 Task: Send an email with the signature Krystal Hall with the subject Feedback on a review and the message I would like to request a change to the project scope, can we discuss this in our next meeting? from softage.9@softage.net to softage.7@softage.net and move the email from Sent Items to the folder Warehousing
Action: Mouse moved to (1103, 82)
Screenshot: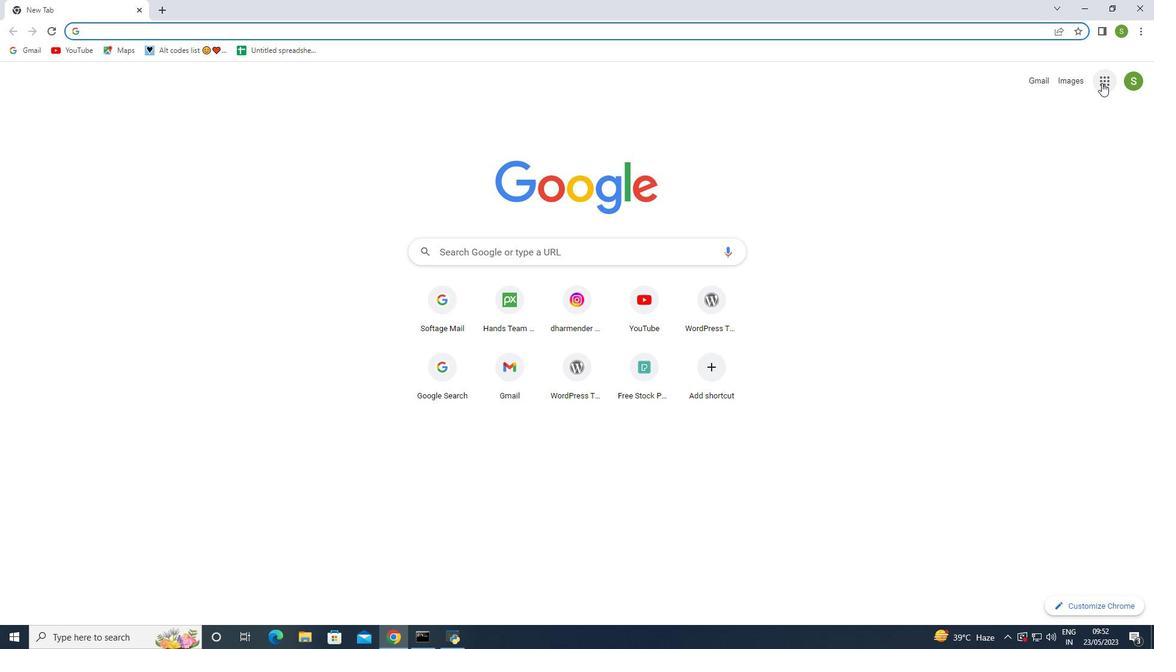 
Action: Mouse pressed left at (1103, 82)
Screenshot: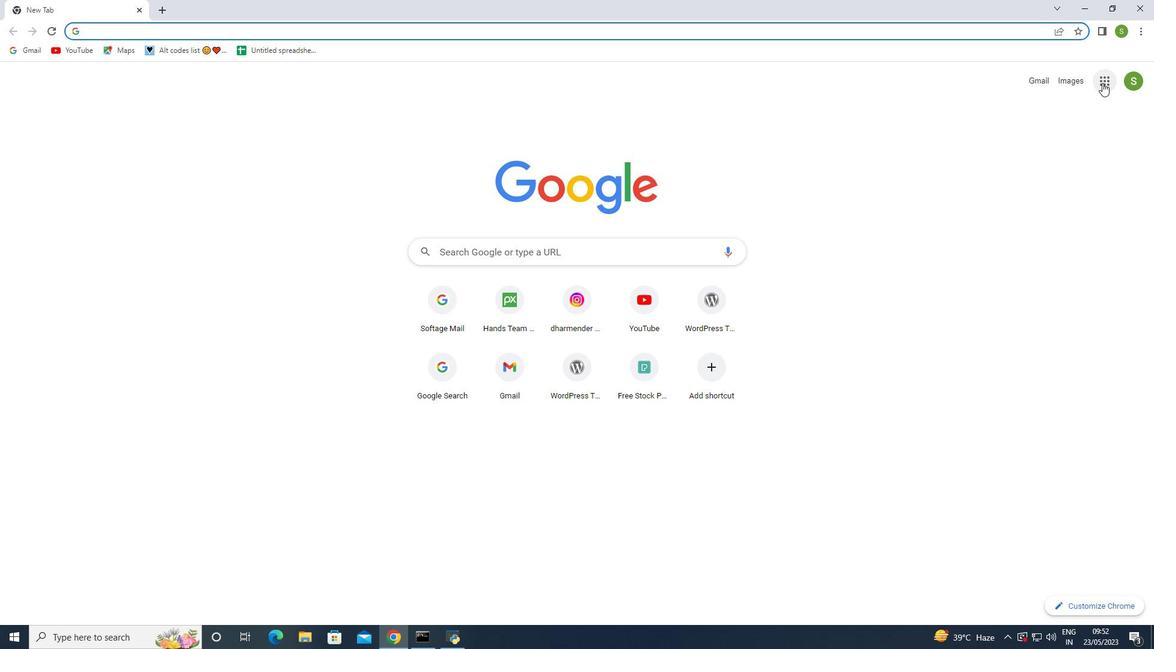 
Action: Mouse moved to (1049, 128)
Screenshot: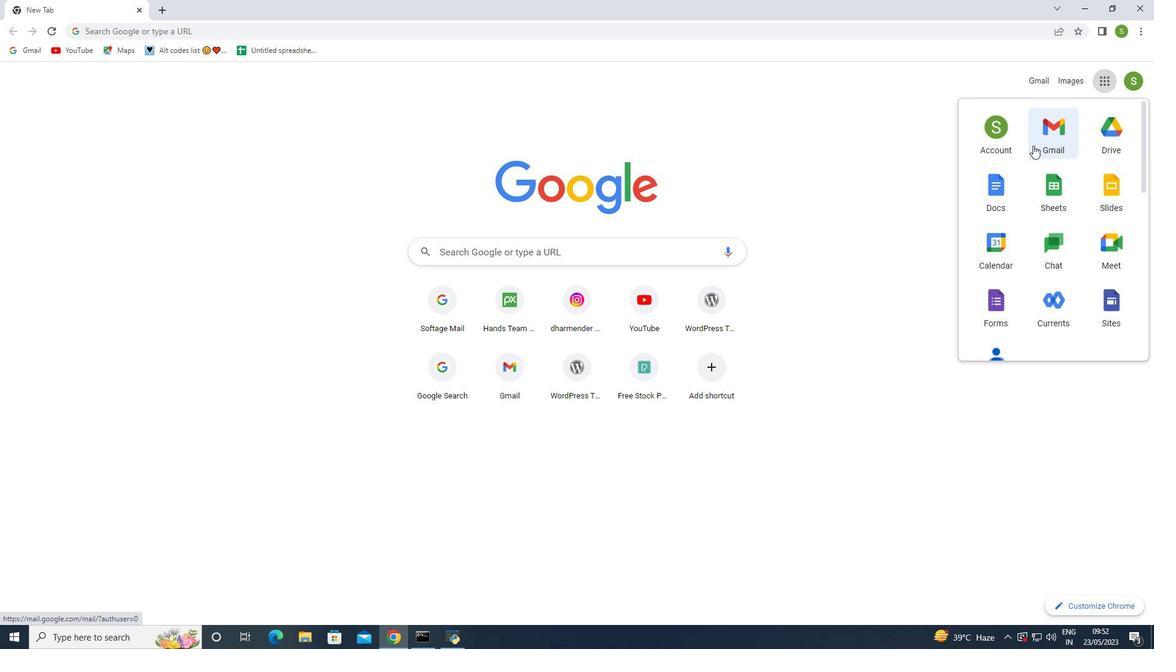 
Action: Mouse pressed left at (1049, 129)
Screenshot: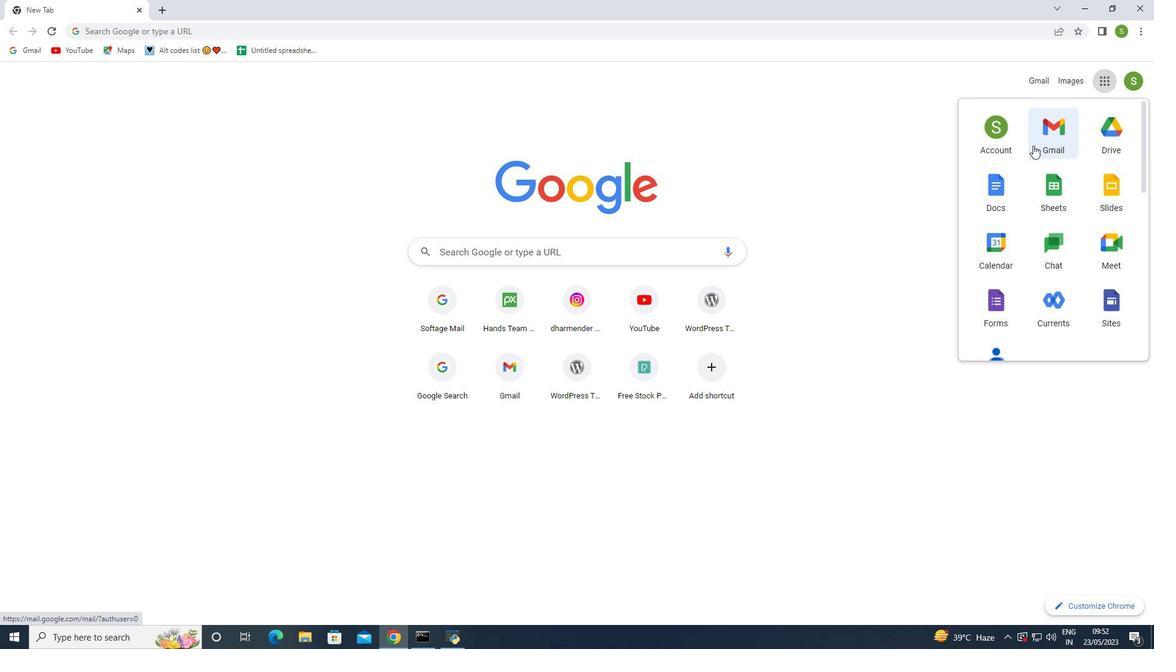 
Action: Mouse moved to (1015, 84)
Screenshot: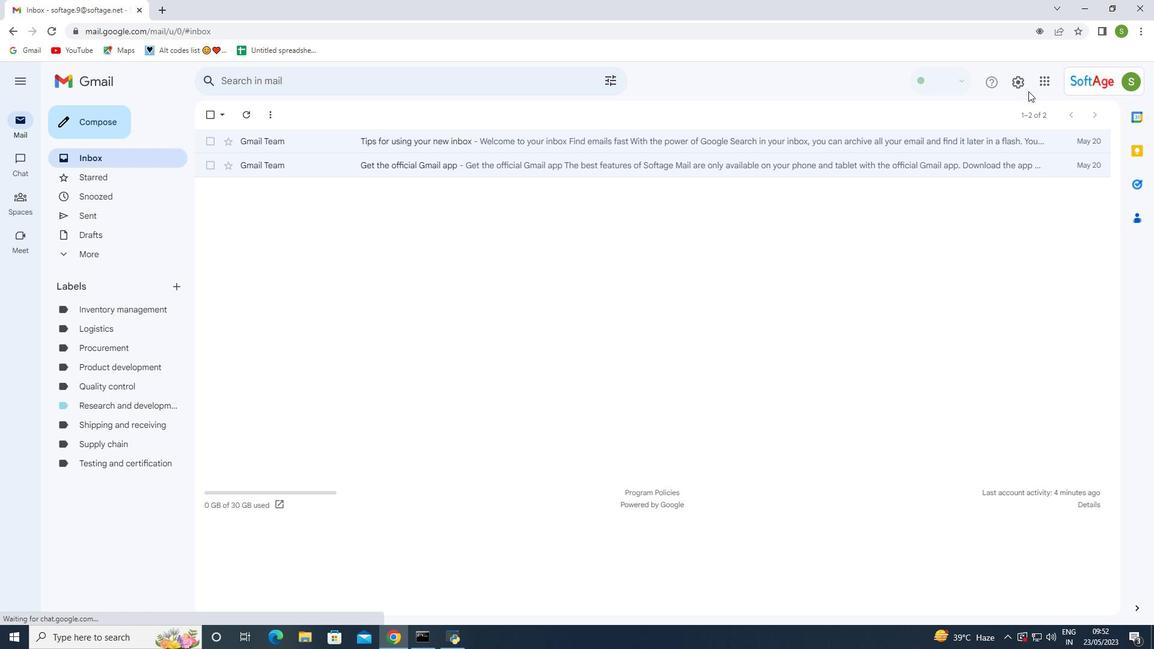 
Action: Mouse pressed left at (1015, 84)
Screenshot: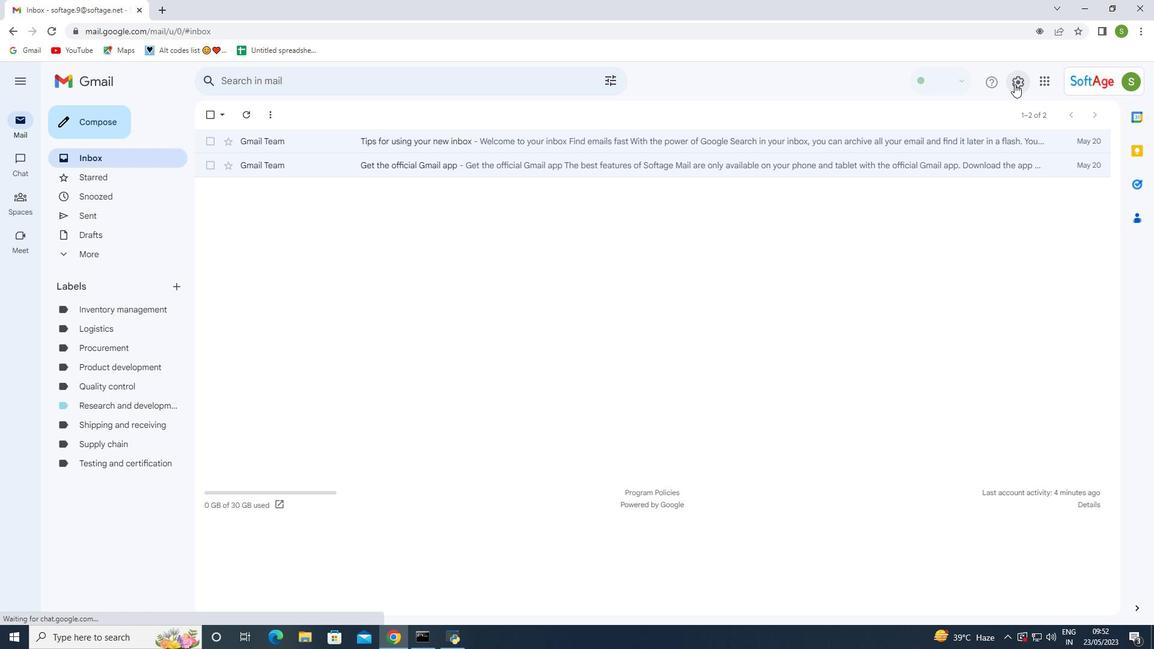 
Action: Mouse moved to (999, 146)
Screenshot: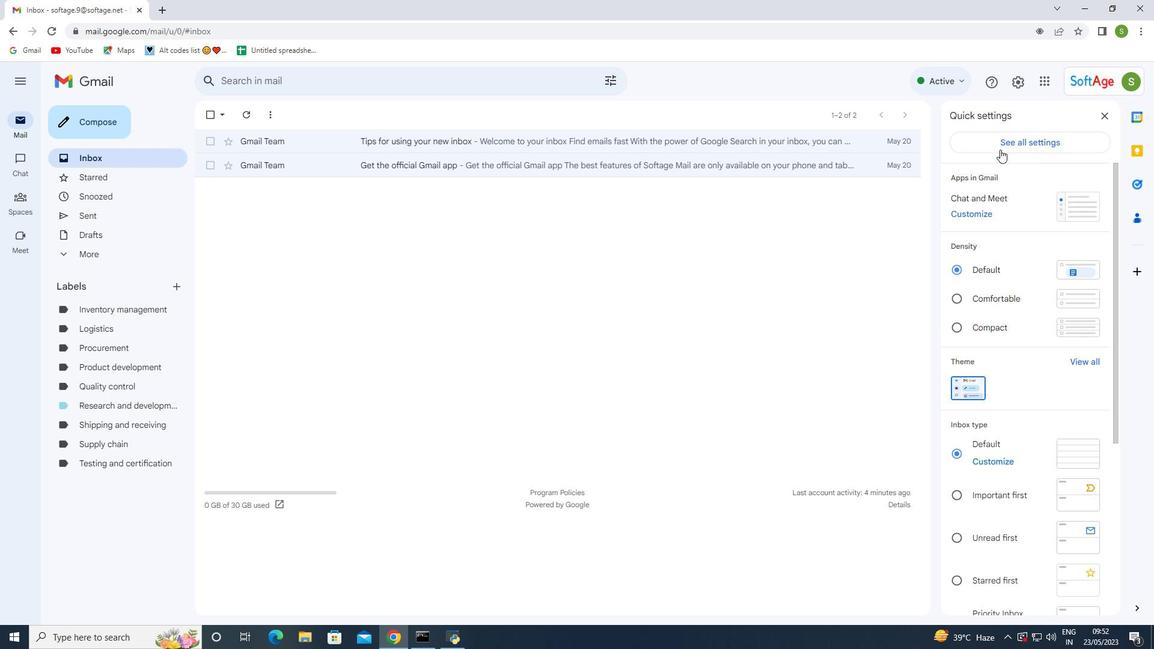 
Action: Mouse pressed left at (999, 146)
Screenshot: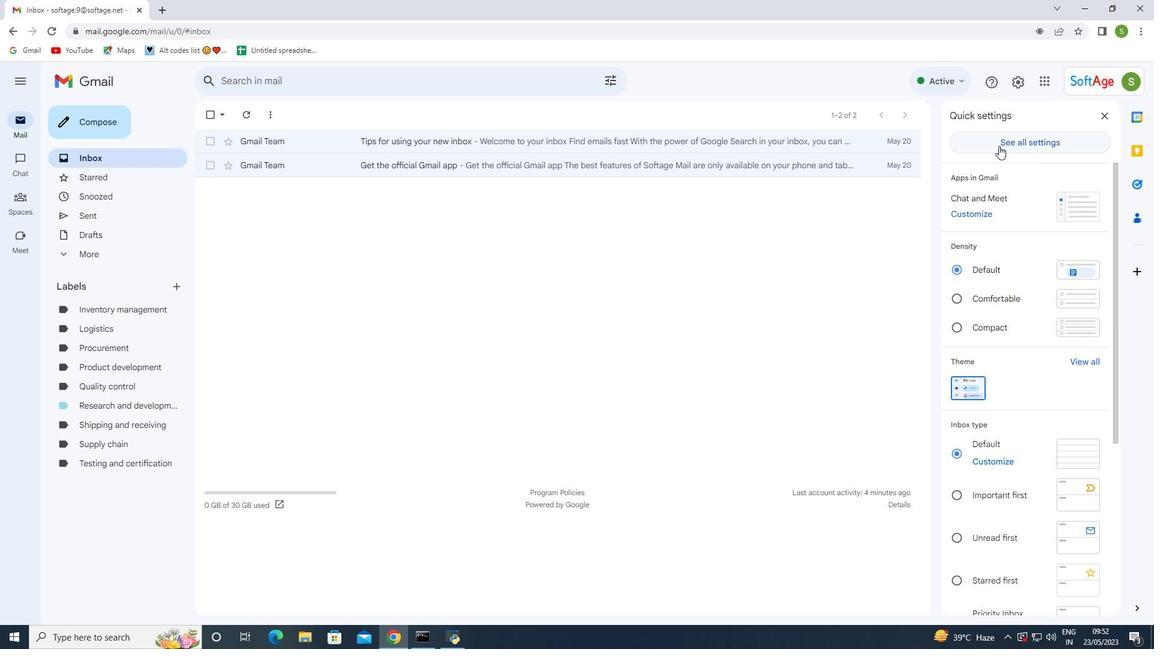 
Action: Mouse moved to (531, 358)
Screenshot: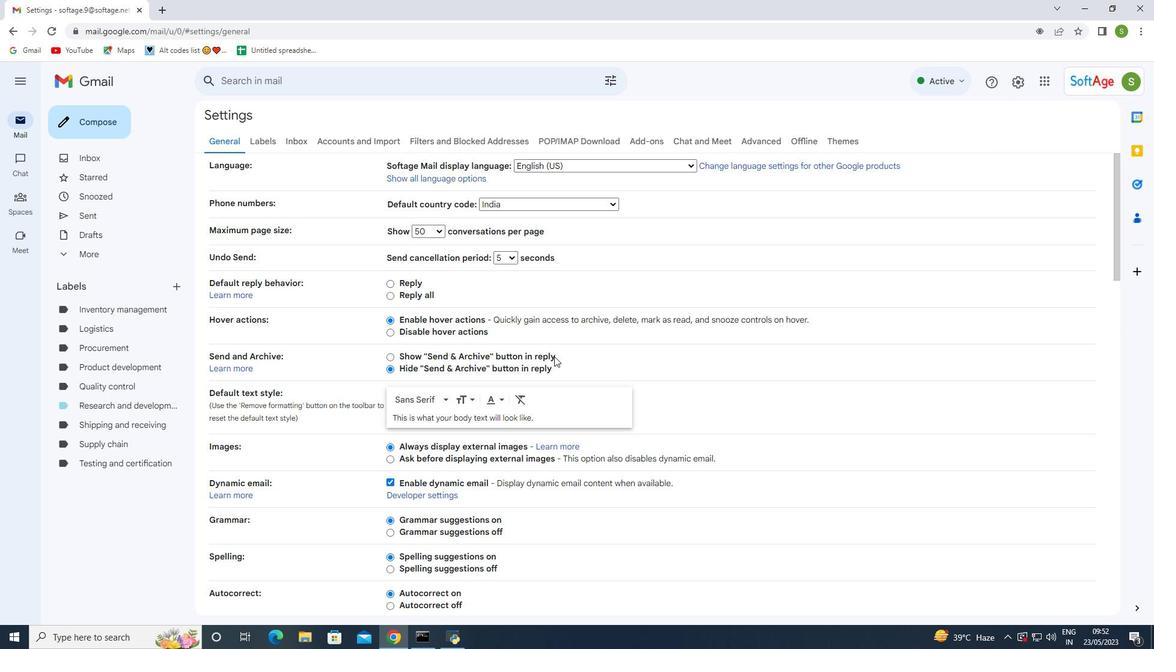 
Action: Mouse scrolled (531, 357) with delta (0, 0)
Screenshot: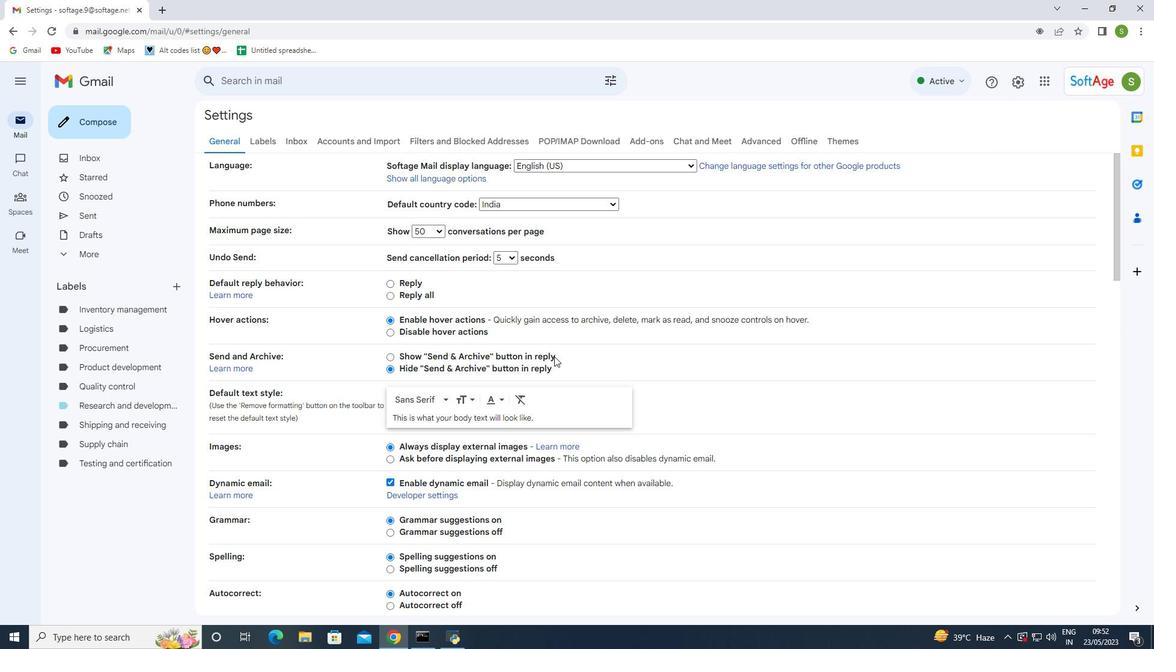 
Action: Mouse moved to (529, 359)
Screenshot: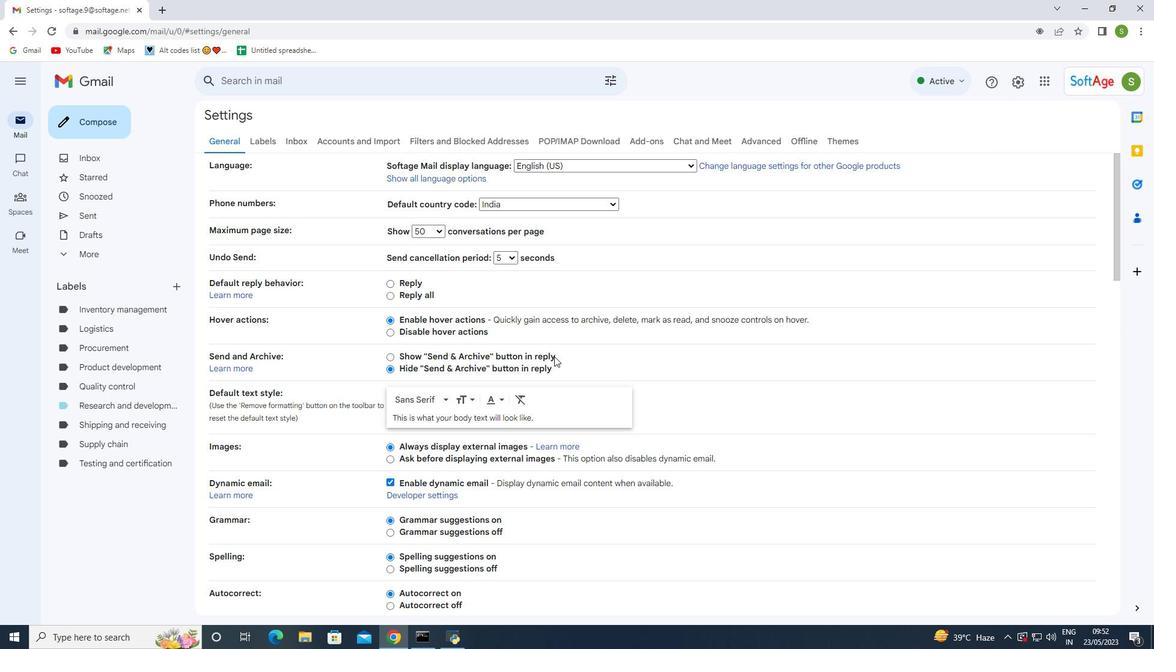 
Action: Mouse scrolled (529, 359) with delta (0, 0)
Screenshot: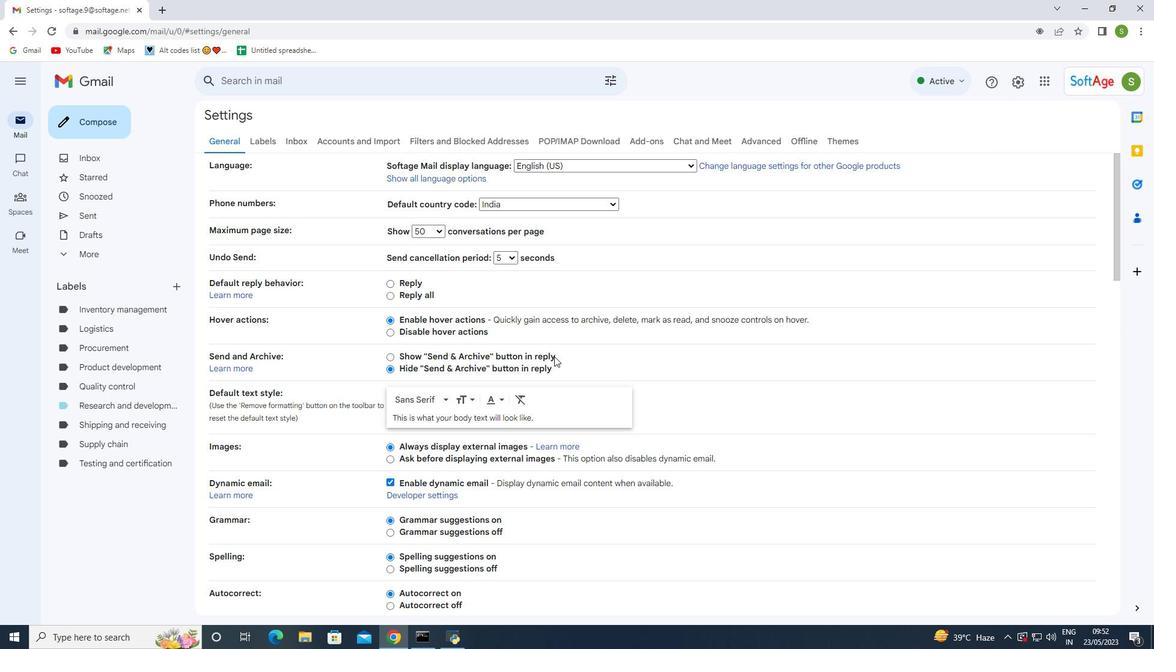 
Action: Mouse moved to (527, 359)
Screenshot: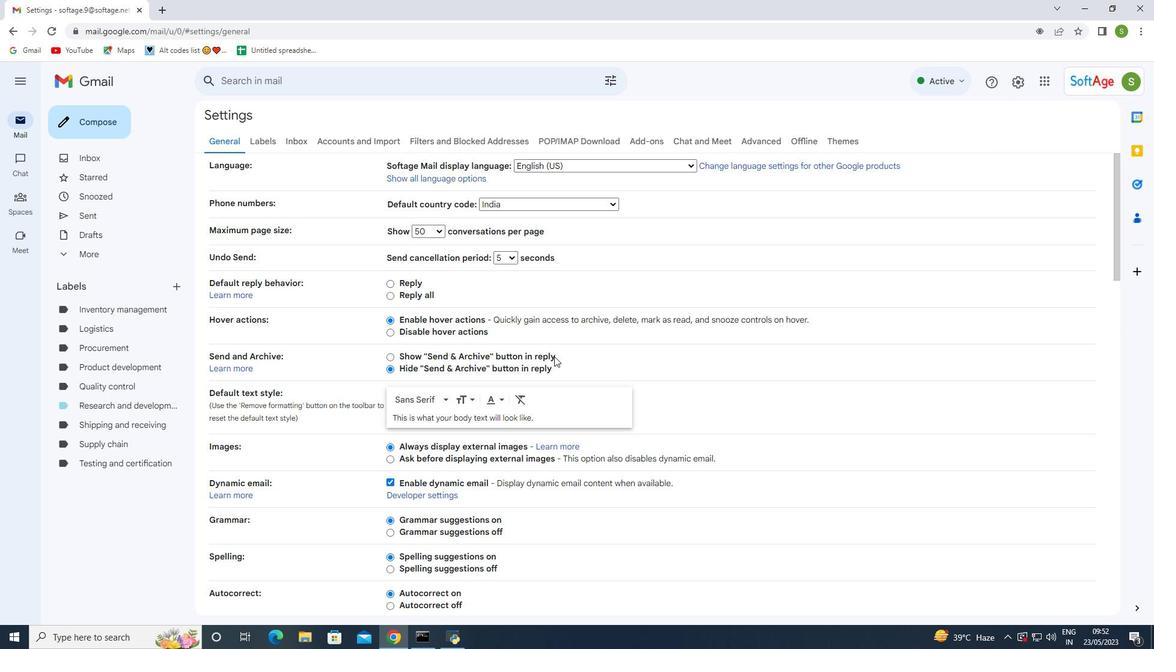 
Action: Mouse scrolled (527, 359) with delta (0, 0)
Screenshot: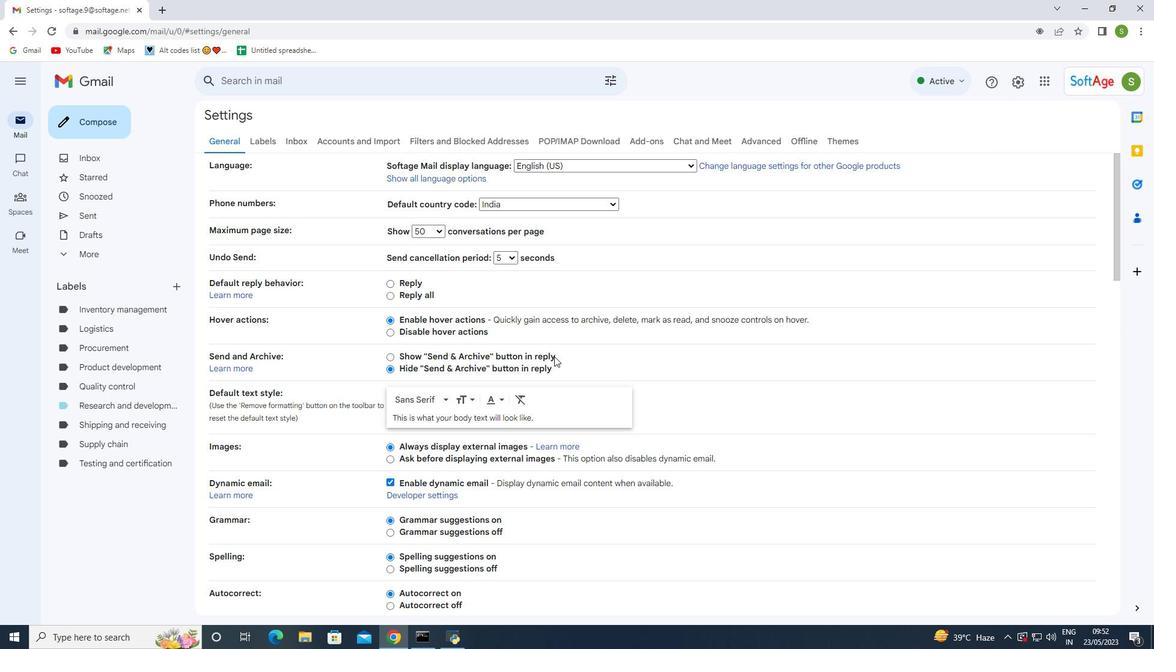 
Action: Mouse moved to (526, 360)
Screenshot: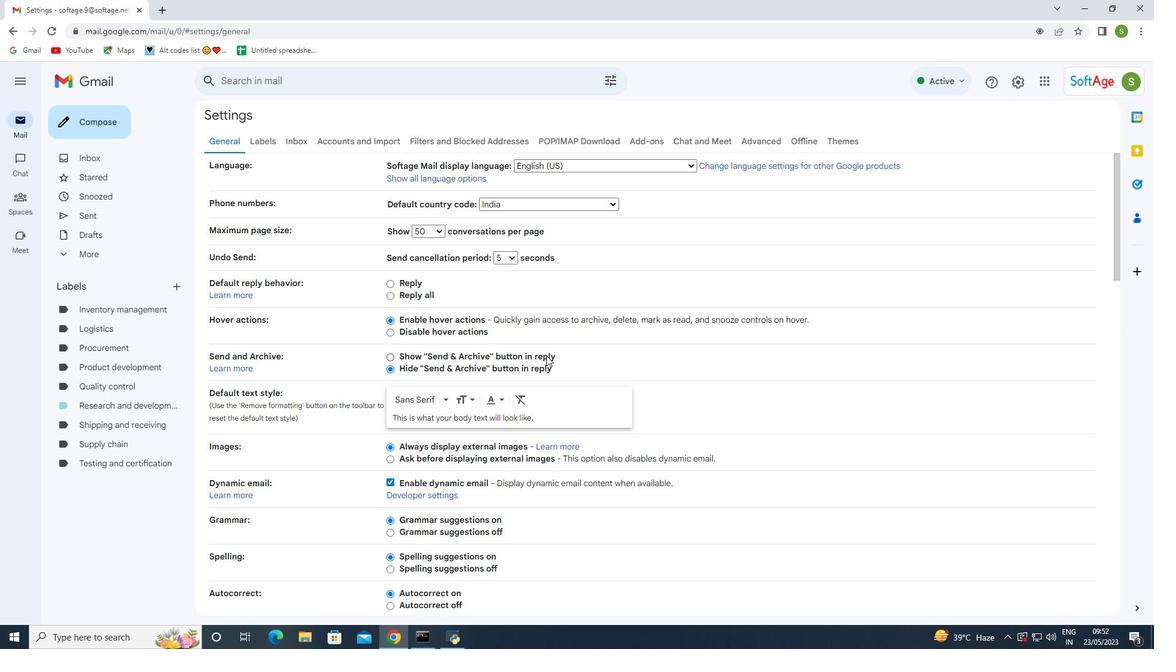 
Action: Mouse scrolled (526, 359) with delta (0, 0)
Screenshot: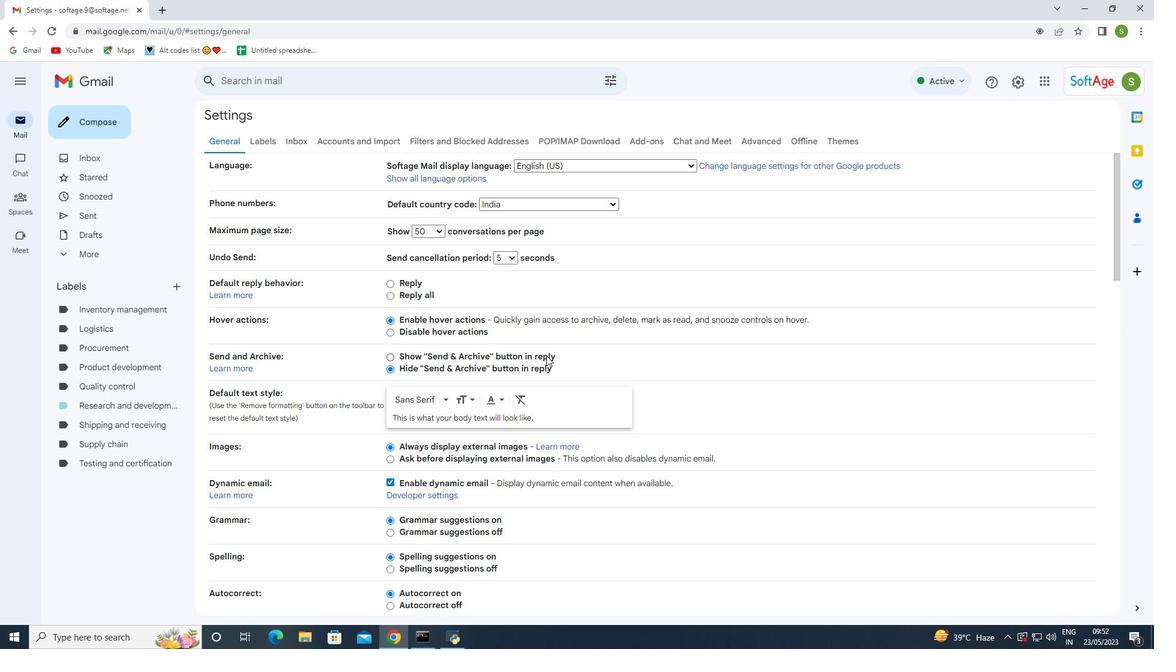 
Action: Mouse moved to (524, 360)
Screenshot: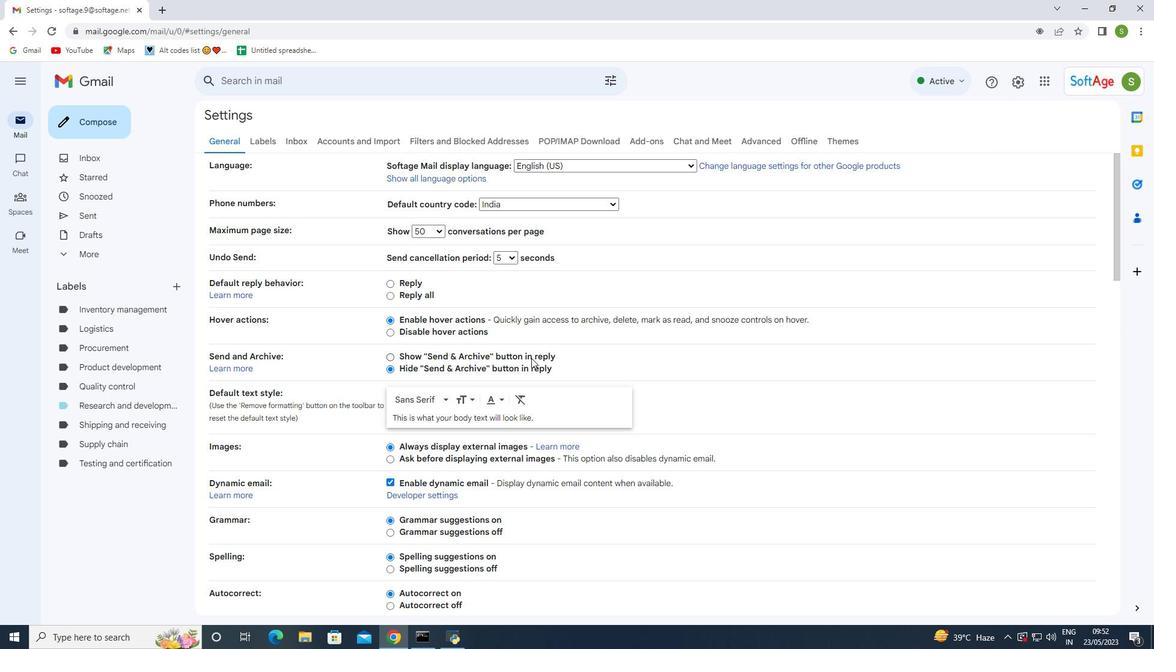 
Action: Mouse scrolled (524, 360) with delta (0, 0)
Screenshot: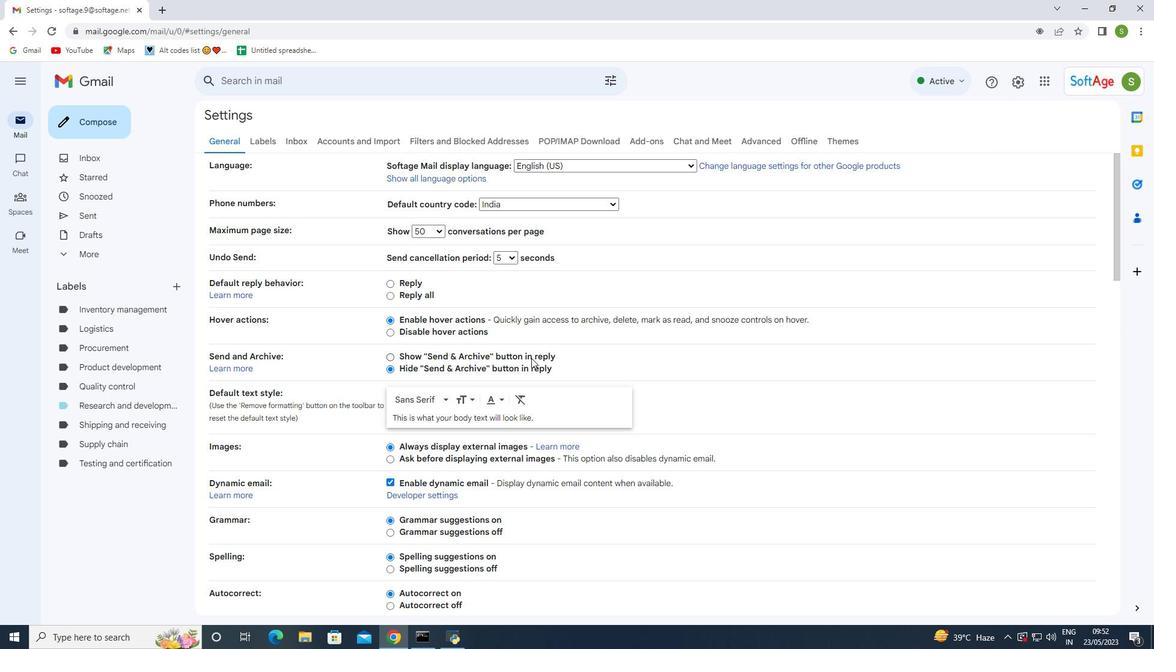 
Action: Mouse scrolled (524, 360) with delta (0, 0)
Screenshot: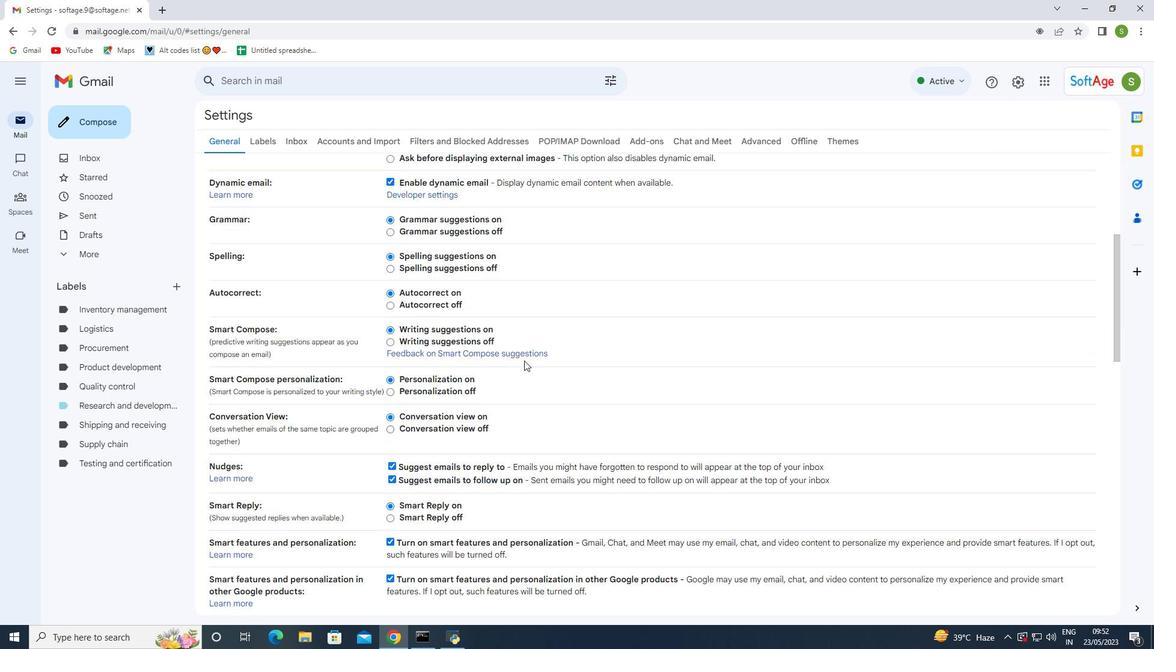 
Action: Mouse scrolled (524, 360) with delta (0, 0)
Screenshot: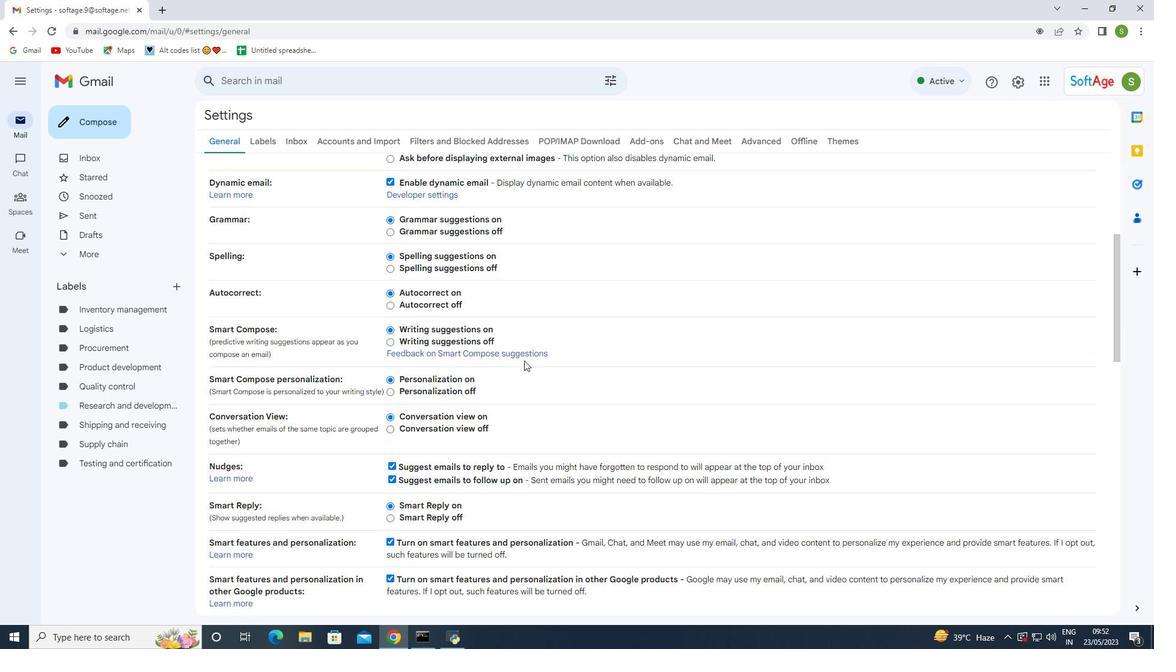 
Action: Mouse scrolled (524, 360) with delta (0, 0)
Screenshot: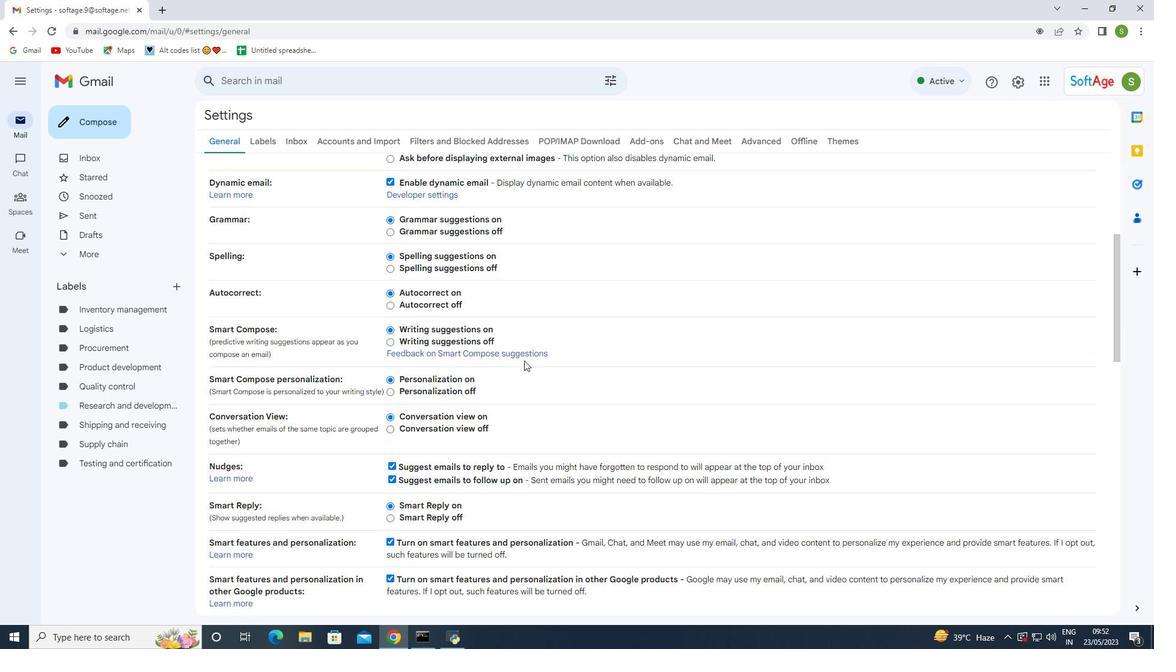 
Action: Mouse scrolled (524, 360) with delta (0, 0)
Screenshot: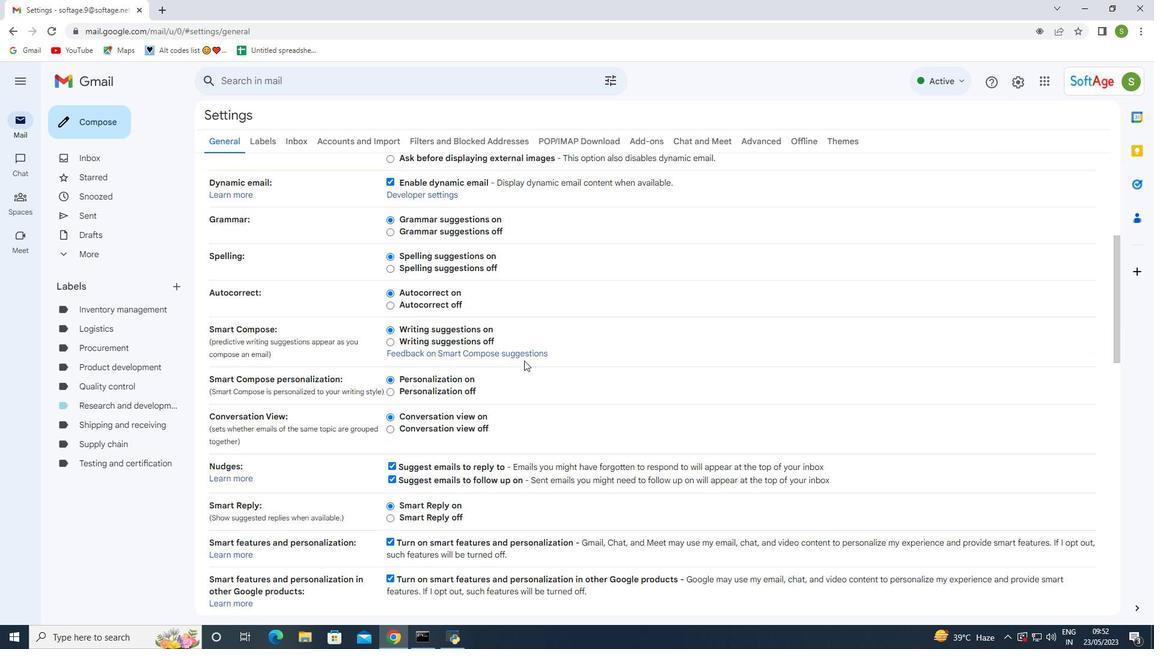 
Action: Mouse scrolled (524, 360) with delta (0, 0)
Screenshot: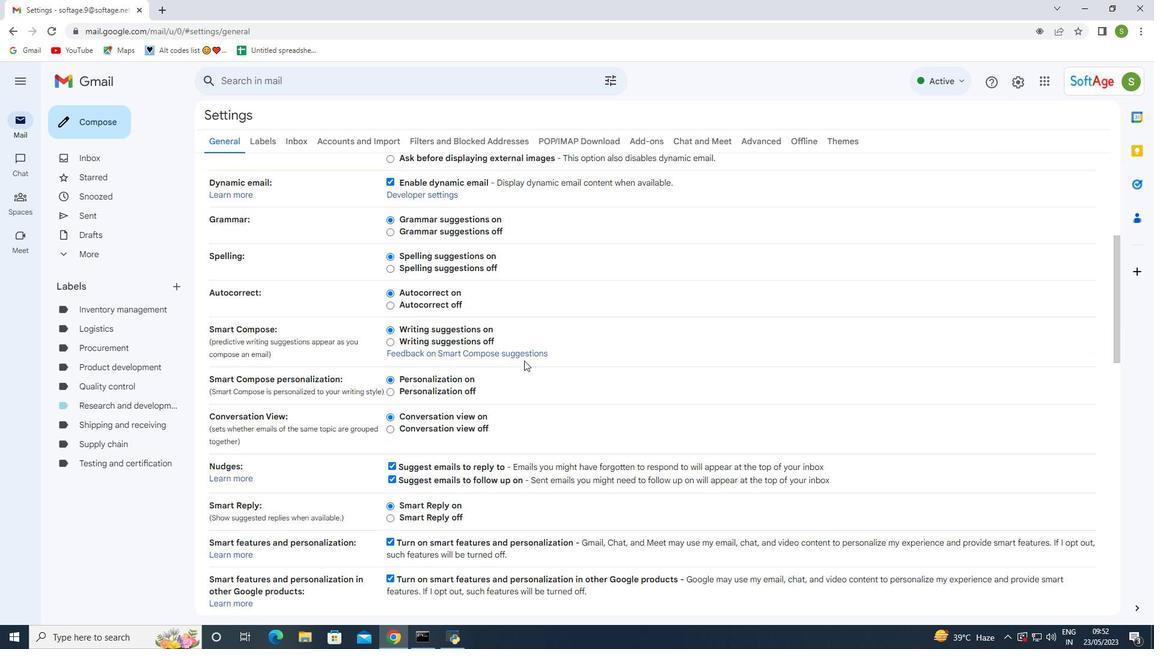 
Action: Mouse scrolled (524, 360) with delta (0, 0)
Screenshot: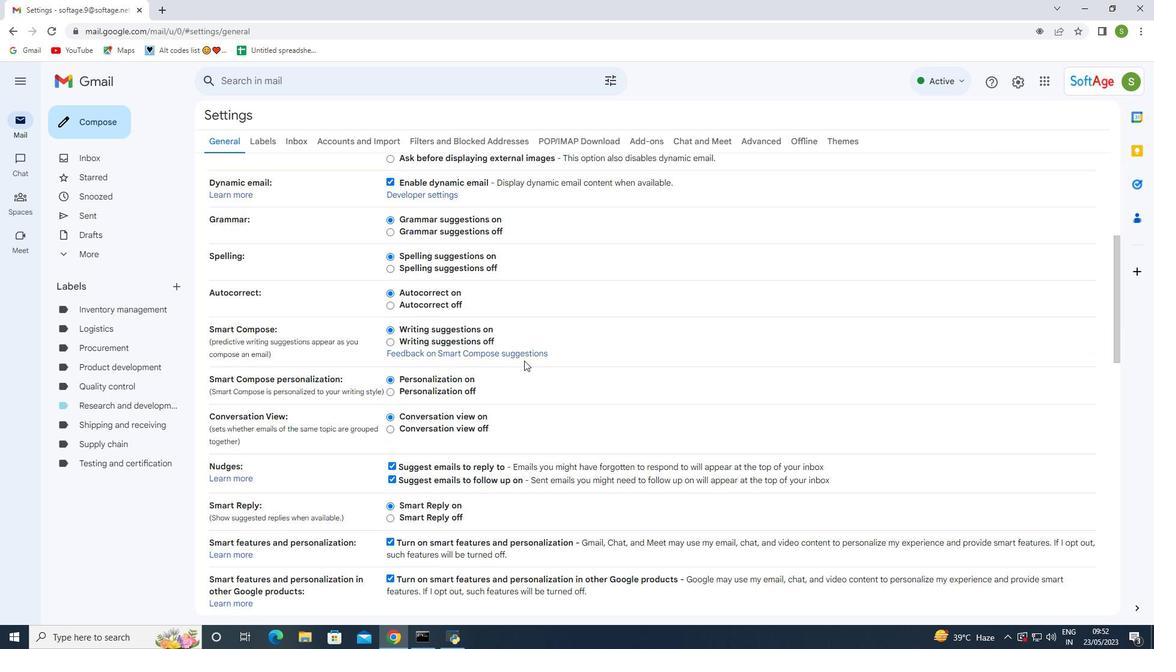 
Action: Mouse scrolled (524, 360) with delta (0, 0)
Screenshot: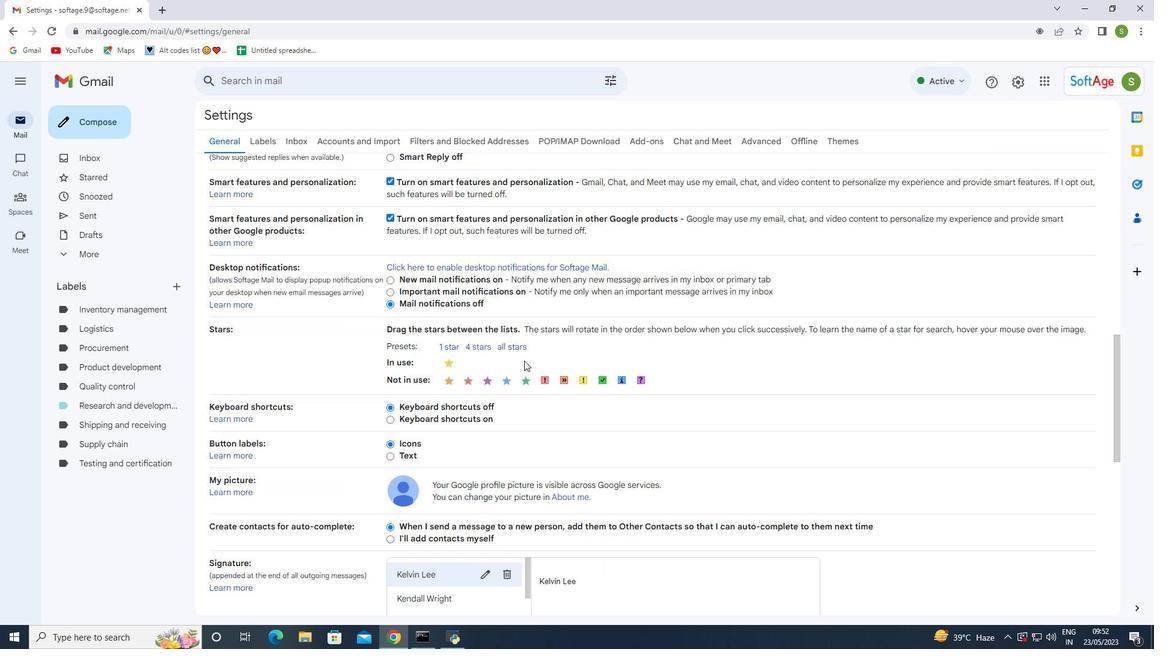 
Action: Mouse scrolled (524, 360) with delta (0, 0)
Screenshot: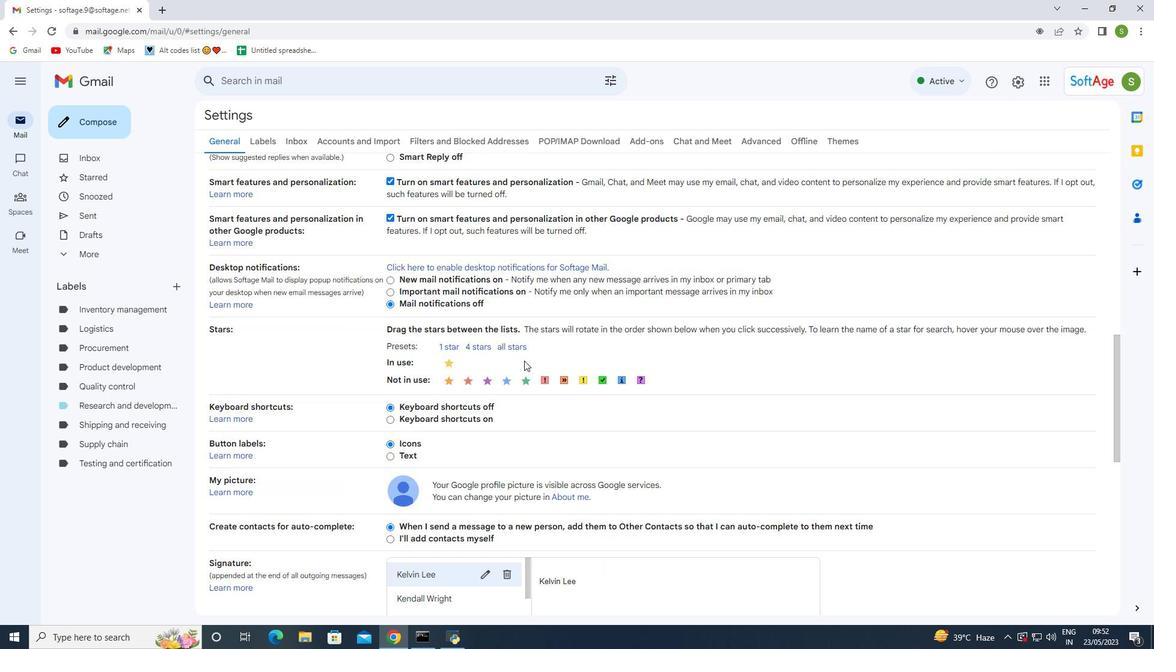 
Action: Mouse scrolled (524, 360) with delta (0, 0)
Screenshot: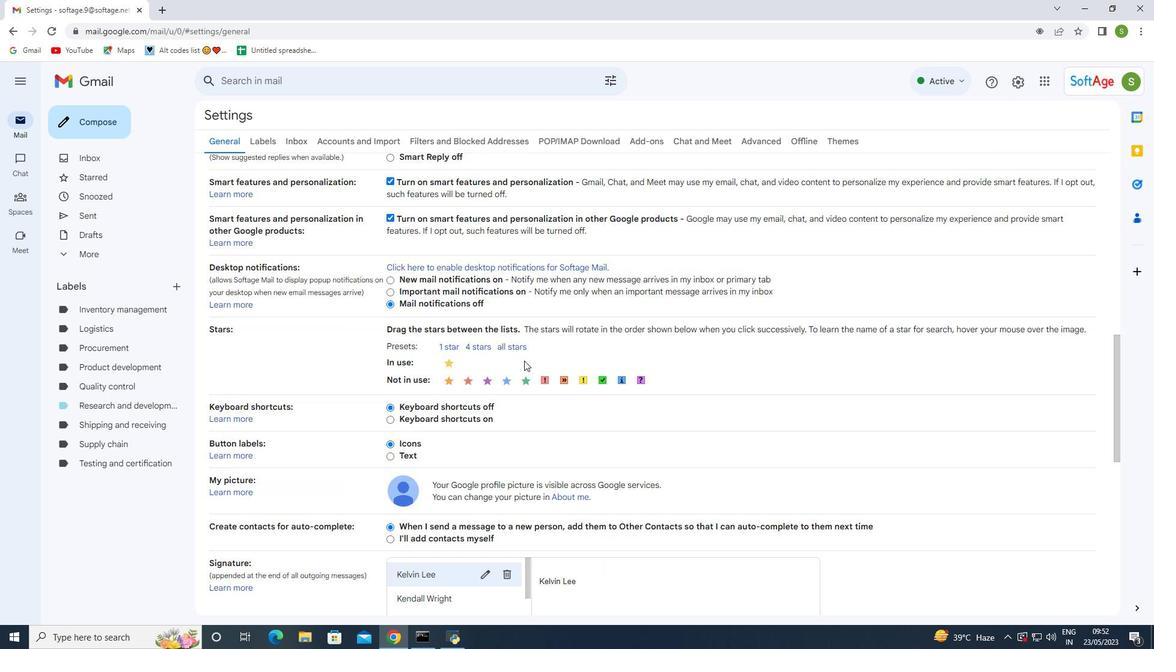 
Action: Mouse scrolled (524, 360) with delta (0, 0)
Screenshot: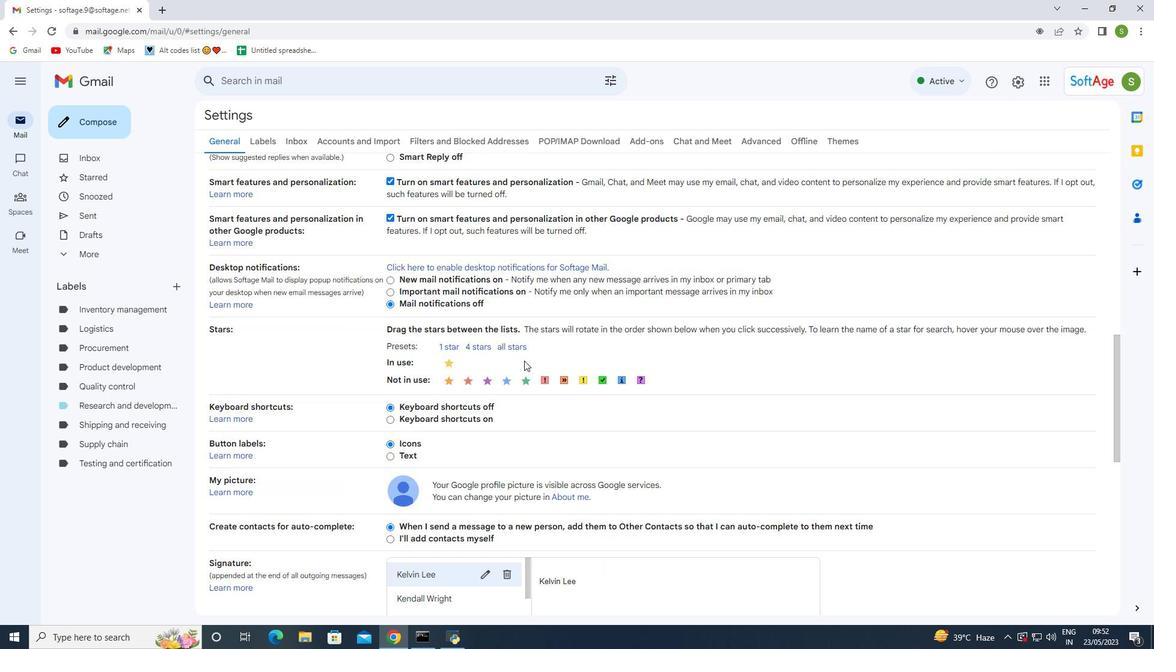 
Action: Mouse scrolled (524, 360) with delta (0, 0)
Screenshot: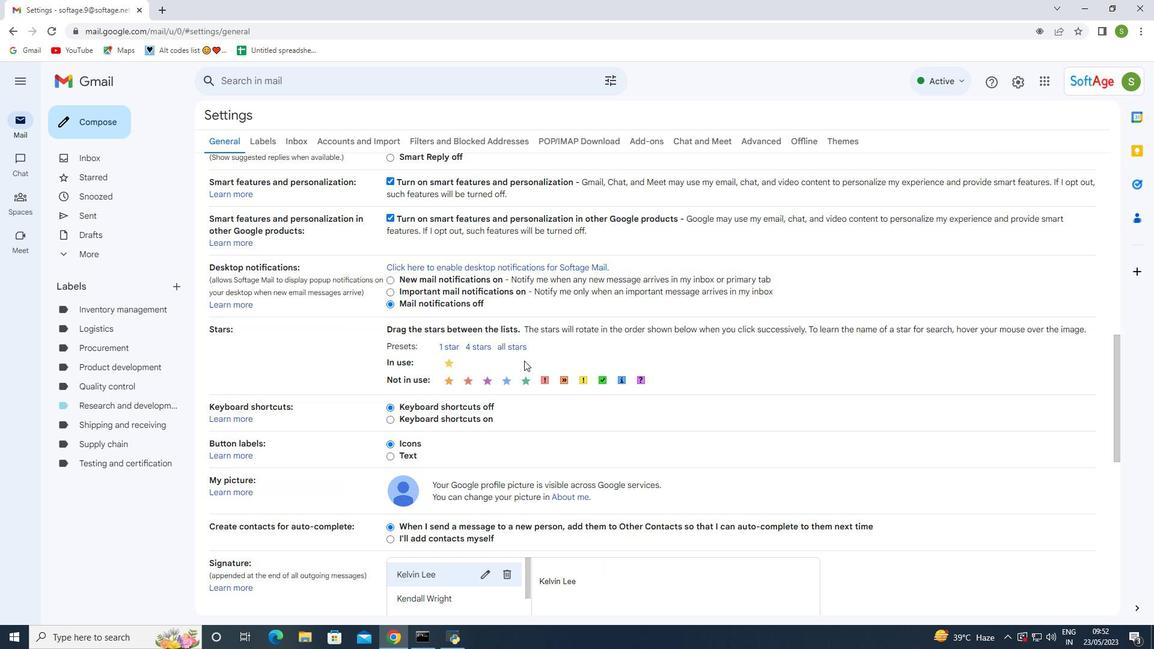 
Action: Mouse scrolled (524, 360) with delta (0, 0)
Screenshot: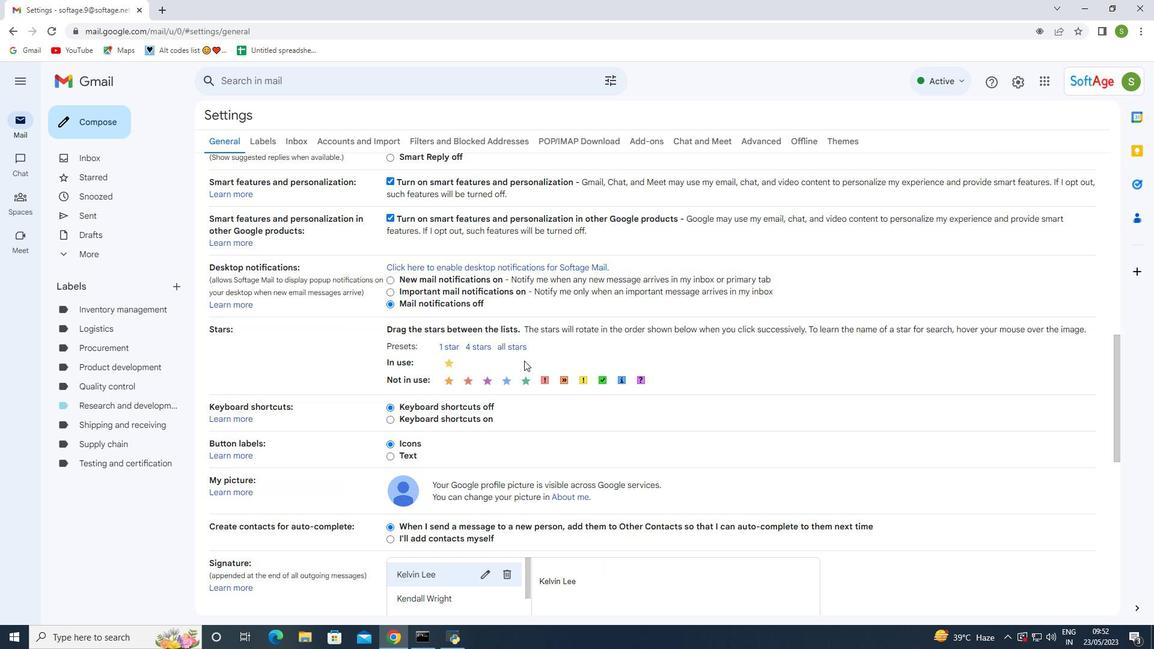 
Action: Mouse moved to (404, 307)
Screenshot: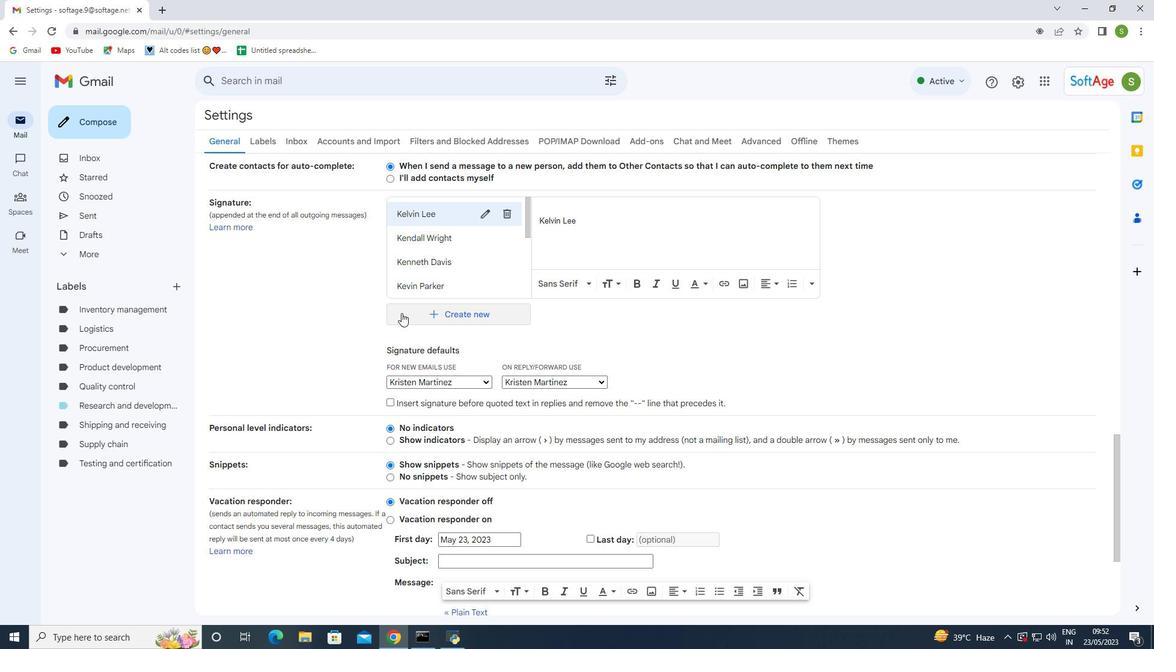 
Action: Mouse pressed left at (404, 307)
Screenshot: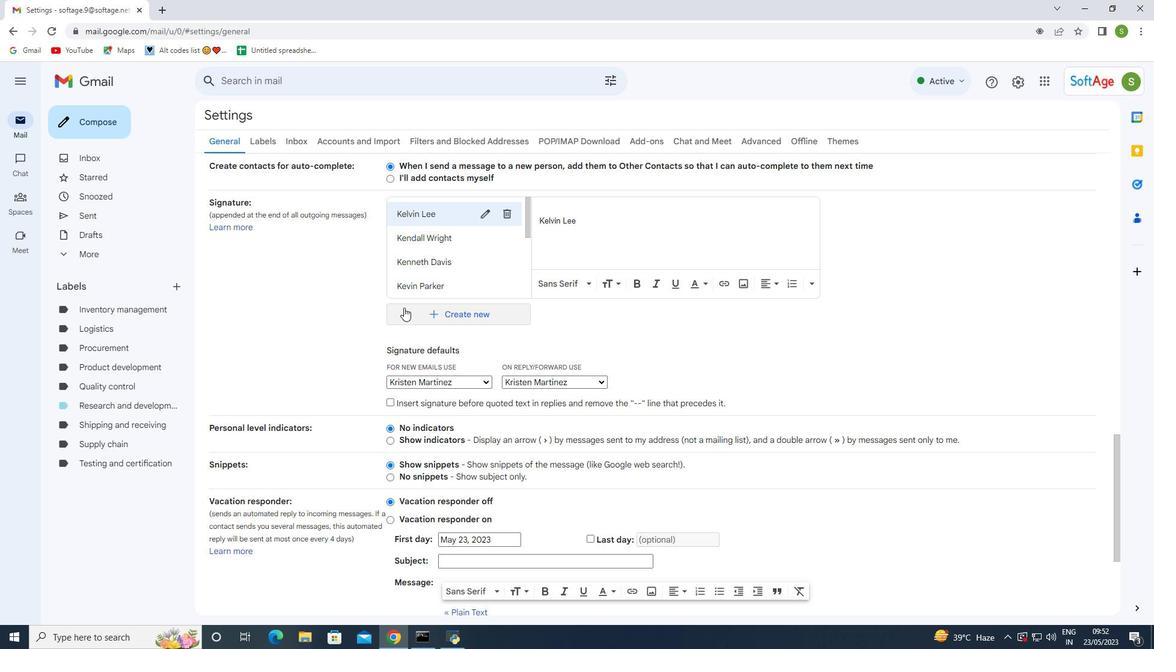 
Action: Mouse moved to (472, 337)
Screenshot: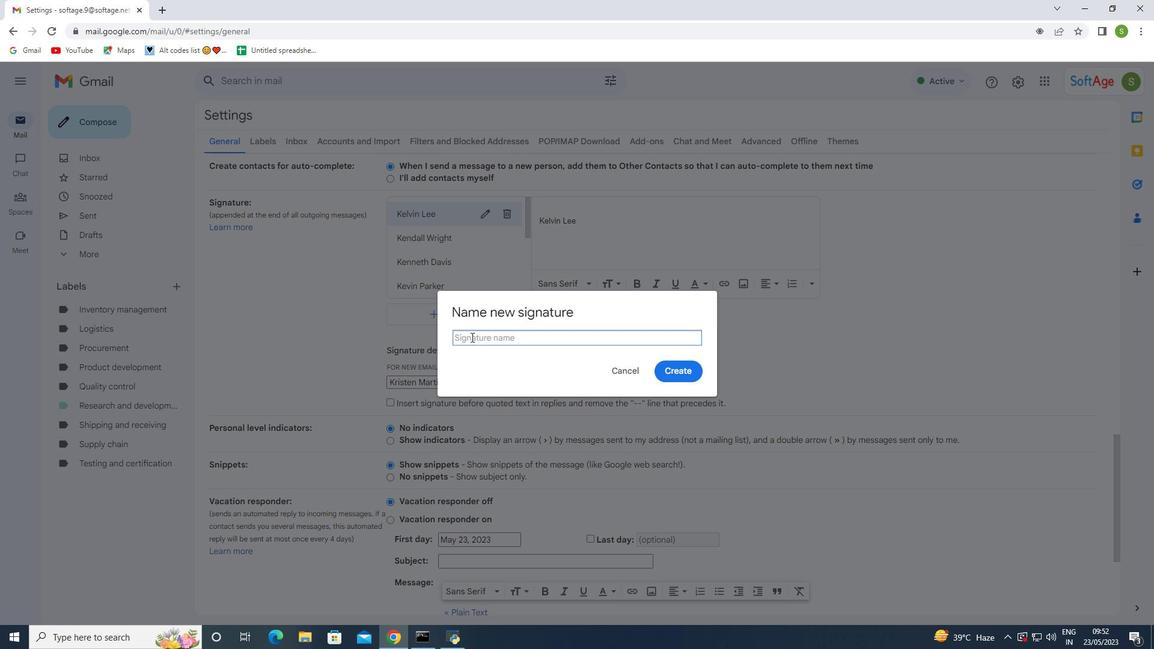 
Action: Mouse pressed left at (472, 337)
Screenshot: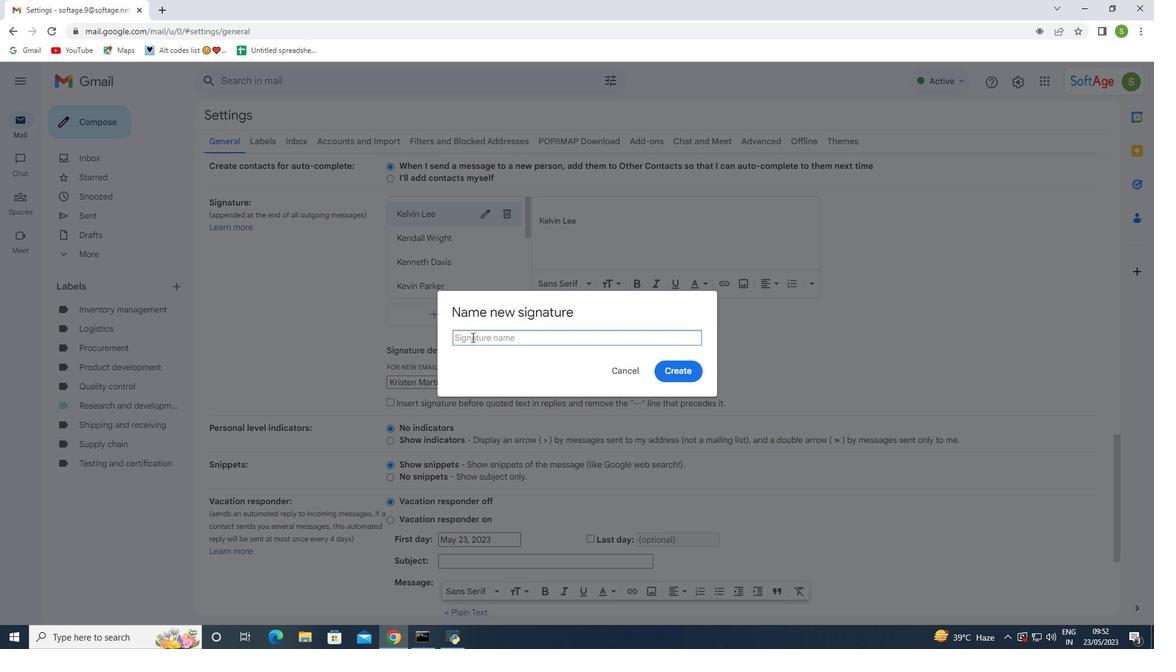 
Action: Key pressed <Key.shift>Krystal<Key.space><Key.shift>Hall
Screenshot: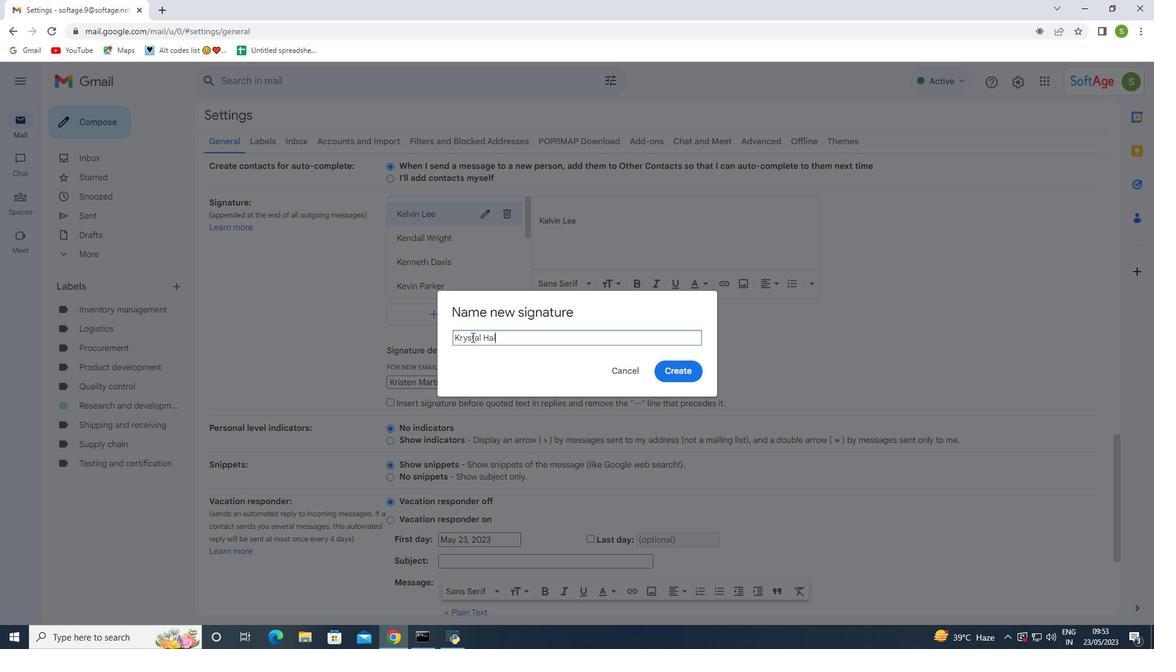 
Action: Mouse moved to (689, 374)
Screenshot: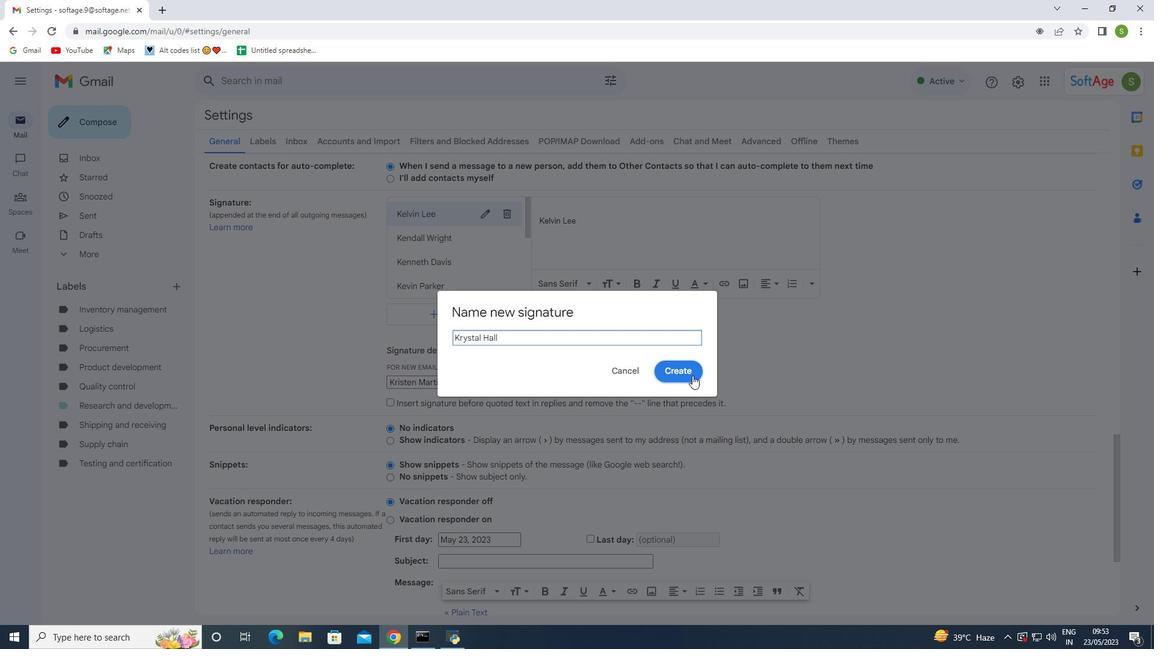 
Action: Mouse pressed left at (689, 374)
Screenshot: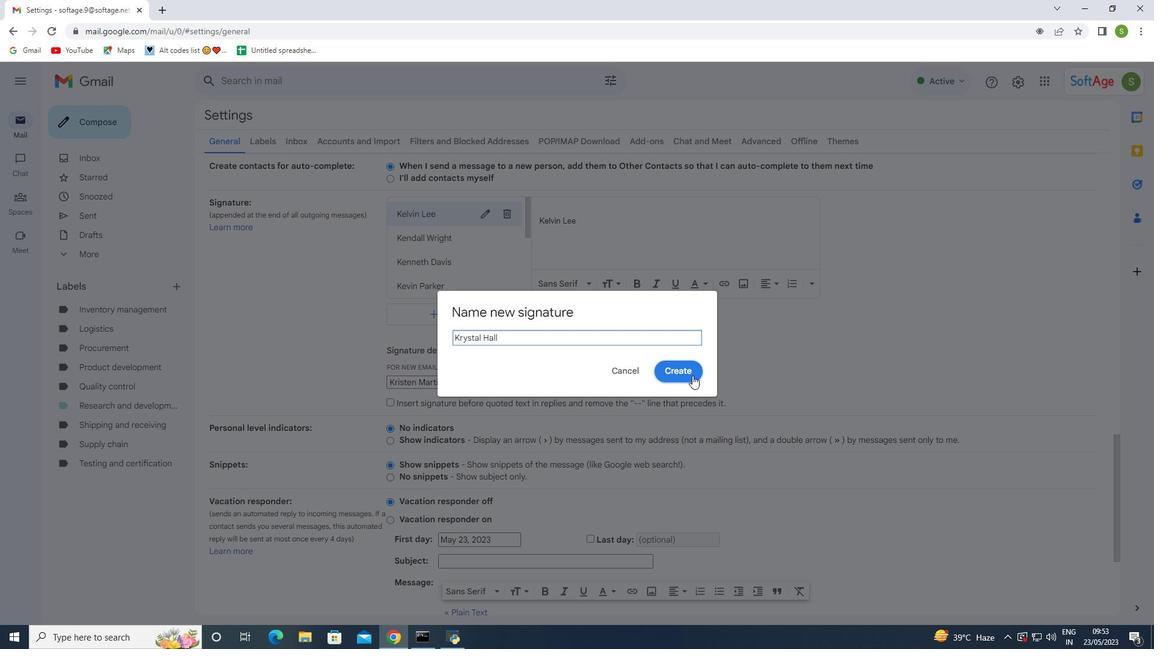 
Action: Mouse moved to (553, 210)
Screenshot: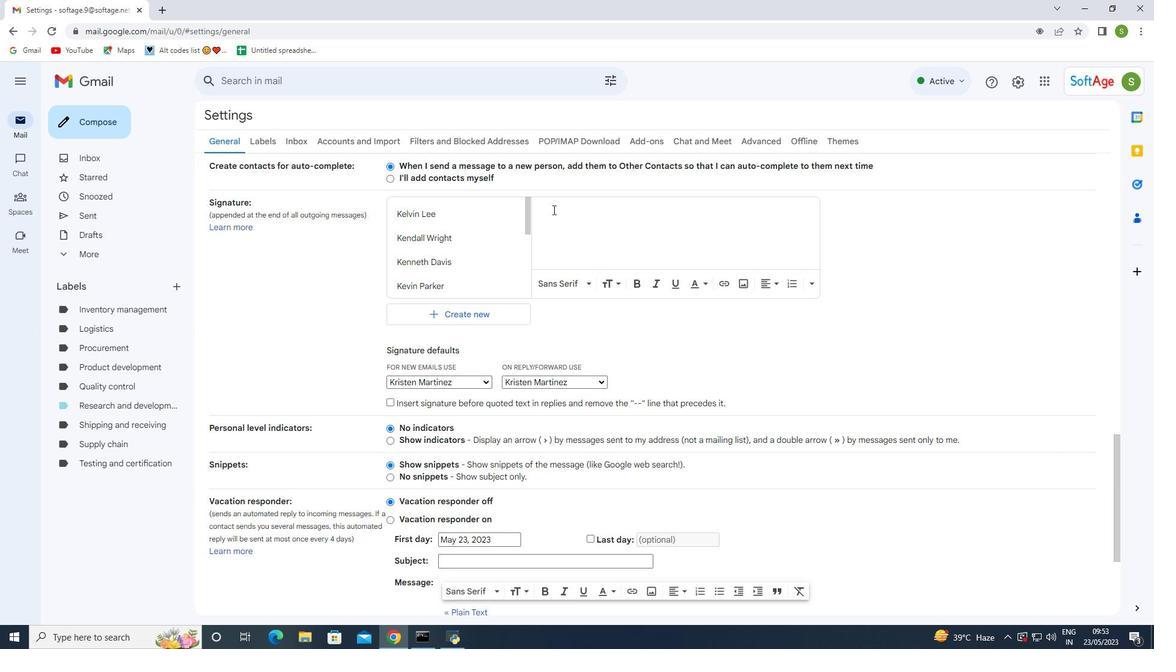 
Action: Mouse pressed left at (553, 210)
Screenshot: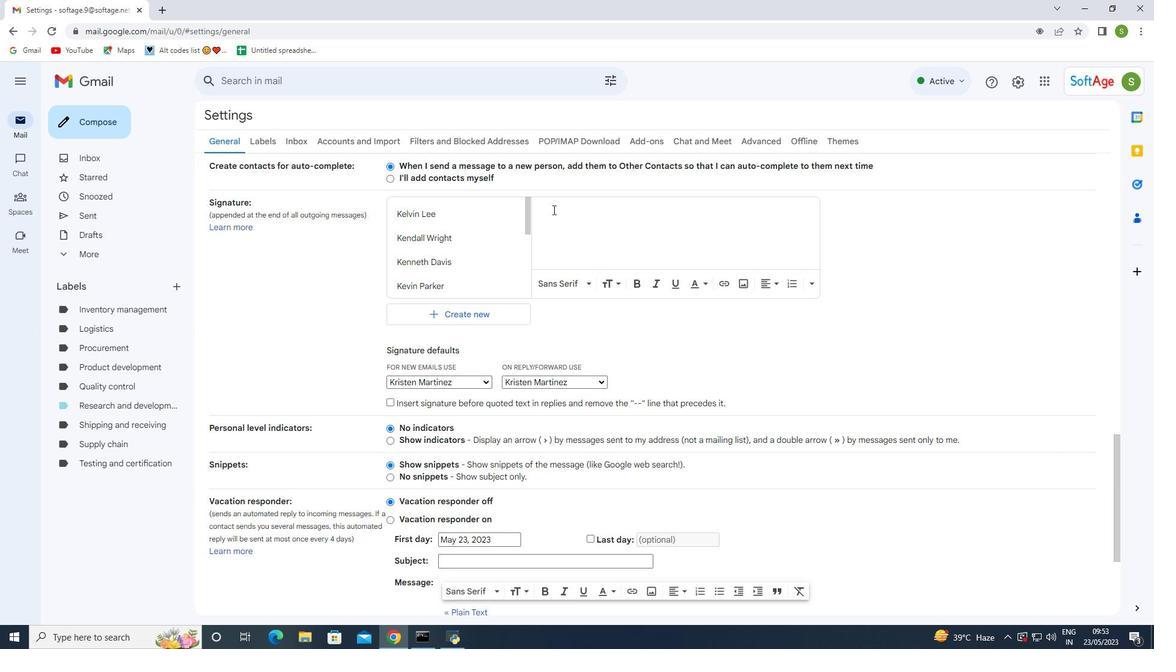 
Action: Key pressed <Key.enter><Key.shift>Krystal<Key.space><Key.shift><Key.shift><Key.shift>Hall
Screenshot: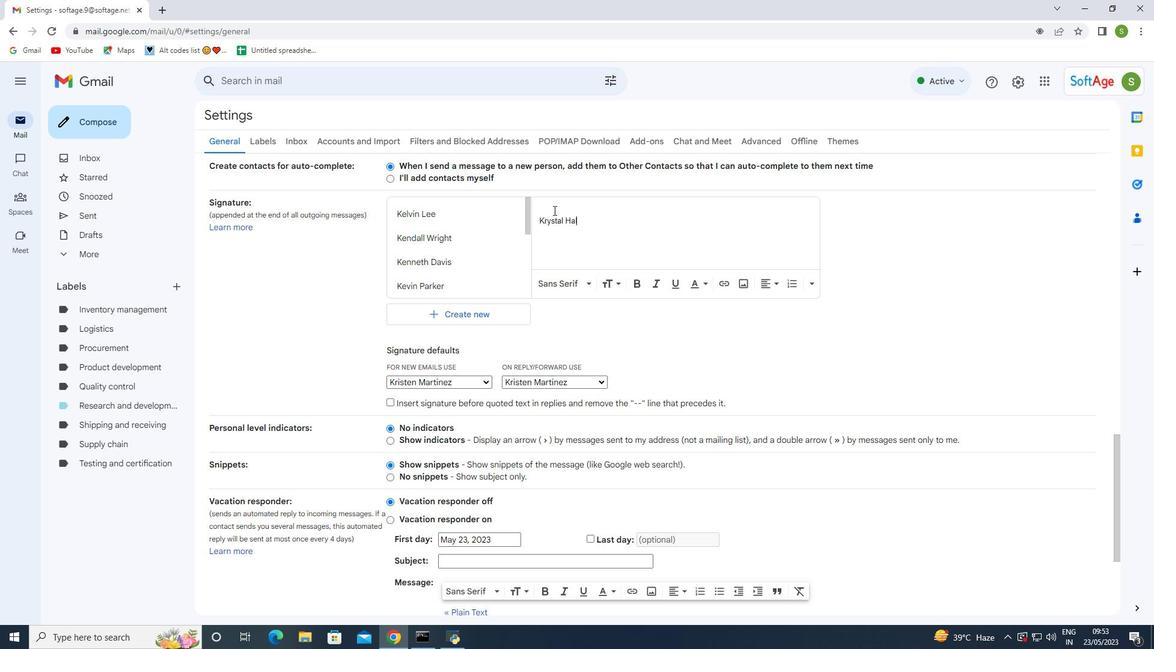 
Action: Mouse moved to (538, 328)
Screenshot: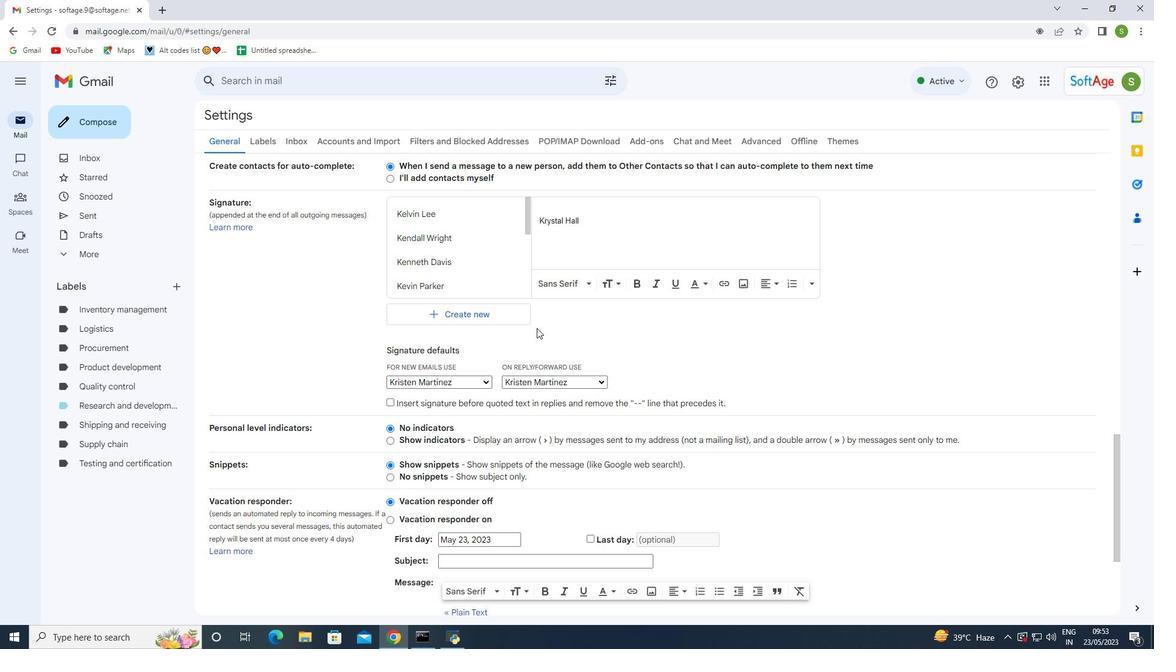 
Action: Mouse scrolled (538, 327) with delta (0, 0)
Screenshot: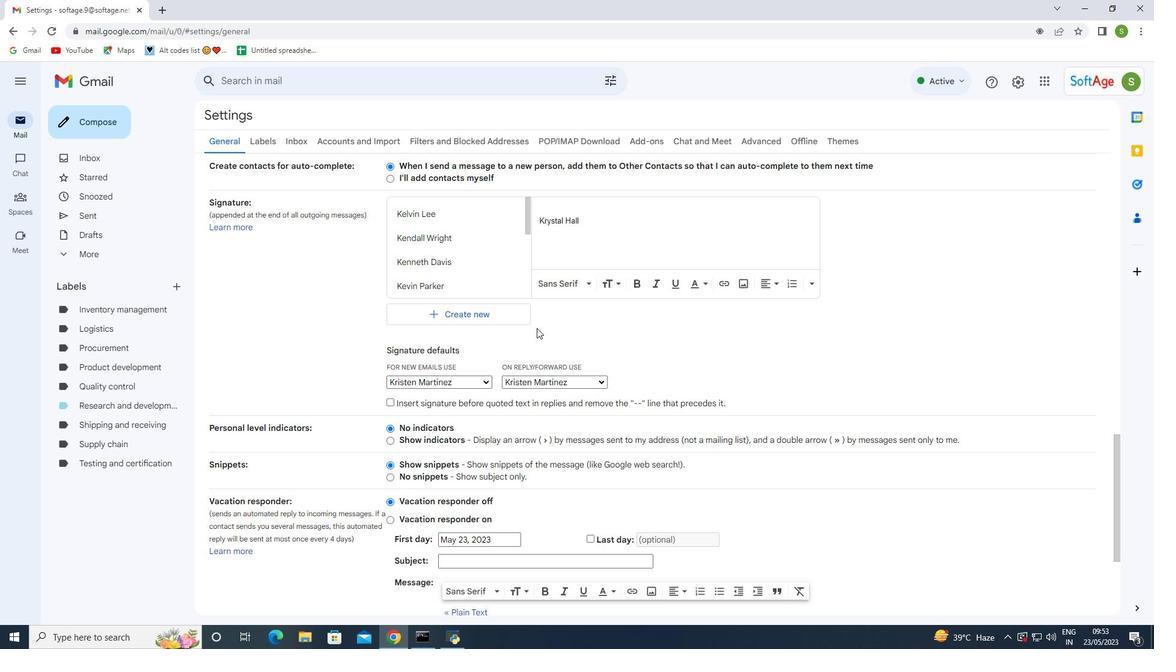
Action: Mouse moved to (538, 328)
Screenshot: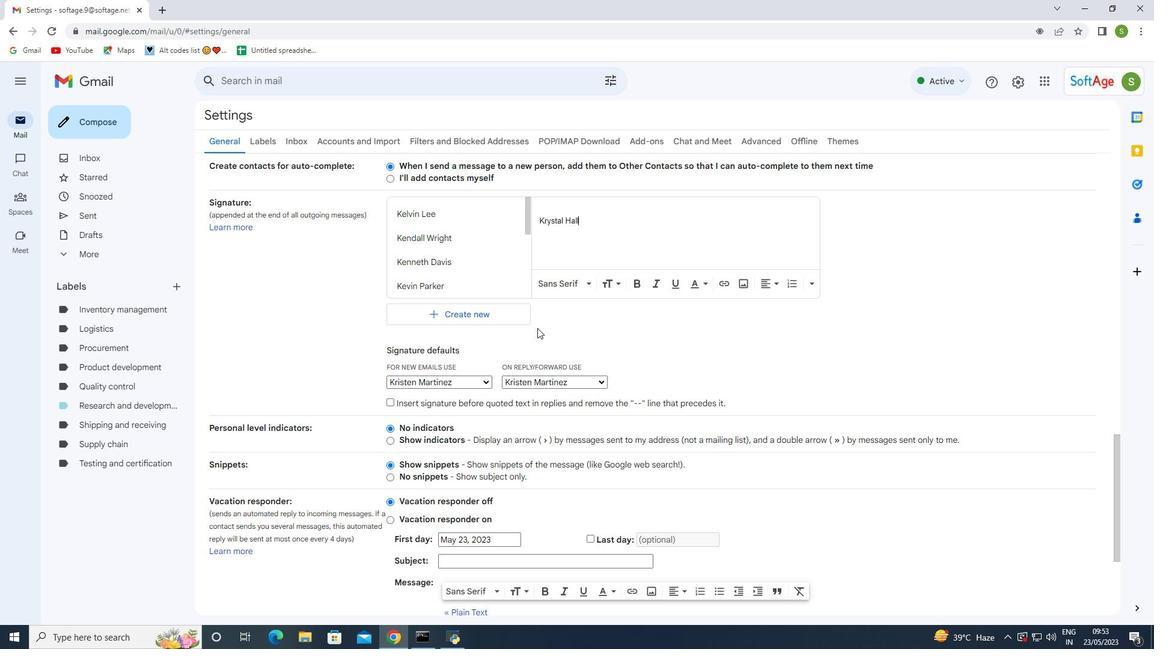 
Action: Mouse scrolled (538, 327) with delta (0, 0)
Screenshot: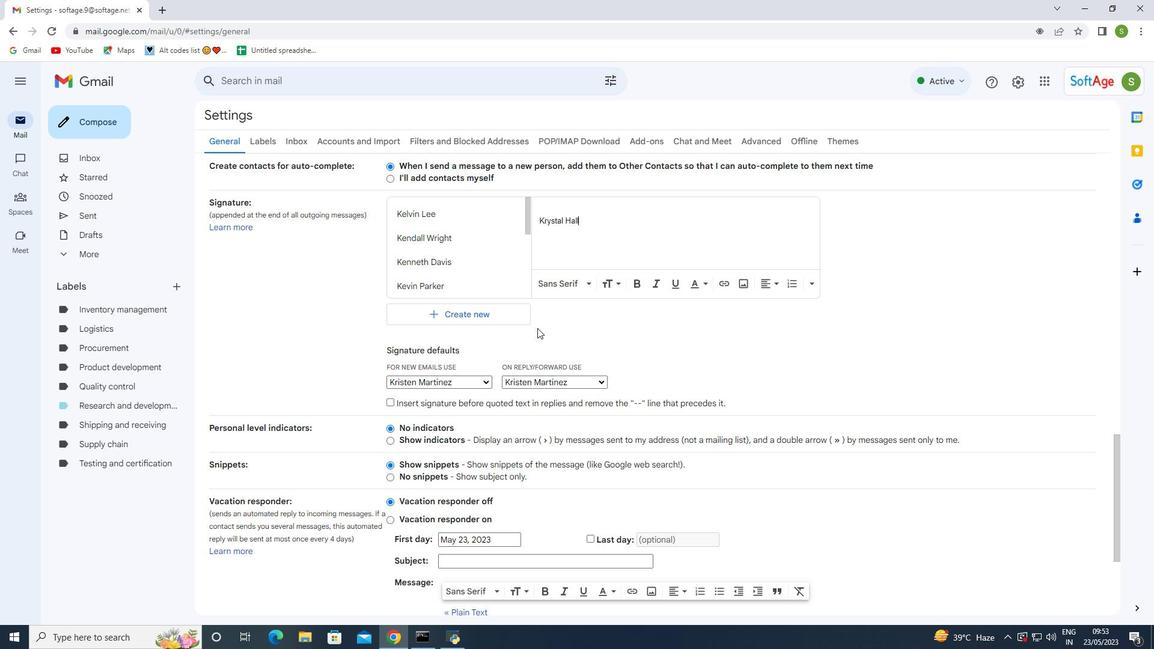 
Action: Mouse moved to (457, 267)
Screenshot: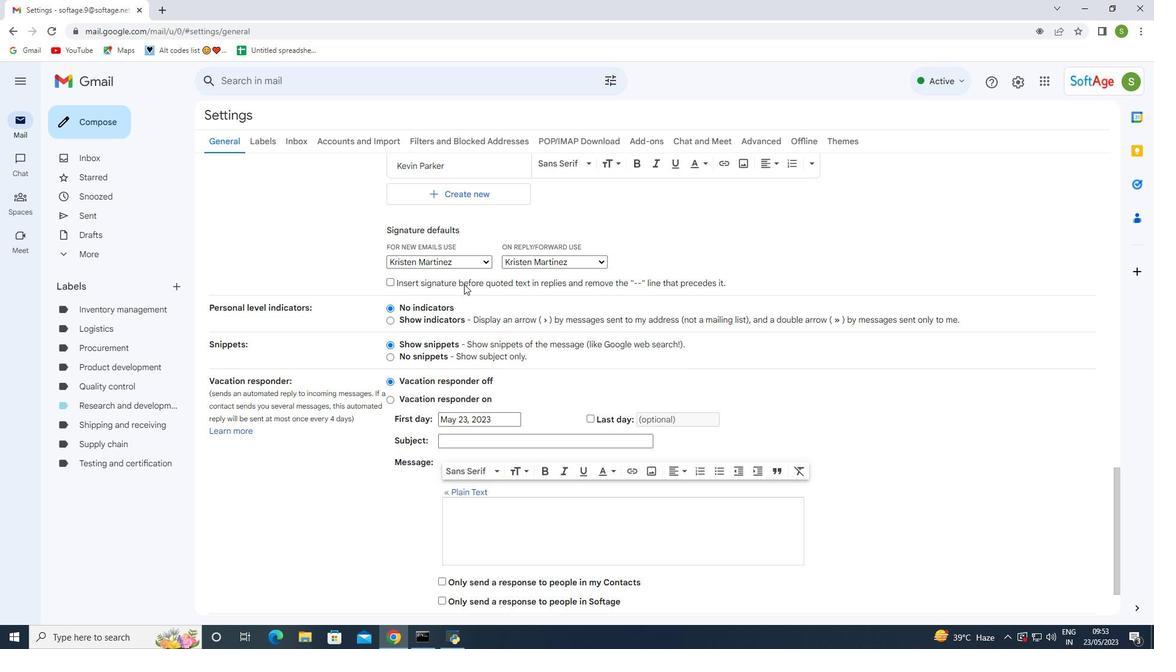 
Action: Mouse pressed left at (457, 267)
Screenshot: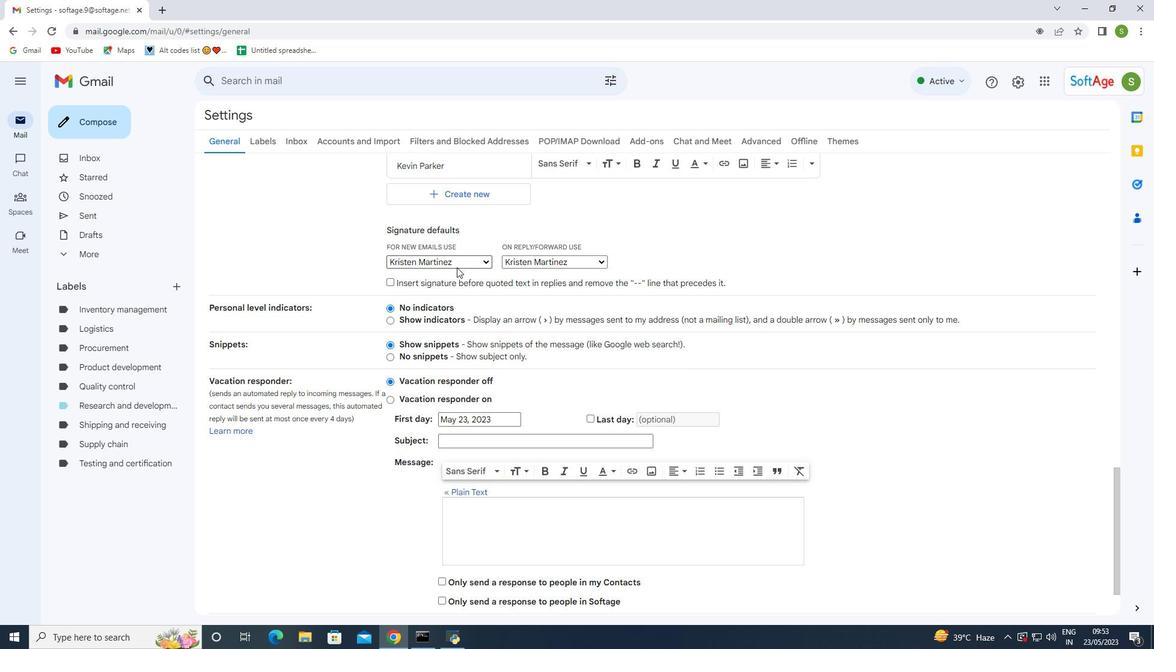 
Action: Mouse moved to (422, 396)
Screenshot: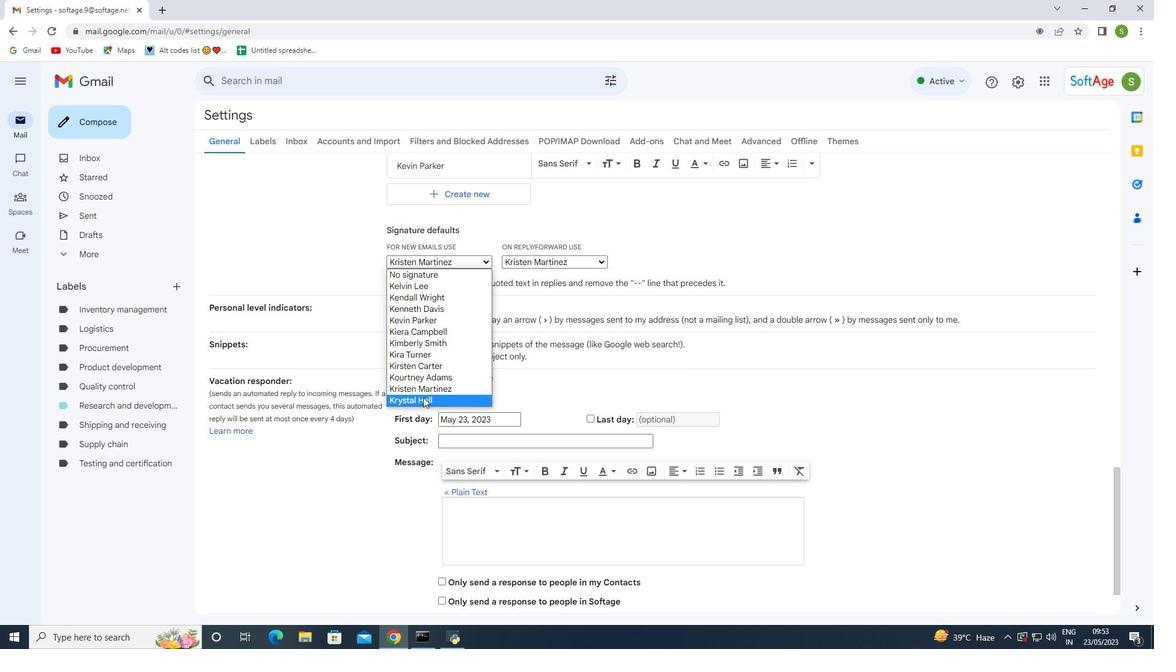 
Action: Mouse pressed left at (422, 396)
Screenshot: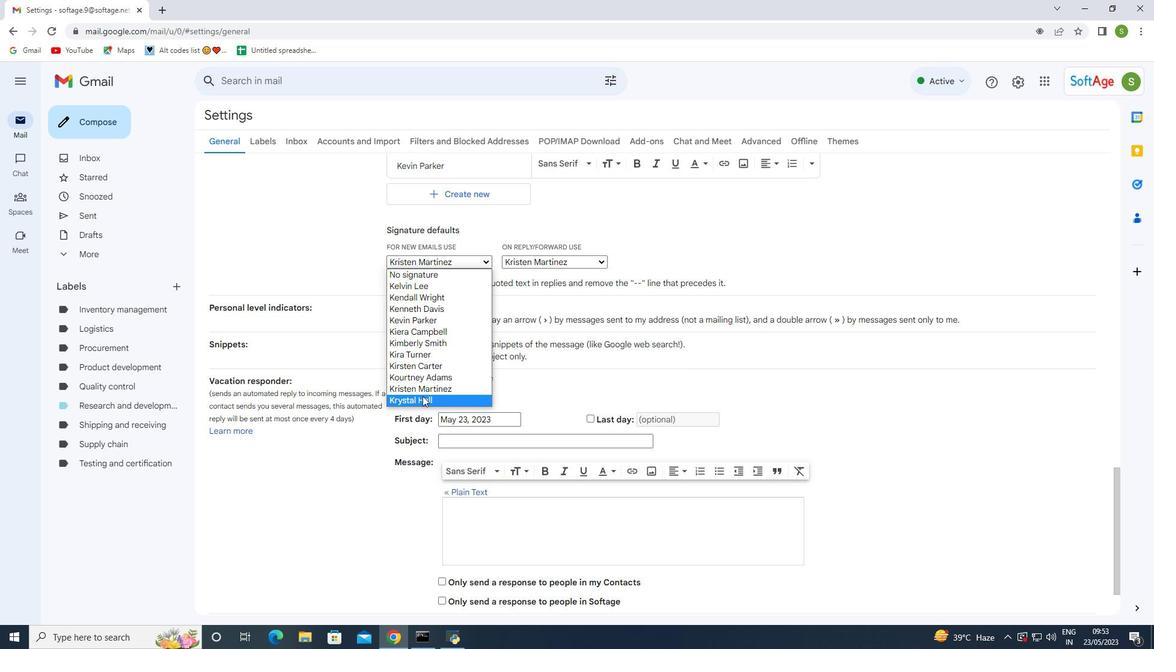 
Action: Mouse moved to (536, 257)
Screenshot: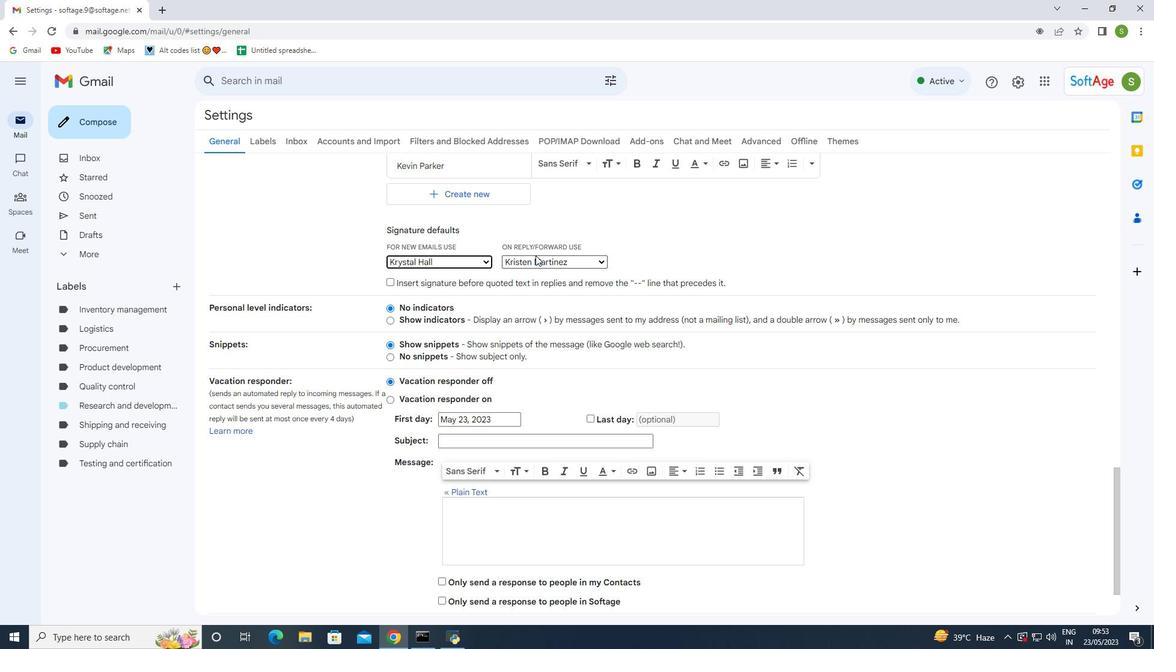 
Action: Mouse pressed left at (536, 257)
Screenshot: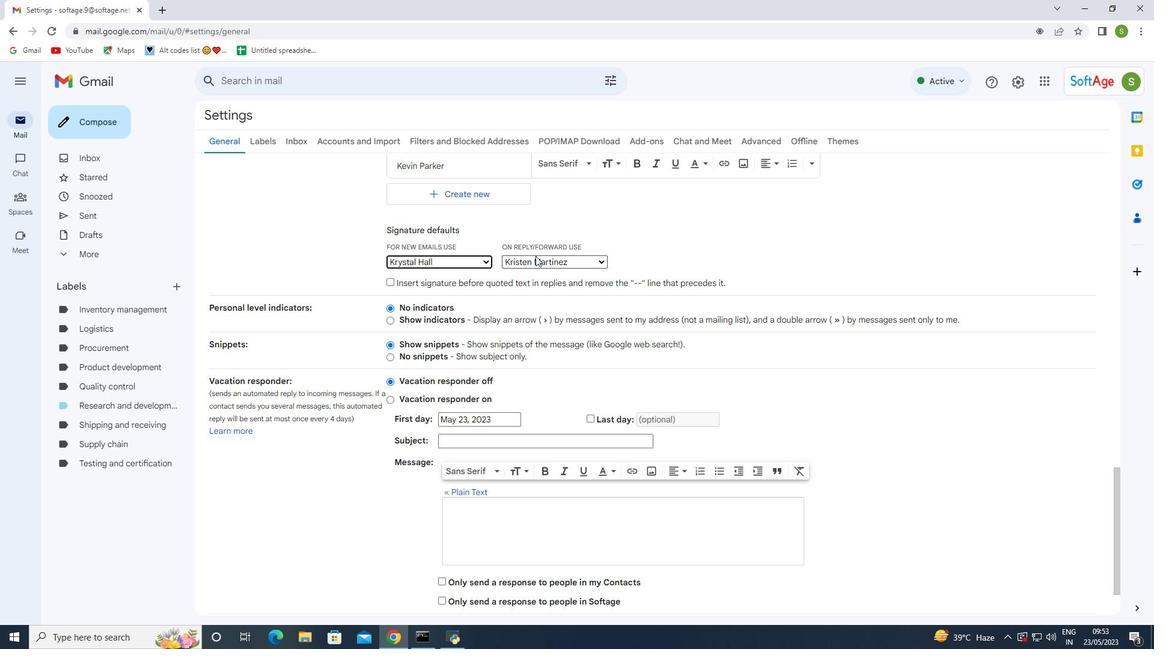 
Action: Mouse moved to (550, 401)
Screenshot: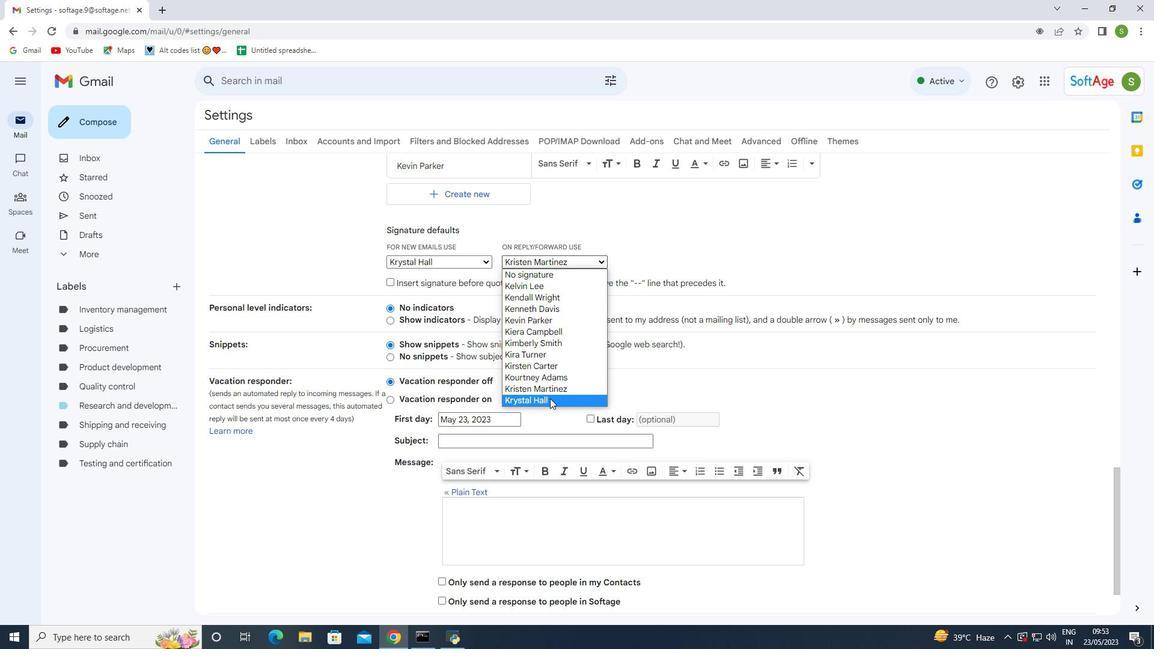 
Action: Mouse pressed left at (550, 401)
Screenshot: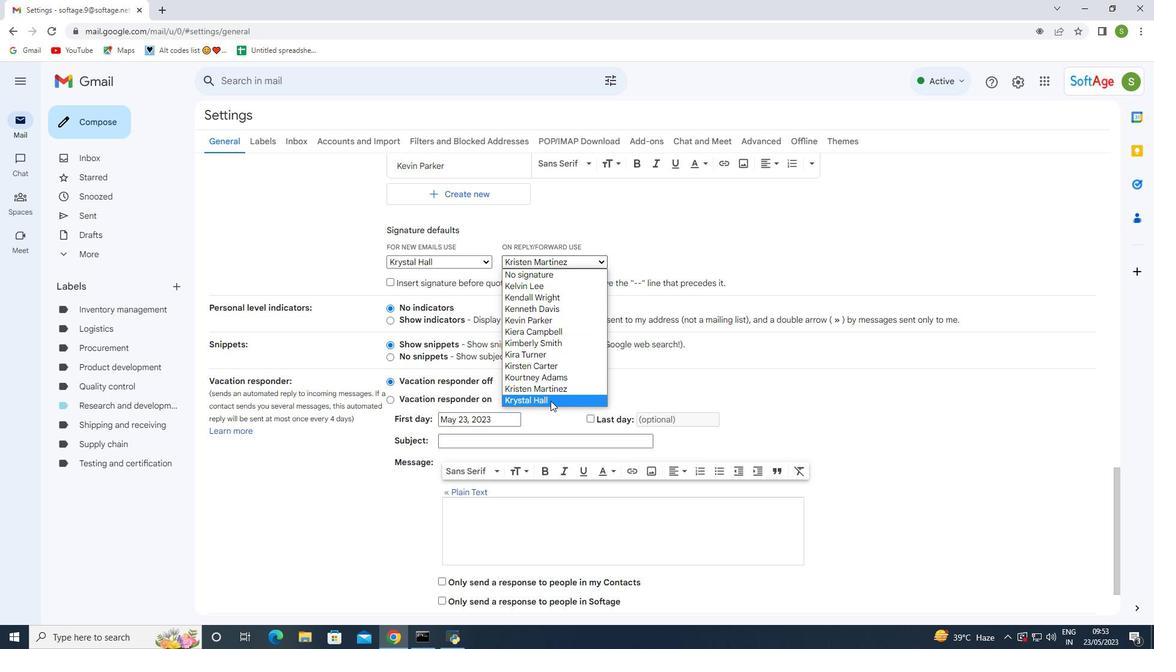 
Action: Mouse moved to (552, 399)
Screenshot: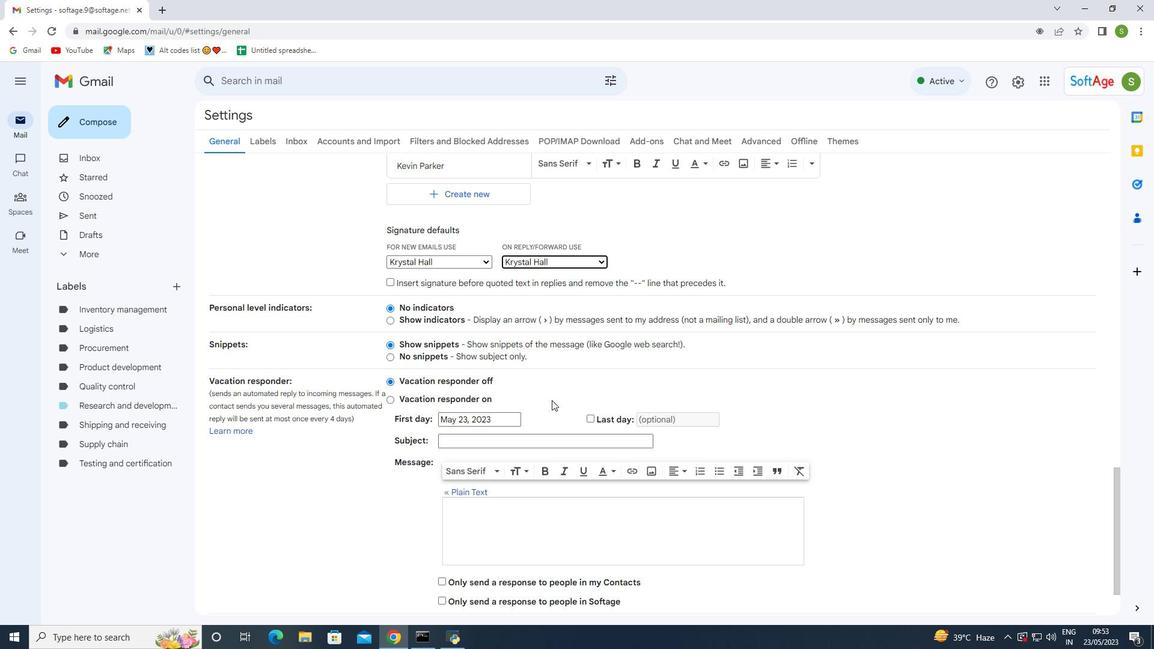 
Action: Mouse scrolled (552, 398) with delta (0, 0)
Screenshot: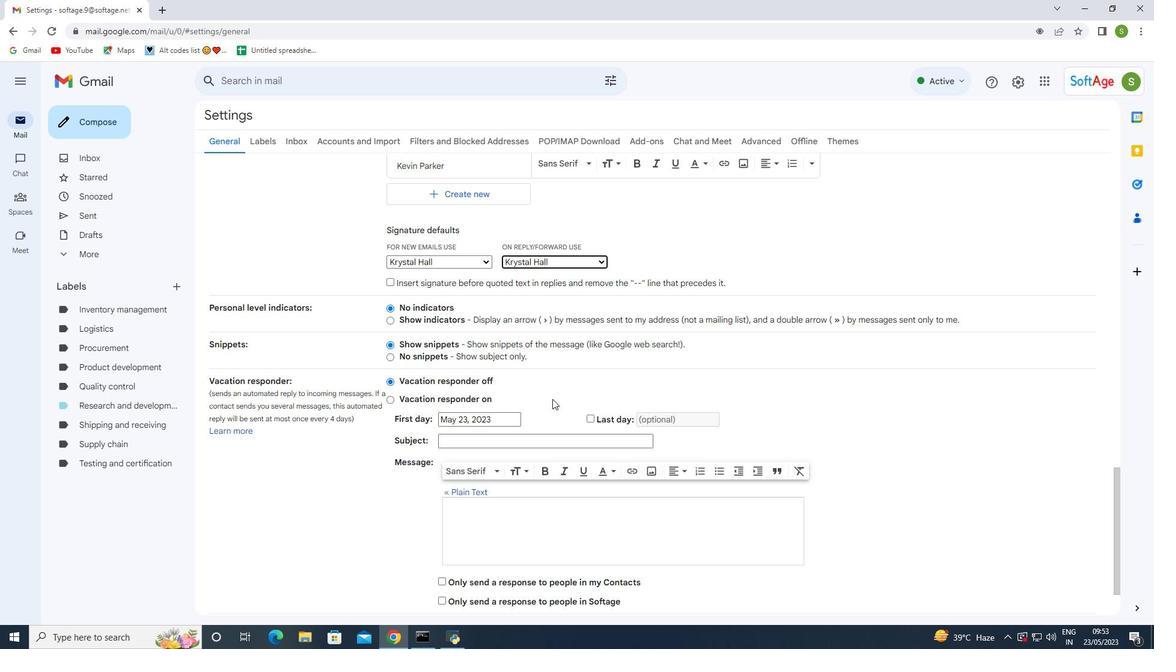 
Action: Mouse scrolled (552, 398) with delta (0, 0)
Screenshot: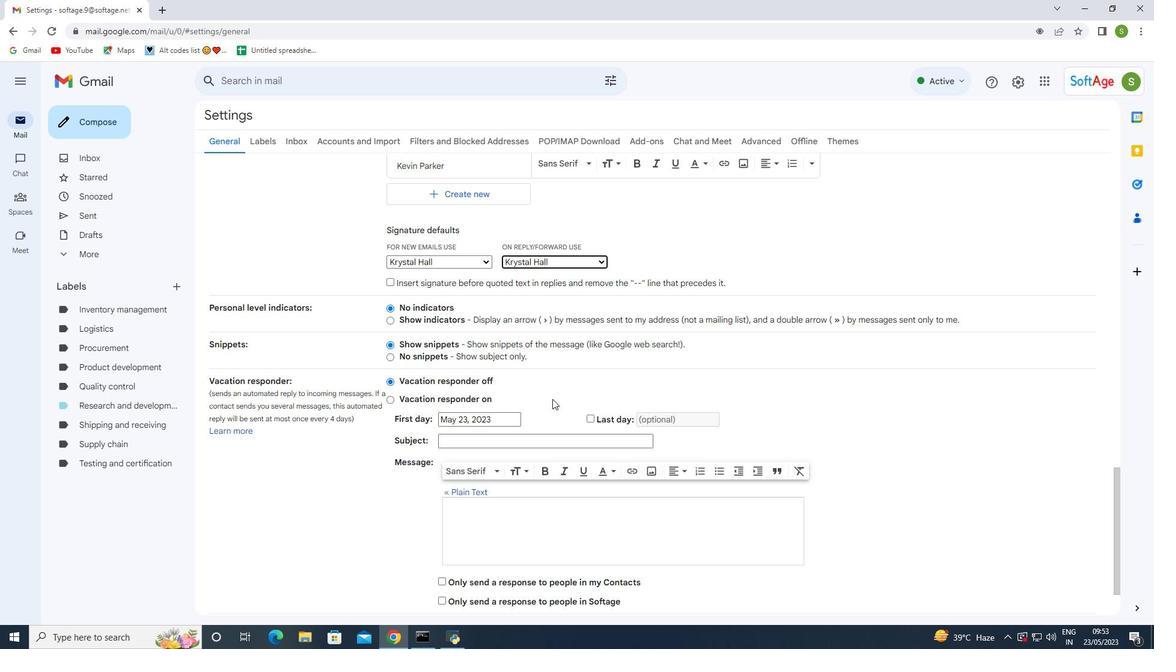 
Action: Mouse moved to (550, 396)
Screenshot: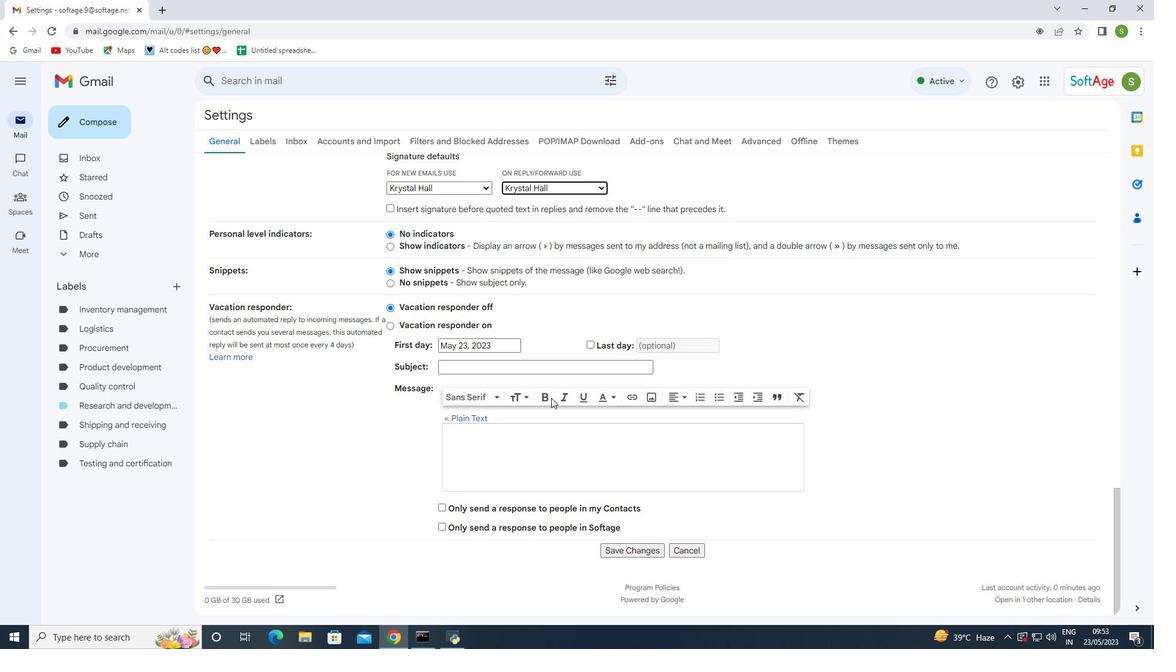 
Action: Mouse scrolled (550, 395) with delta (0, 0)
Screenshot: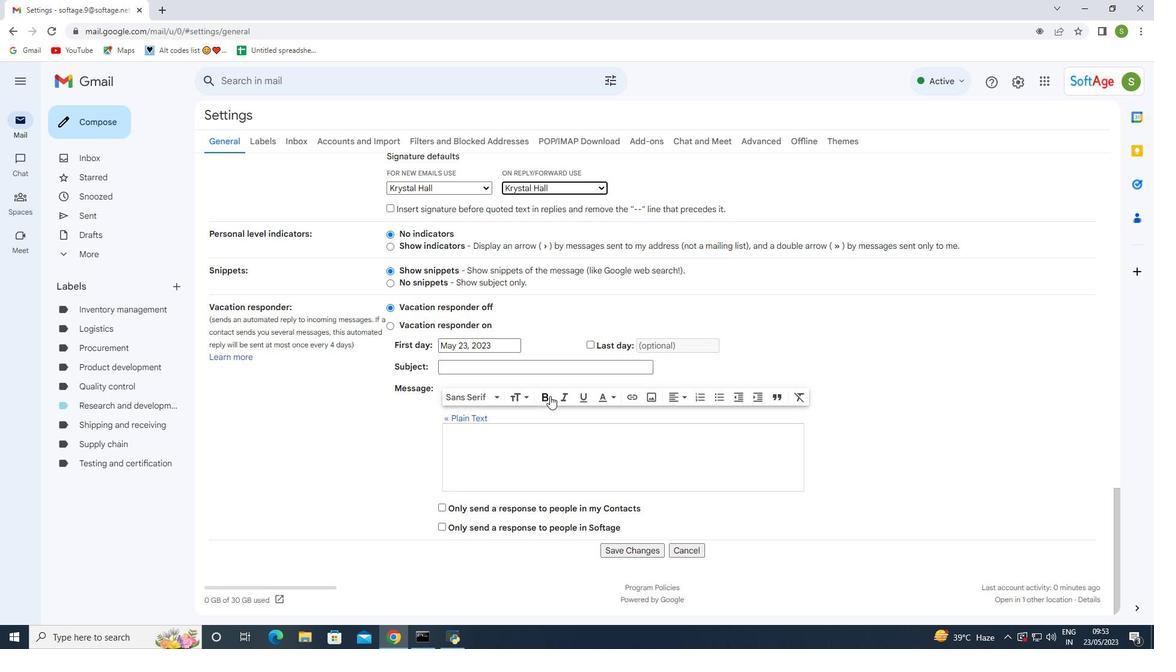 
Action: Mouse scrolled (550, 395) with delta (0, 0)
Screenshot: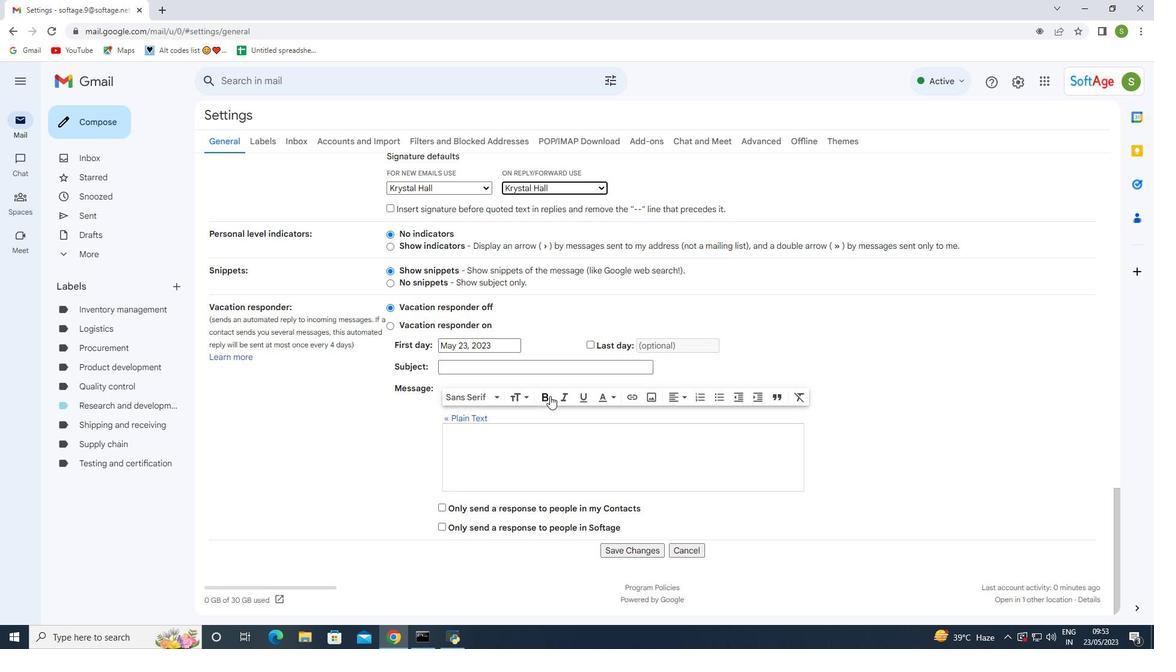 
Action: Mouse scrolled (550, 395) with delta (0, 0)
Screenshot: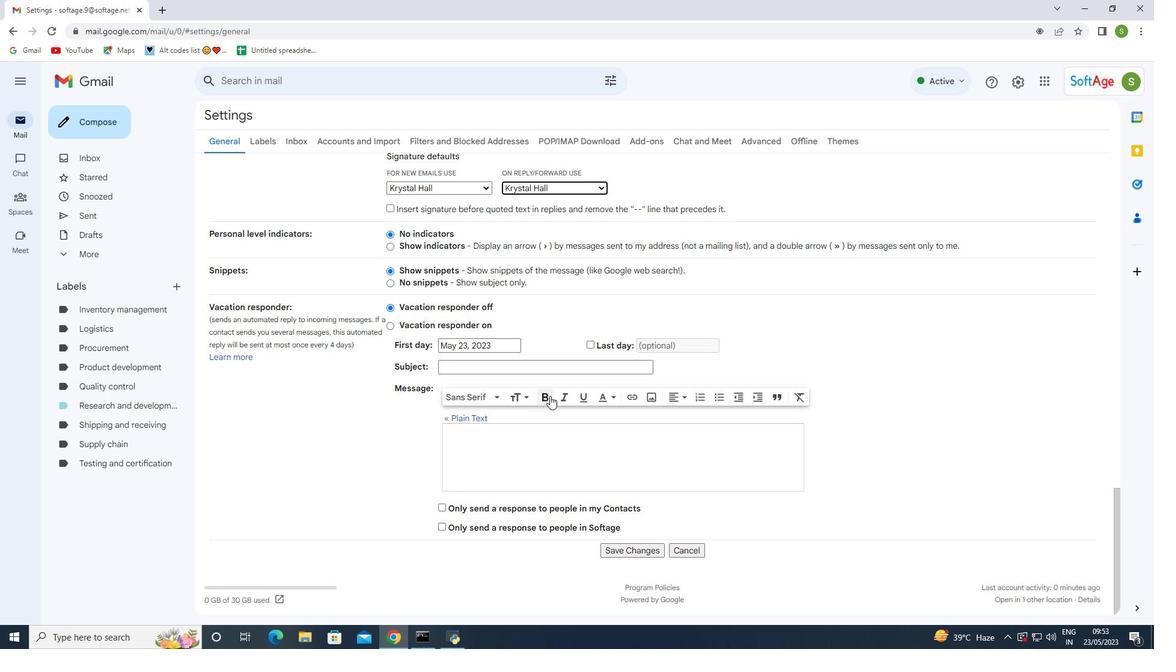 
Action: Mouse scrolled (550, 395) with delta (0, 0)
Screenshot: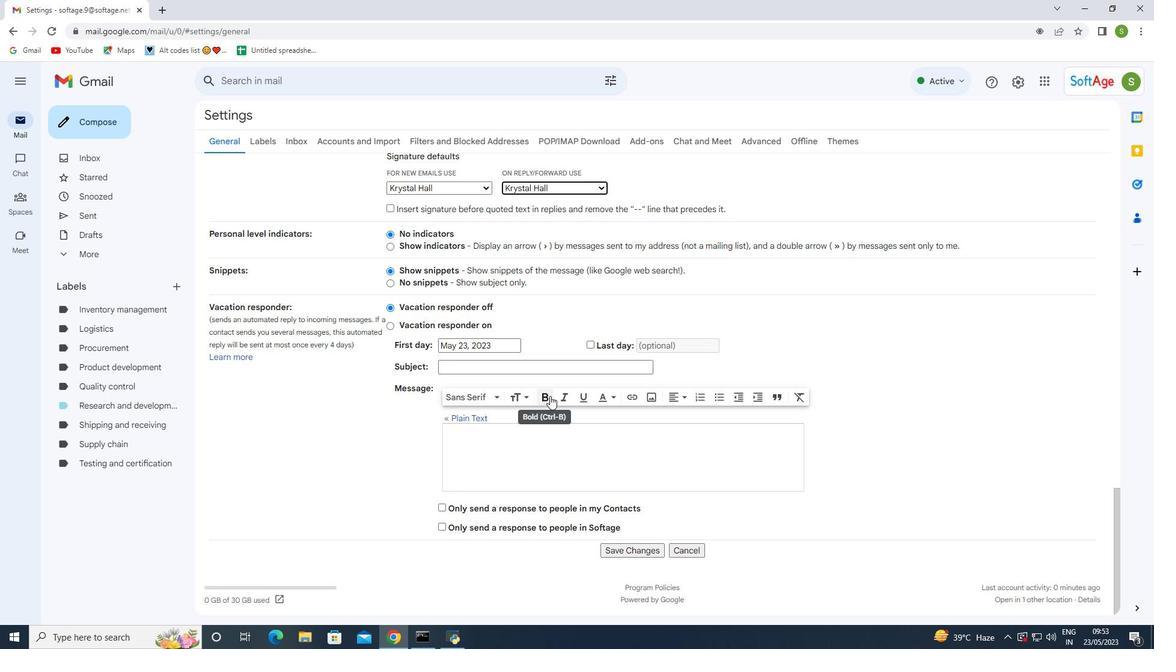 
Action: Mouse moved to (550, 396)
Screenshot: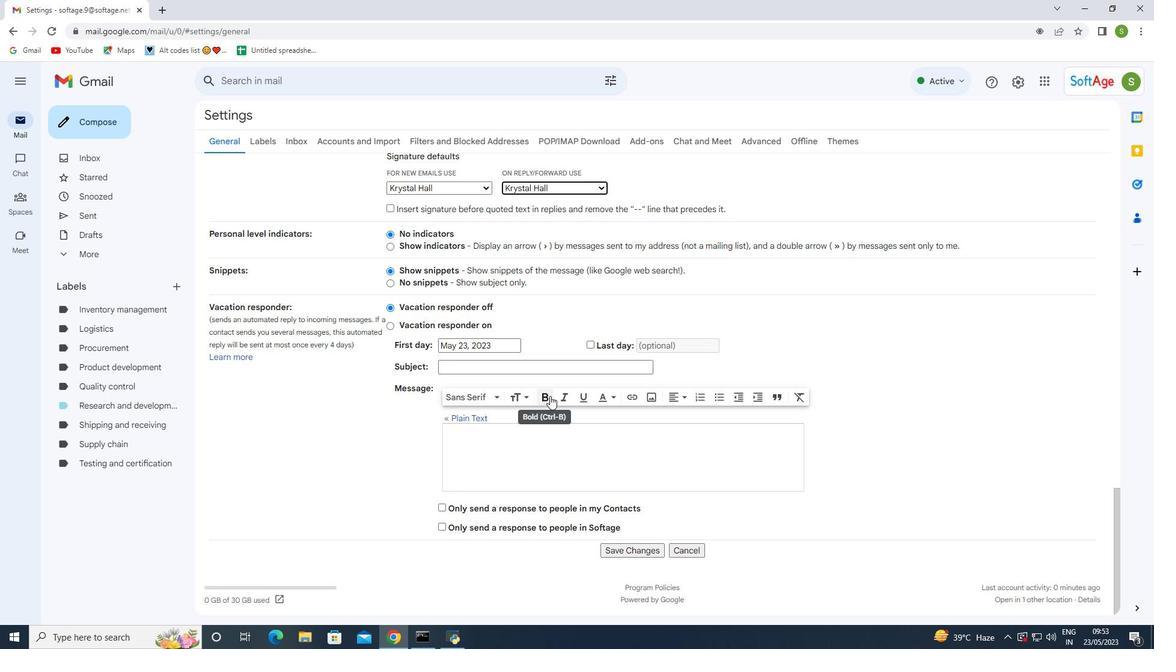 
Action: Mouse scrolled (550, 396) with delta (0, 0)
Screenshot: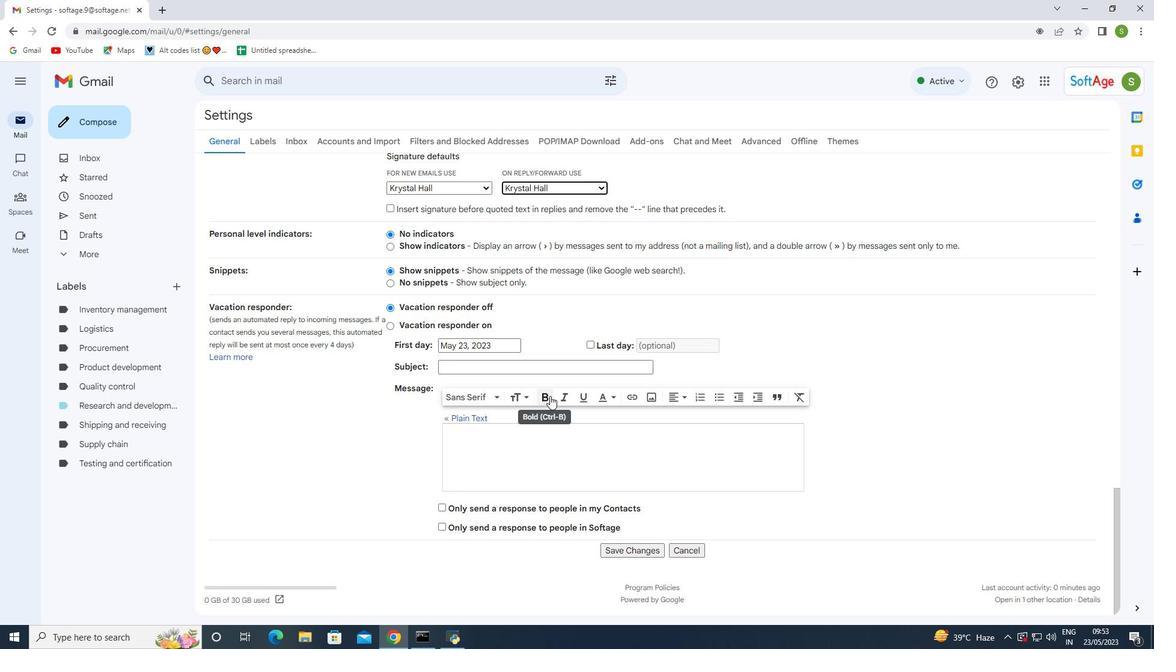 
Action: Mouse moved to (553, 400)
Screenshot: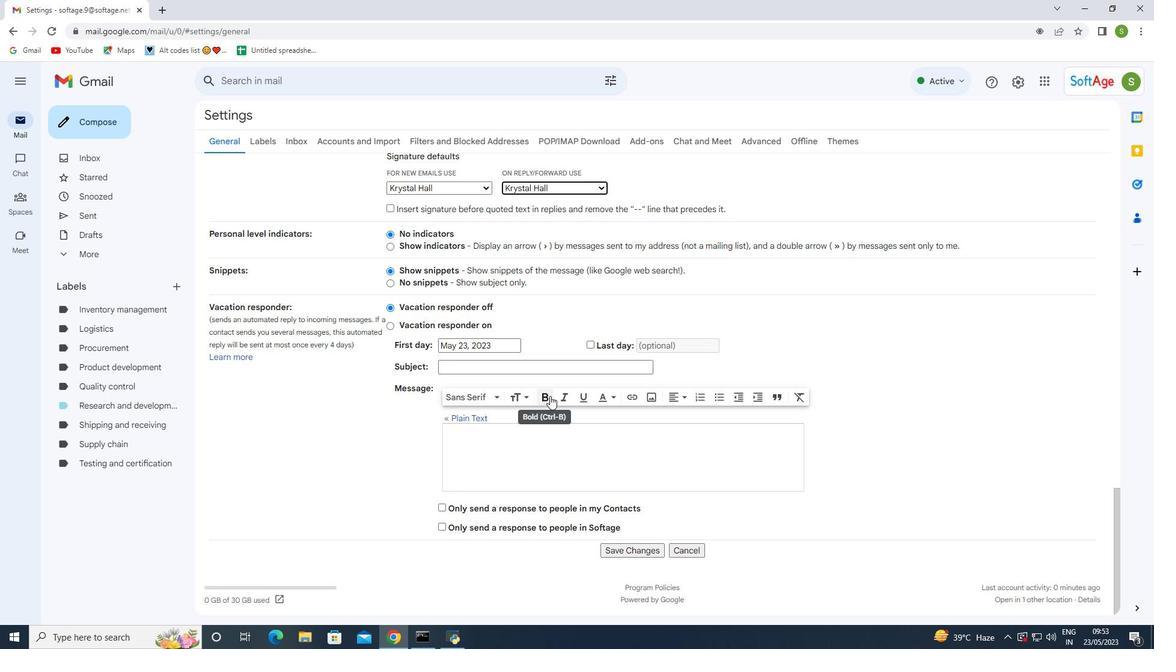 
Action: Mouse scrolled (553, 399) with delta (0, 0)
Screenshot: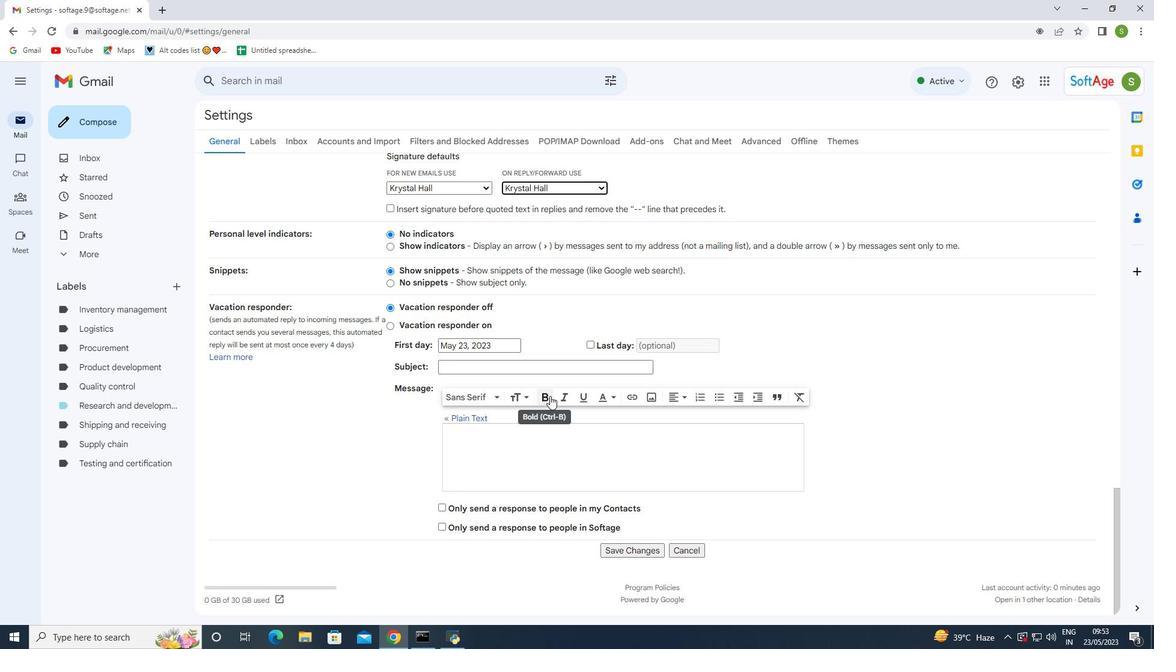 
Action: Mouse moved to (602, 455)
Screenshot: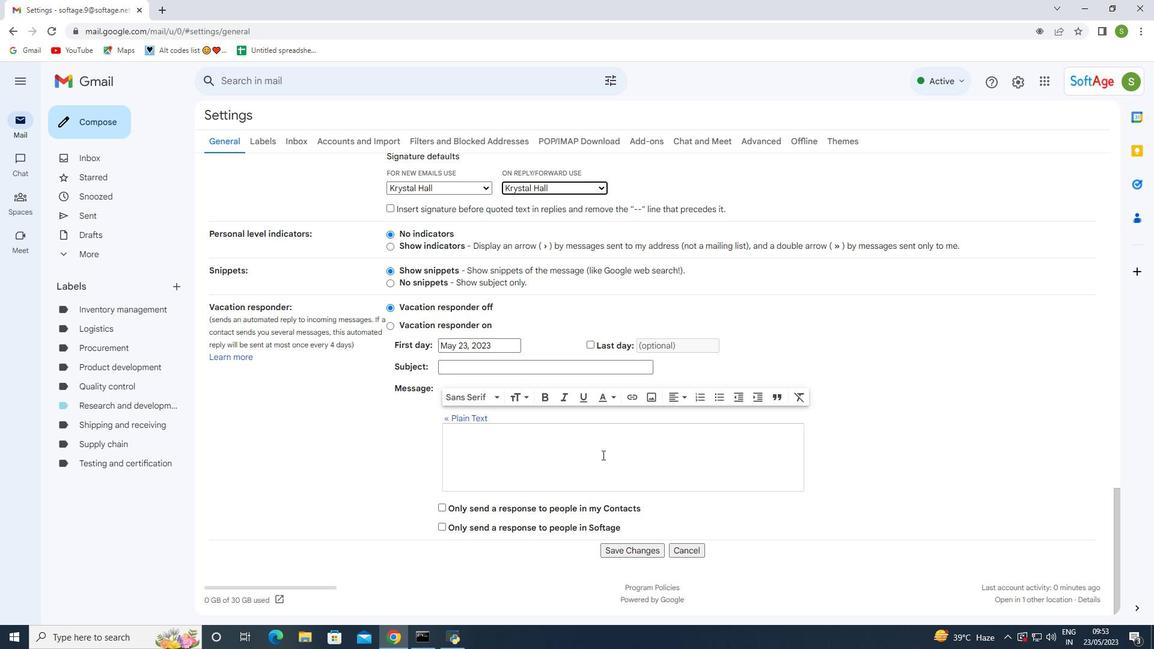 
Action: Mouse scrolled (602, 454) with delta (0, 0)
Screenshot: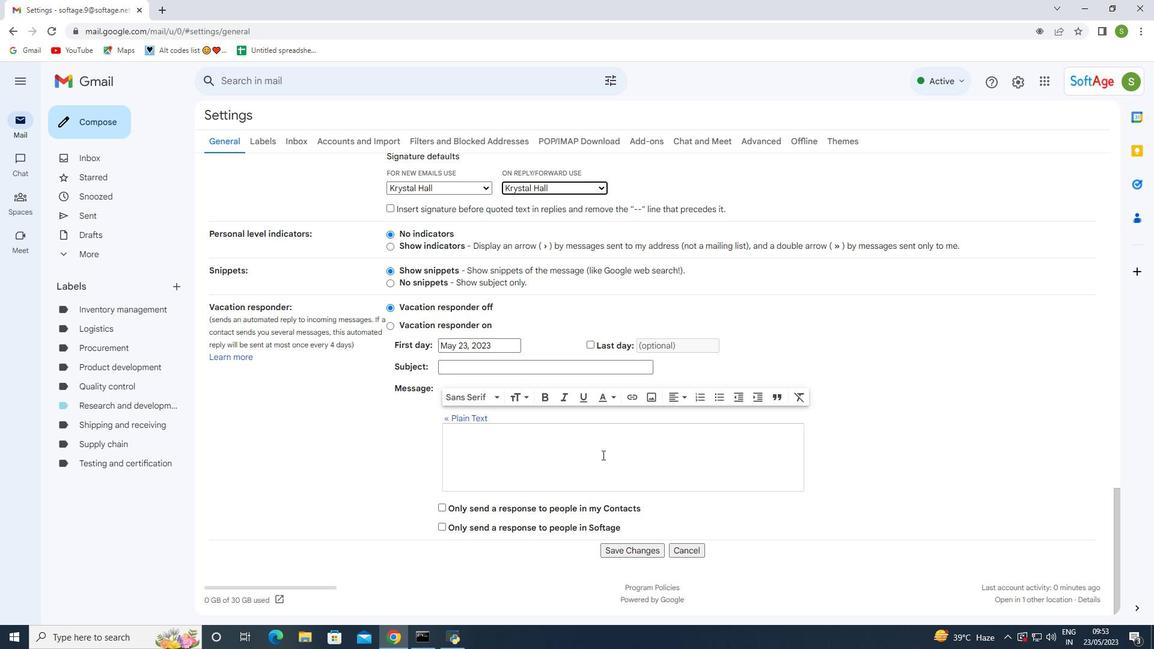 
Action: Mouse moved to (602, 455)
Screenshot: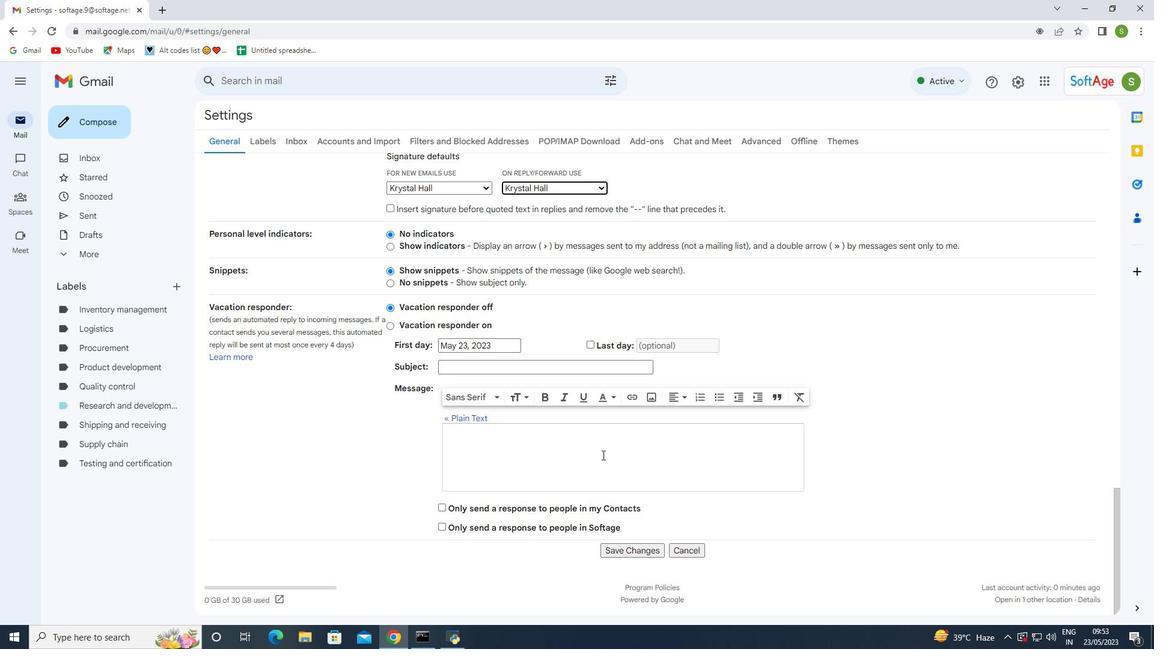 
Action: Mouse scrolled (602, 454) with delta (0, 0)
Screenshot: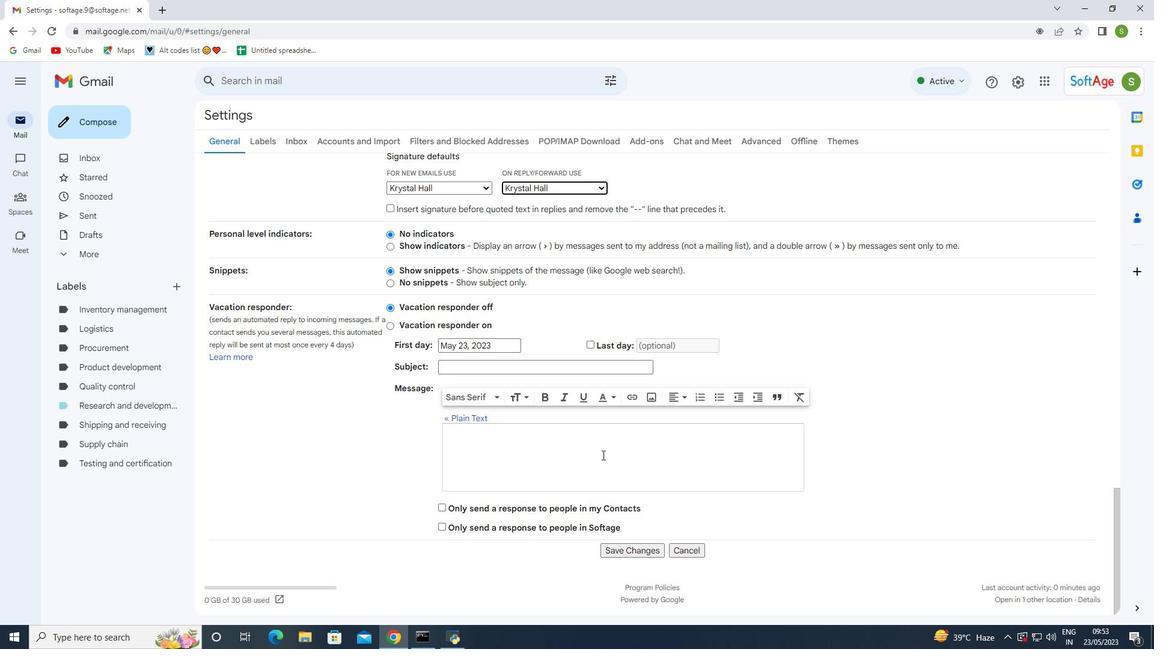 
Action: Mouse scrolled (602, 454) with delta (0, 0)
Screenshot: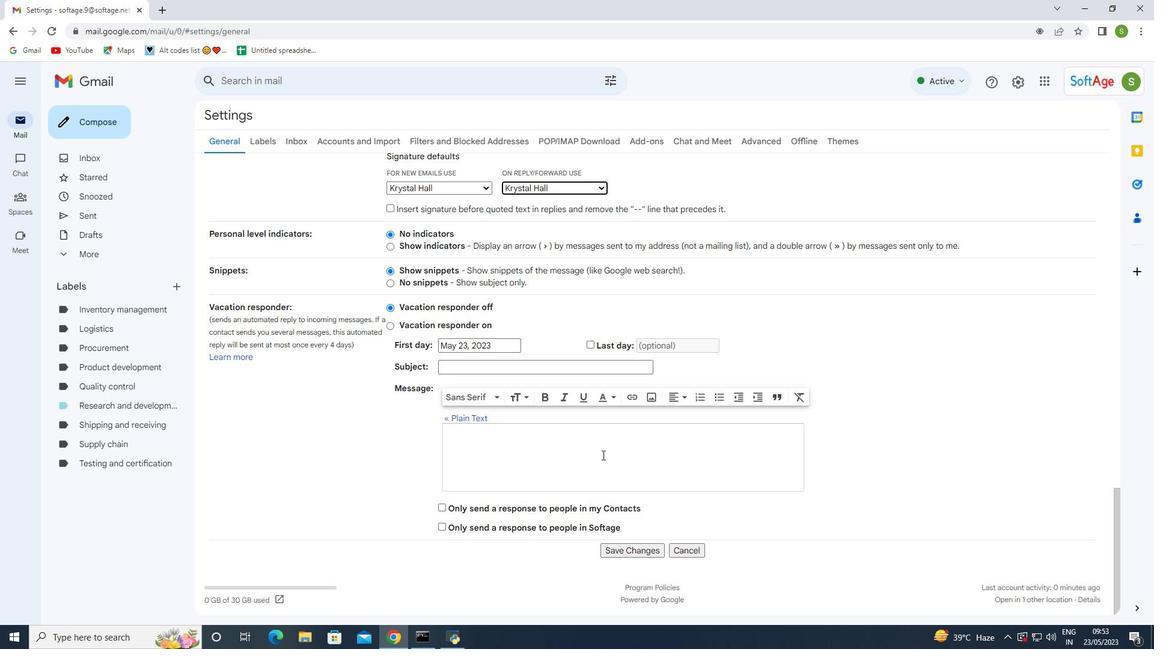 
Action: Mouse moved to (603, 455)
Screenshot: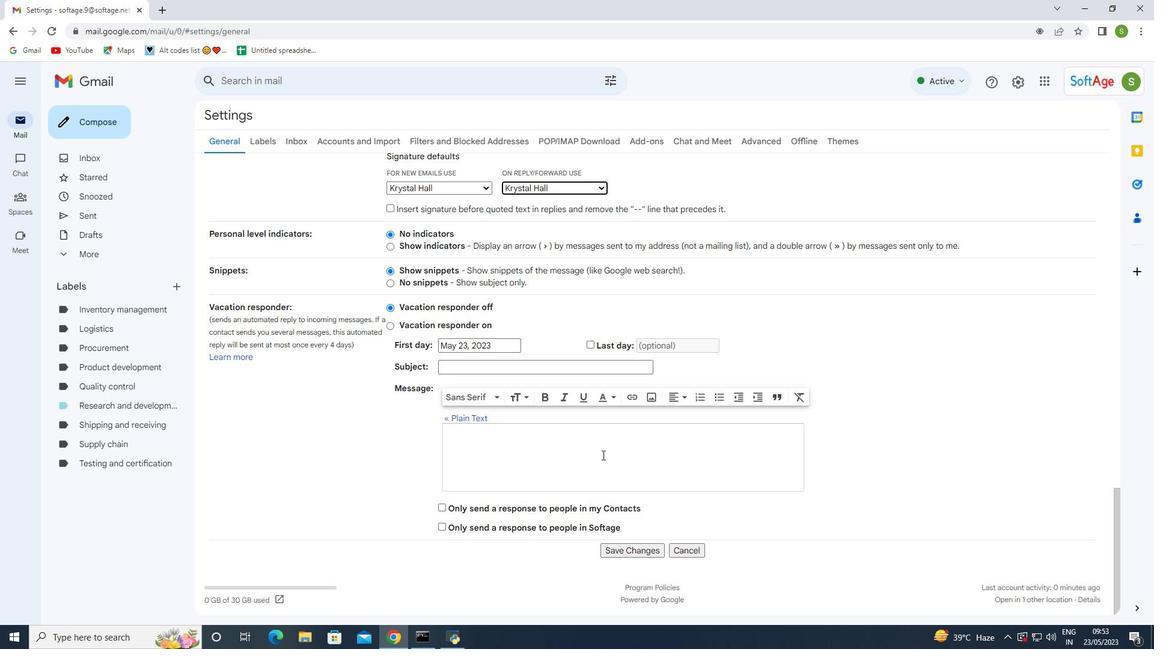 
Action: Mouse scrolled (603, 454) with delta (0, 0)
Screenshot: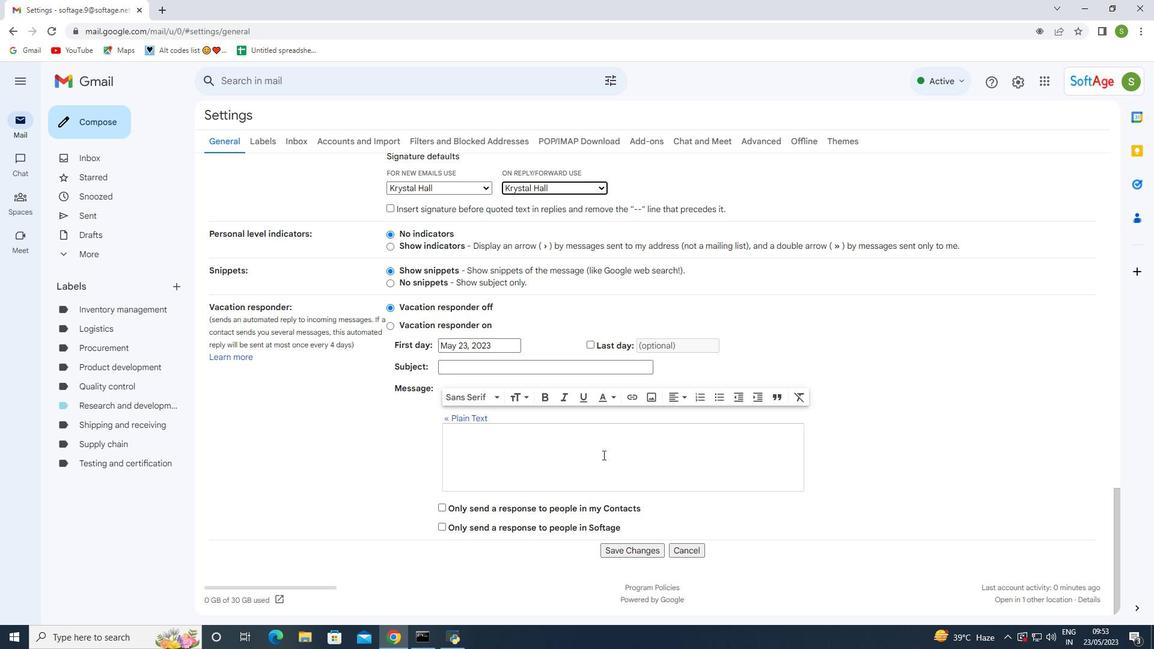
Action: Mouse scrolled (603, 454) with delta (0, 0)
Screenshot: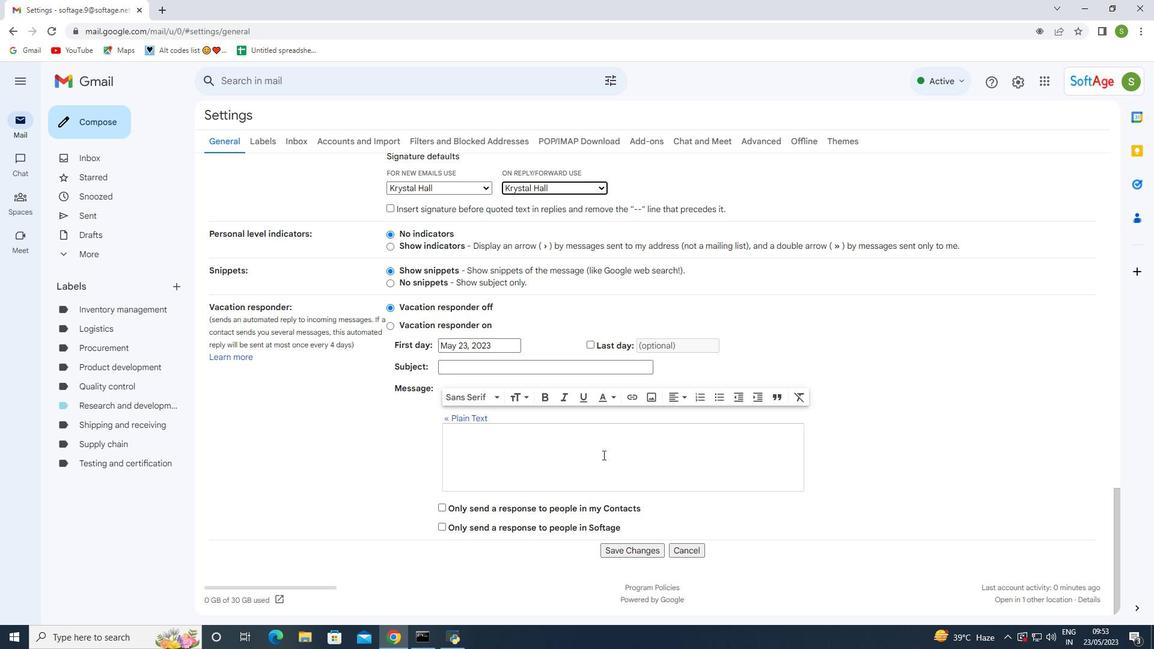 
Action: Mouse moved to (645, 545)
Screenshot: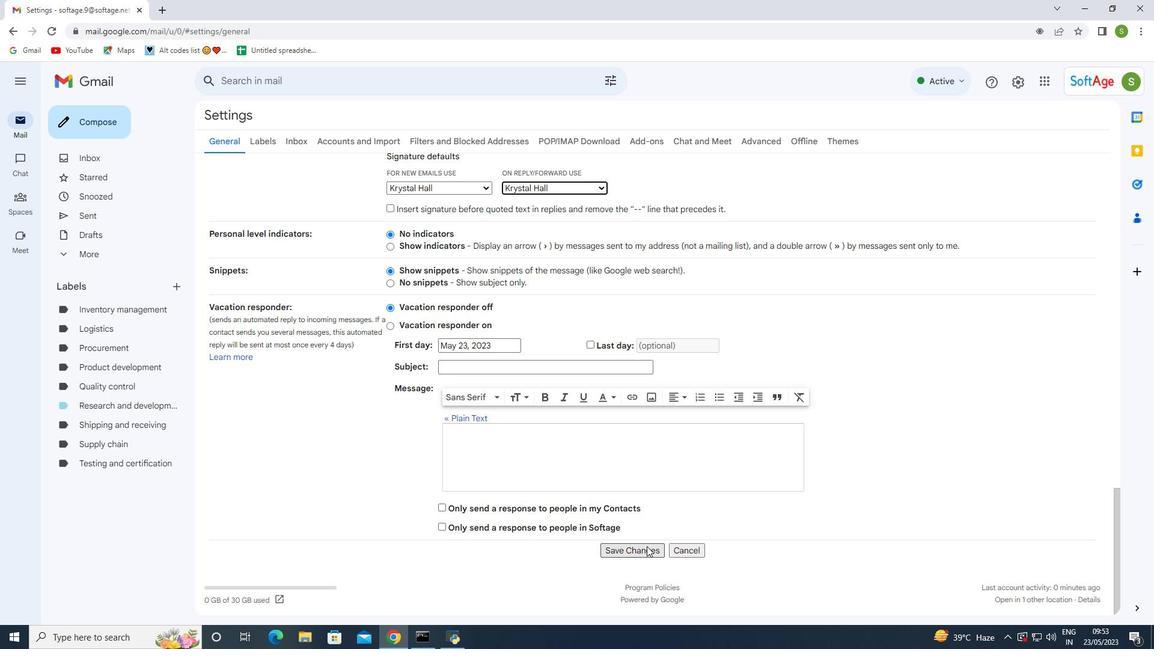 
Action: Mouse pressed left at (645, 545)
Screenshot: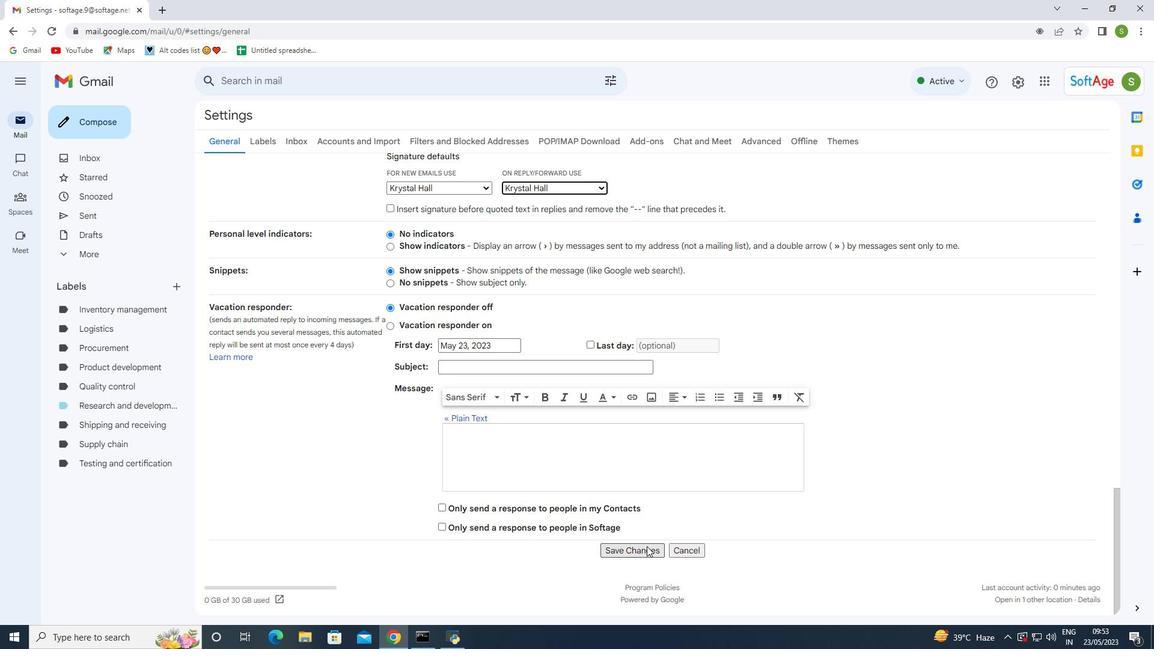 
Action: Mouse moved to (99, 115)
Screenshot: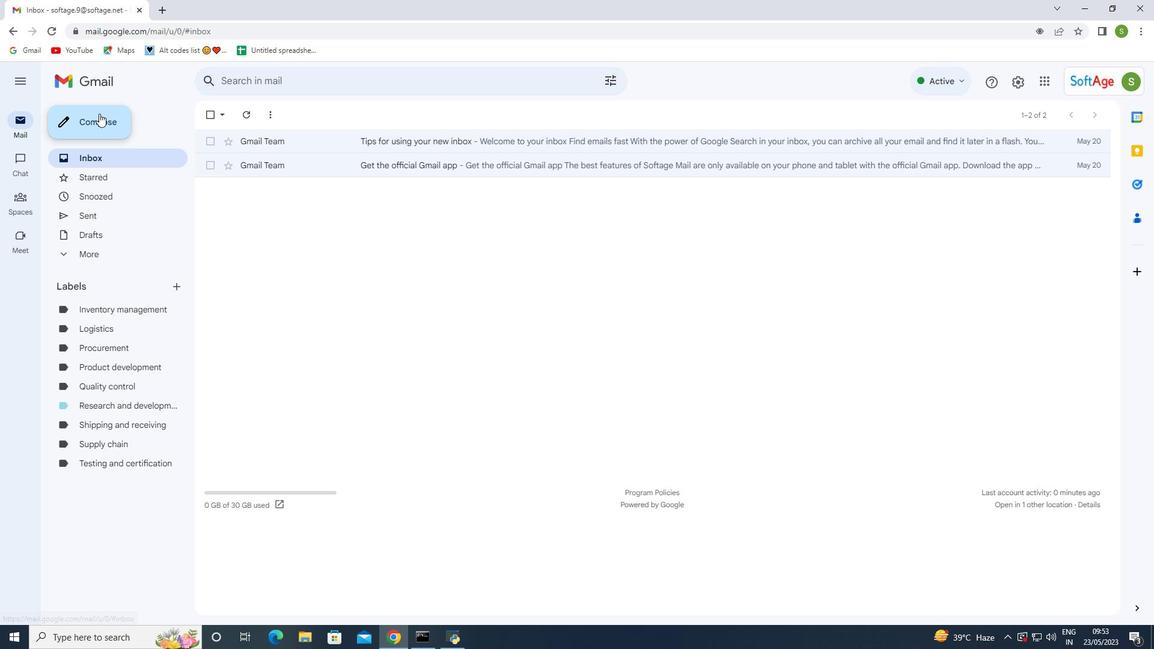 
Action: Mouse pressed left at (99, 115)
Screenshot: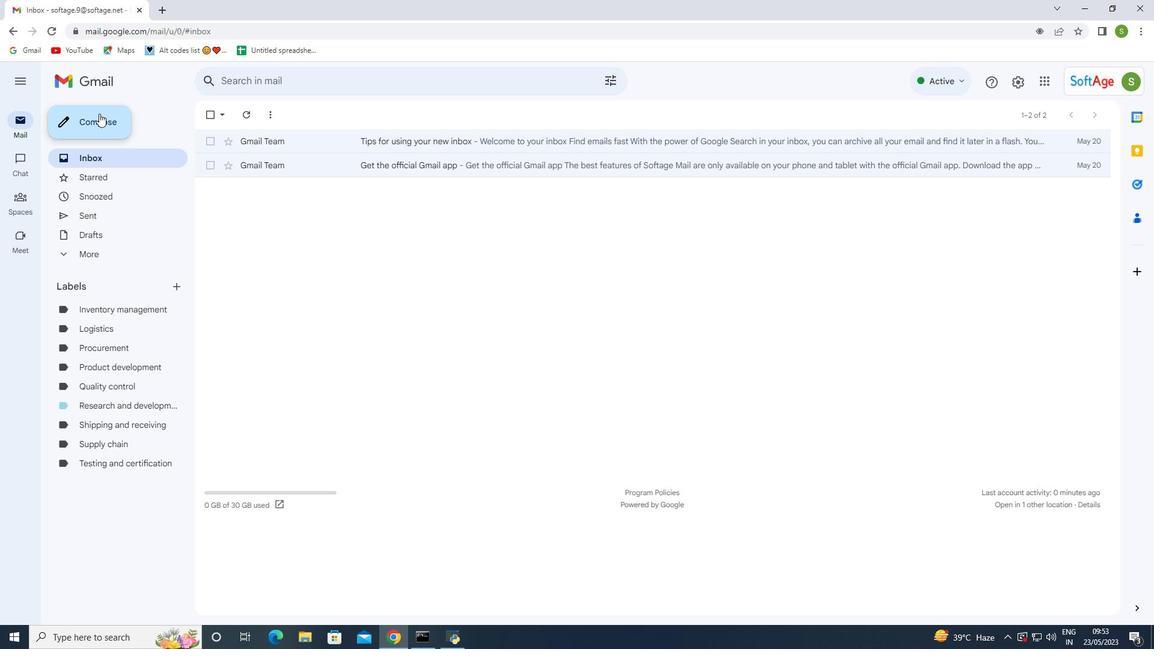
Action: Mouse moved to (782, 289)
Screenshot: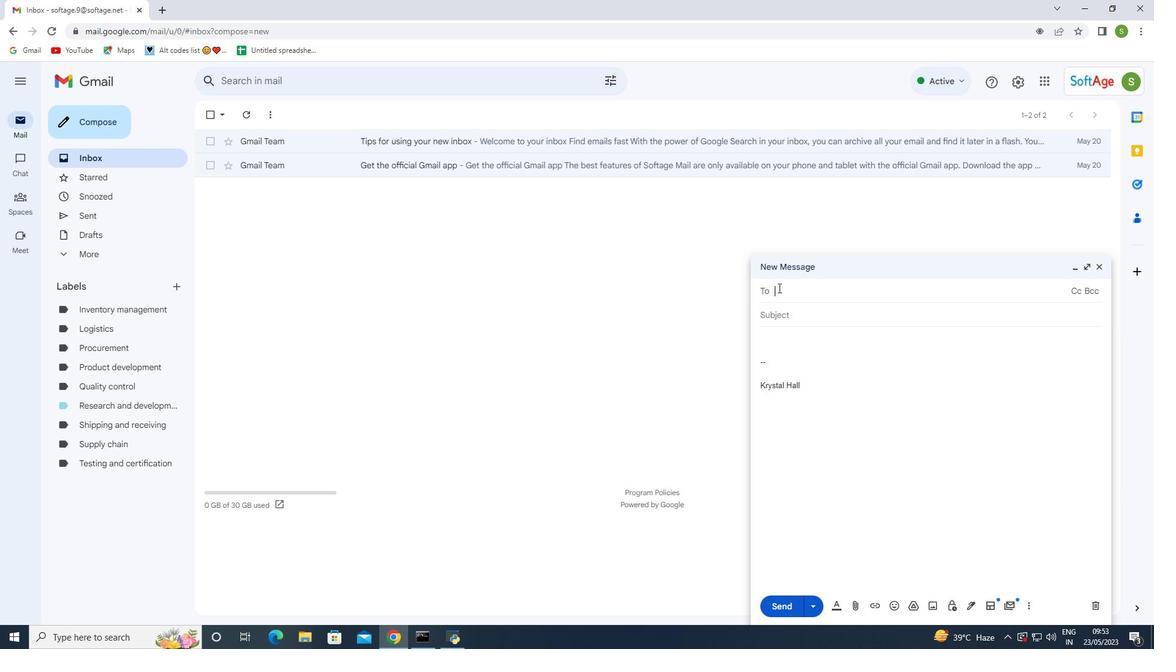 
Action: Mouse pressed left at (782, 289)
Screenshot: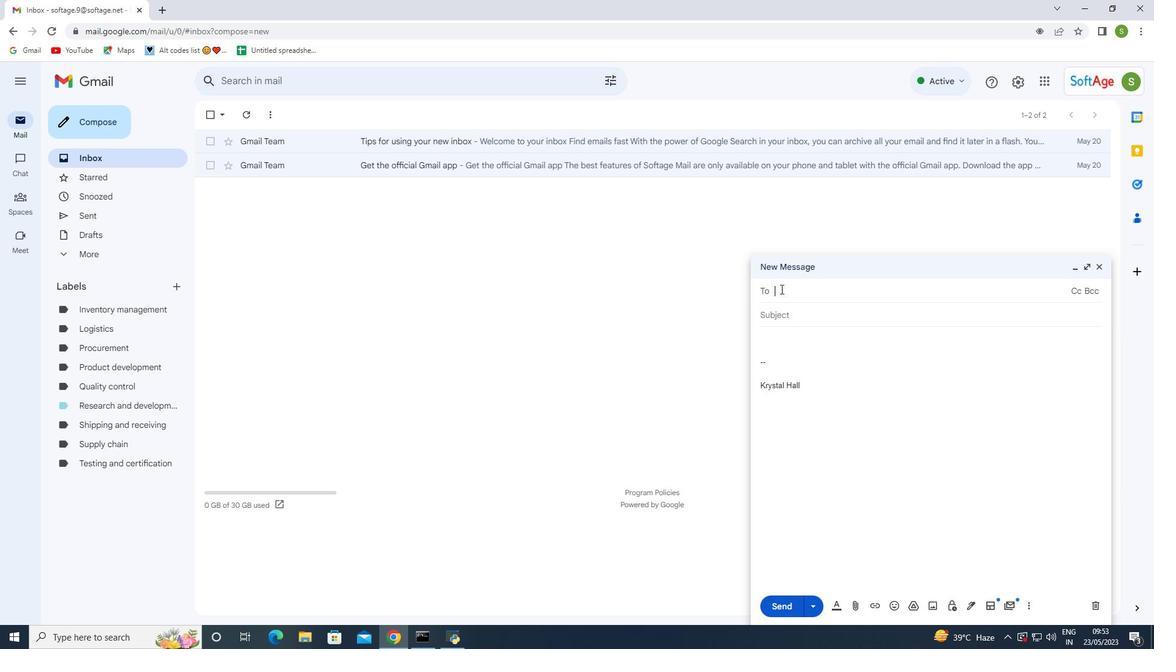 
Action: Mouse moved to (780, 290)
Screenshot: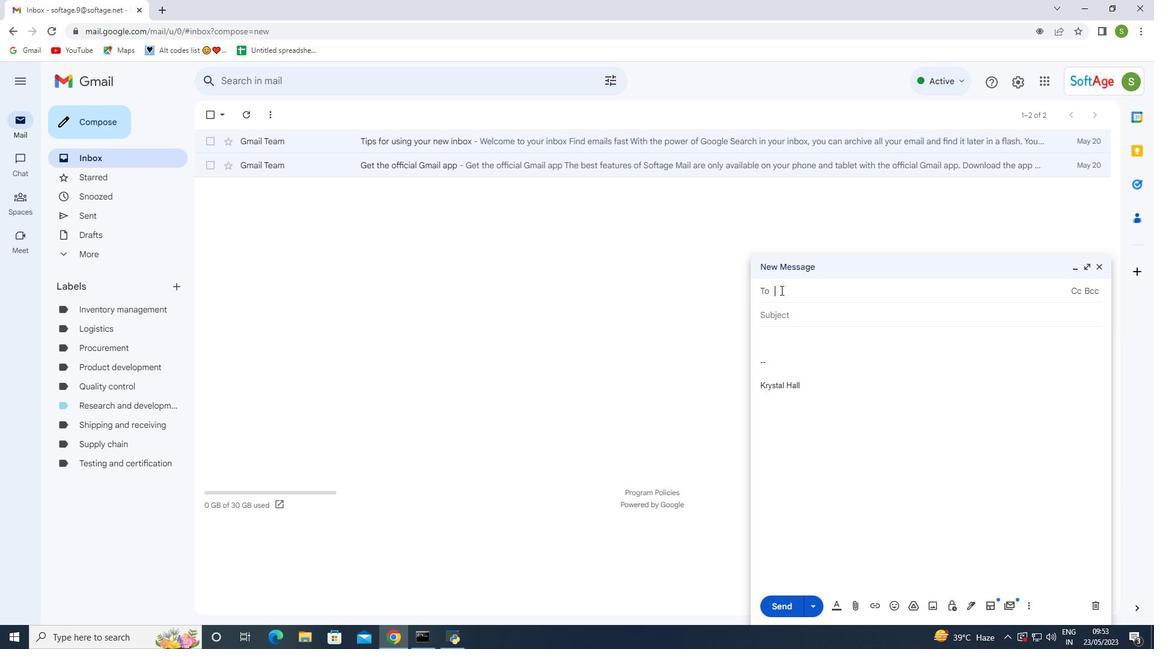 
Action: Key pressed softage.7<Key.shift>@softage.net
Screenshot: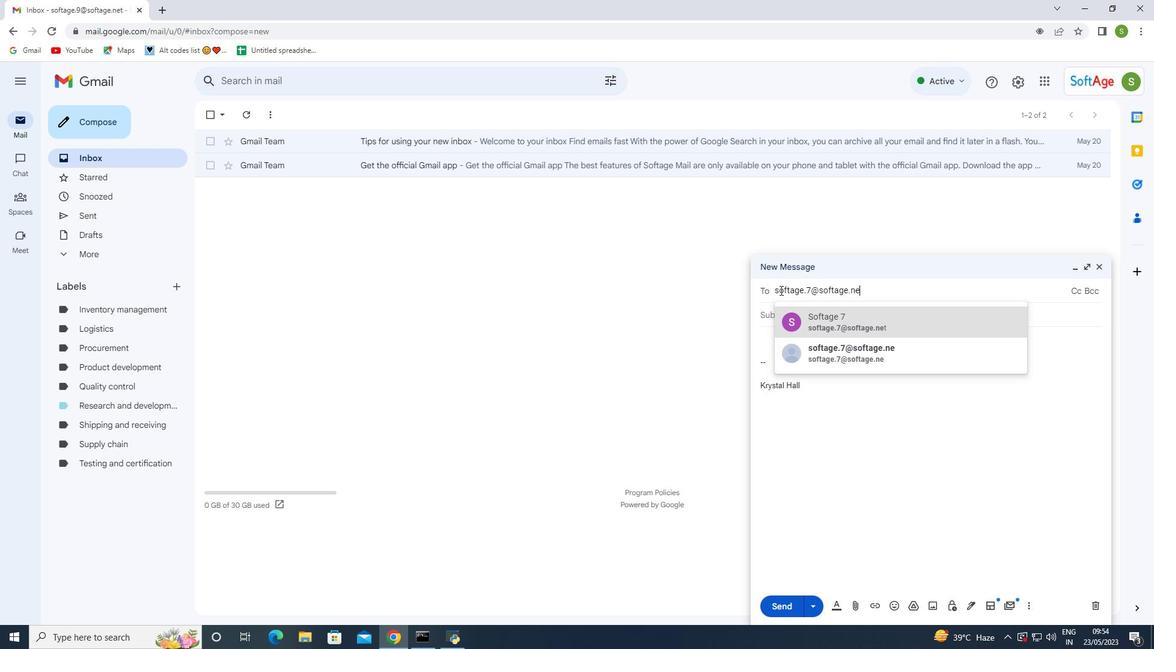 
Action: Mouse moved to (817, 327)
Screenshot: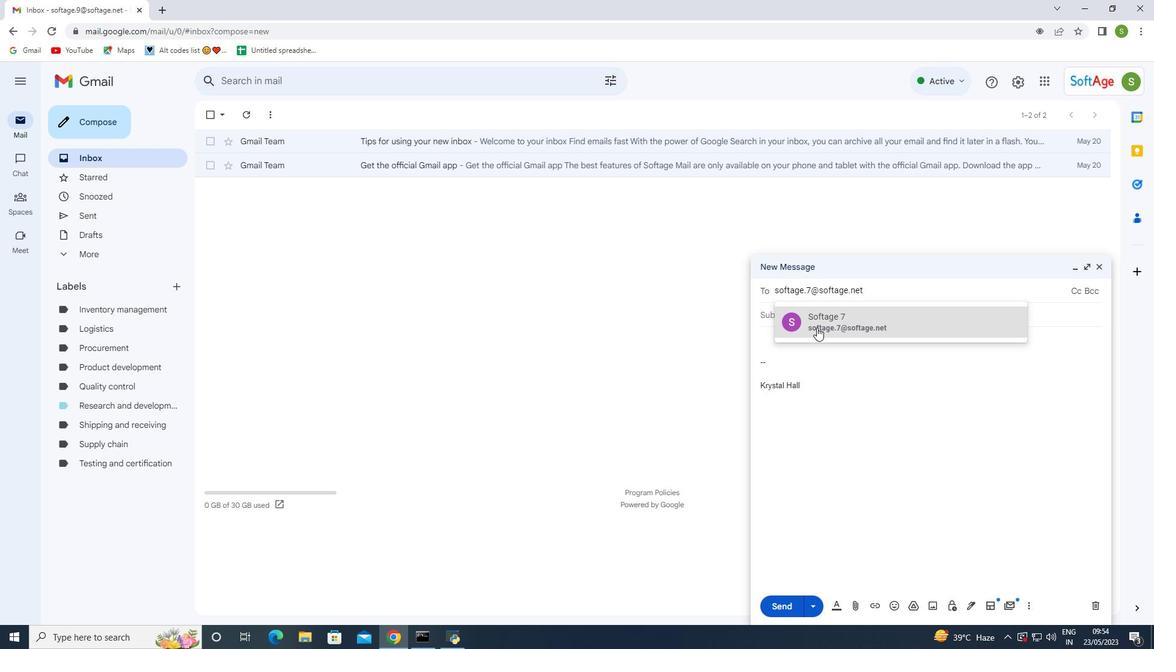 
Action: Mouse pressed left at (817, 327)
Screenshot: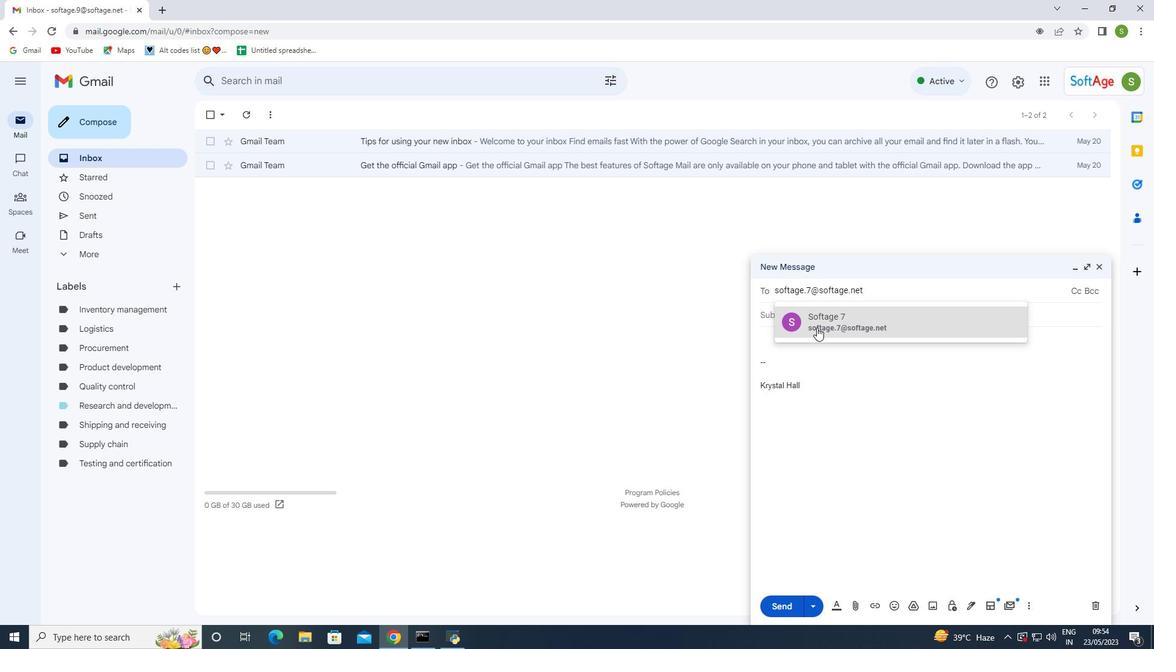 
Action: Mouse moved to (802, 327)
Screenshot: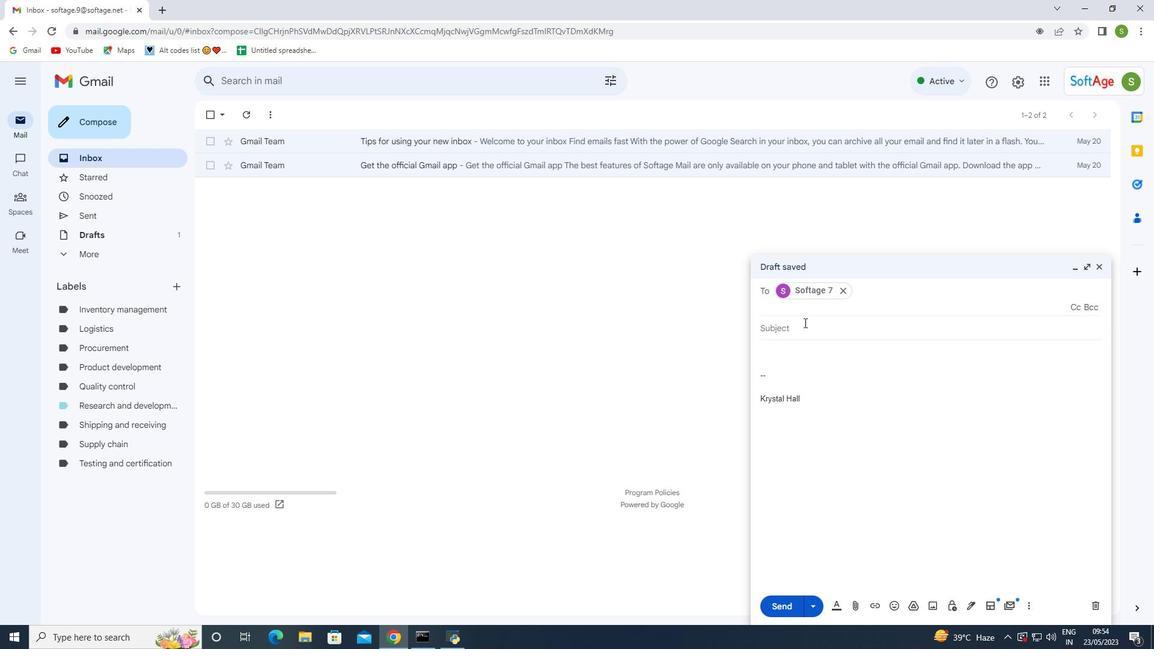 
Action: Mouse pressed left at (802, 327)
Screenshot: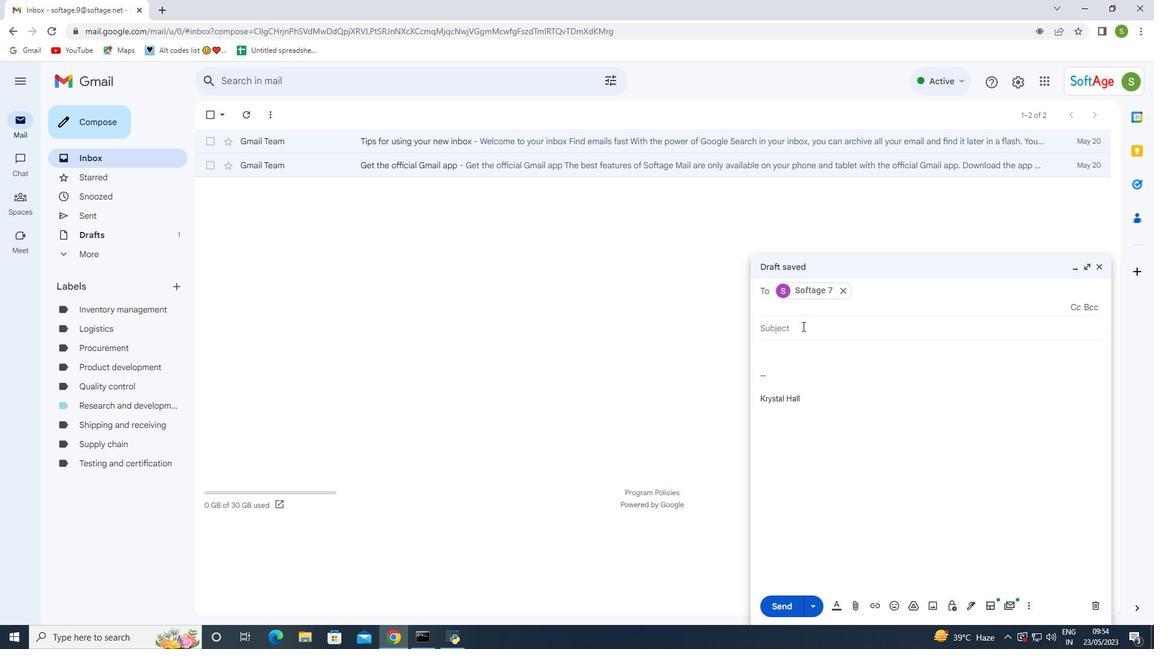 
Action: Key pressed <Key.shift><Key.shift>Feedbak<Key.backspace><Key.backspace>ack<Key.space>on<Key.space>a<Key.space>review<Key.space>and<Key.space>th<Key.backspace><Key.backspace><Key.backspace><Key.backspace><Key.backspace><Key.backspace><Key.backspace>
Screenshot: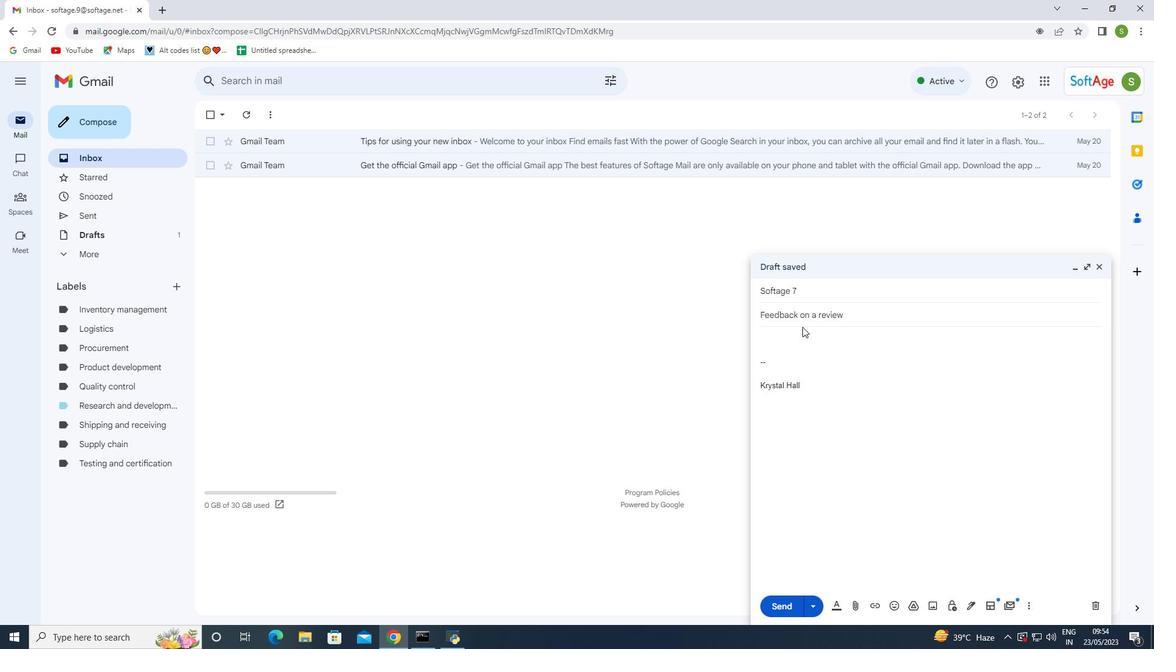 
Action: Mouse moved to (785, 361)
Screenshot: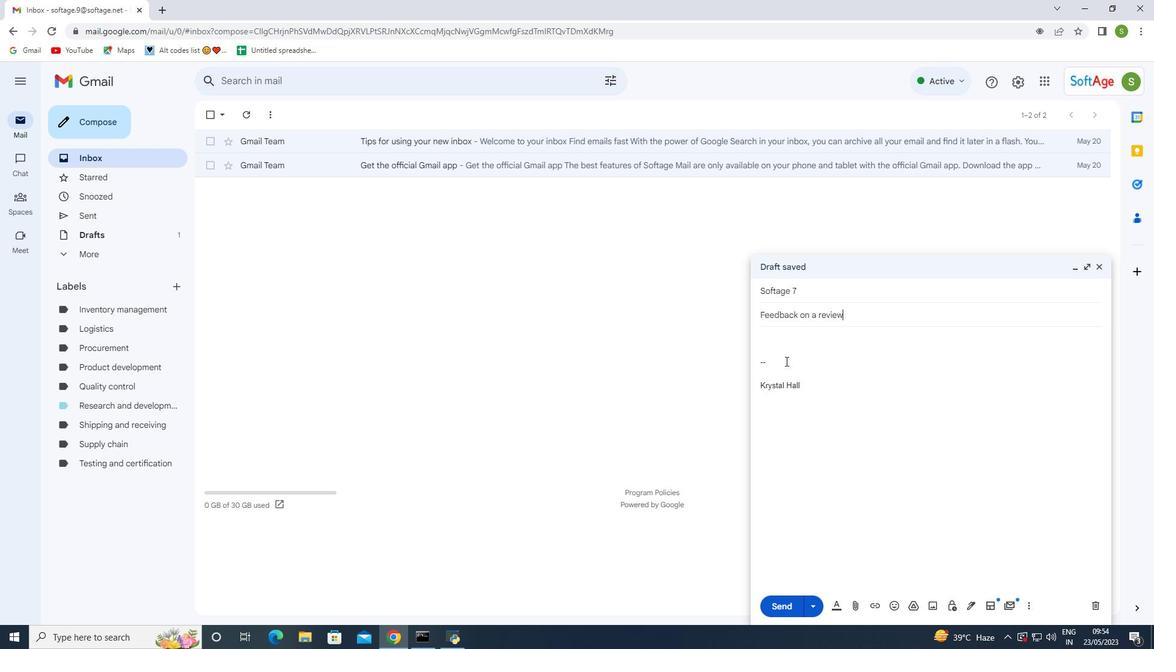 
Action: Mouse pressed left at (785, 361)
Screenshot: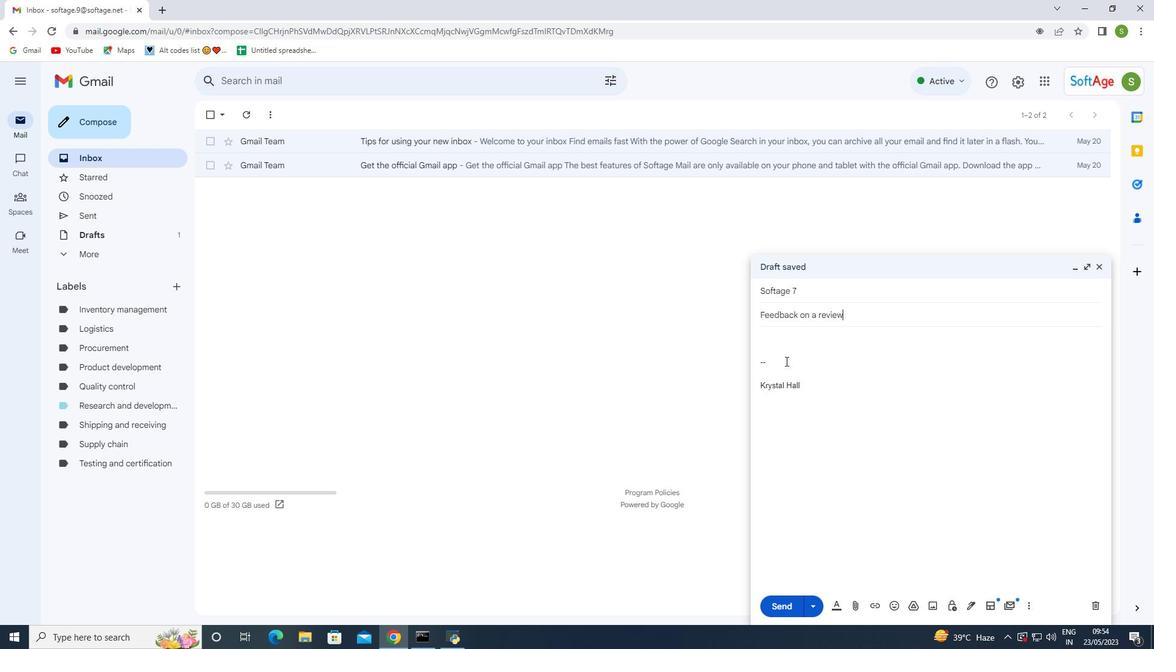 
Action: Mouse moved to (785, 361)
Screenshot: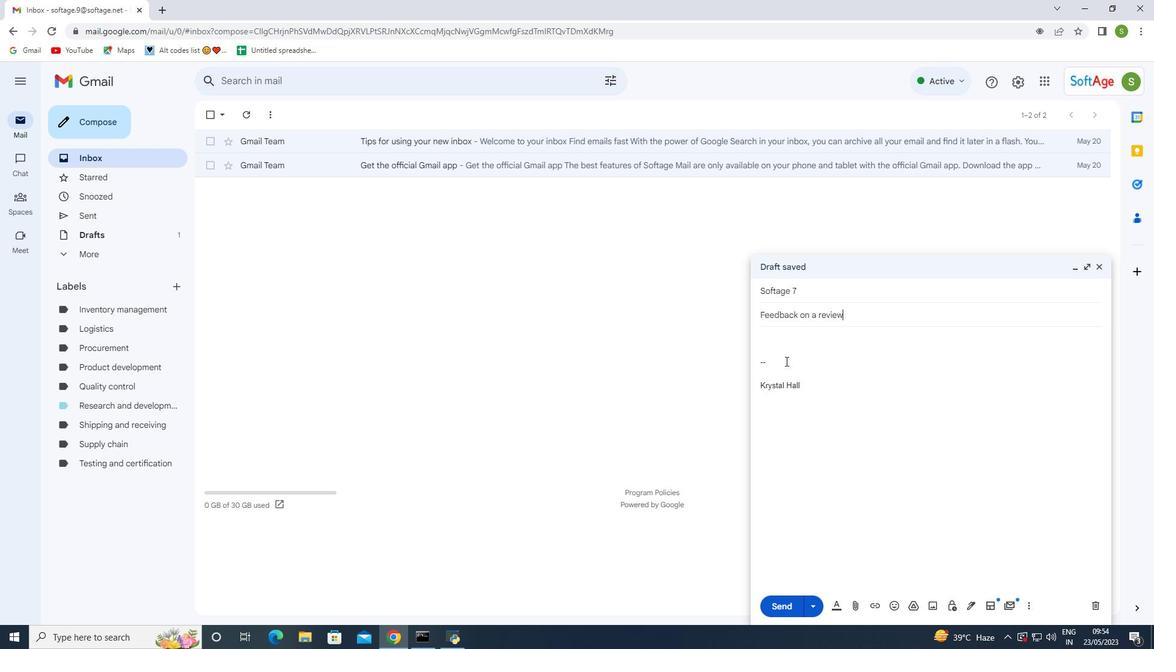 
Action: Key pressed <Key.backspace><Key.backspace><Key.backspace><Key.shift>I<Key.space>would<Key.space>like<Key.space>to<Key.space>request<Key.space>
Screenshot: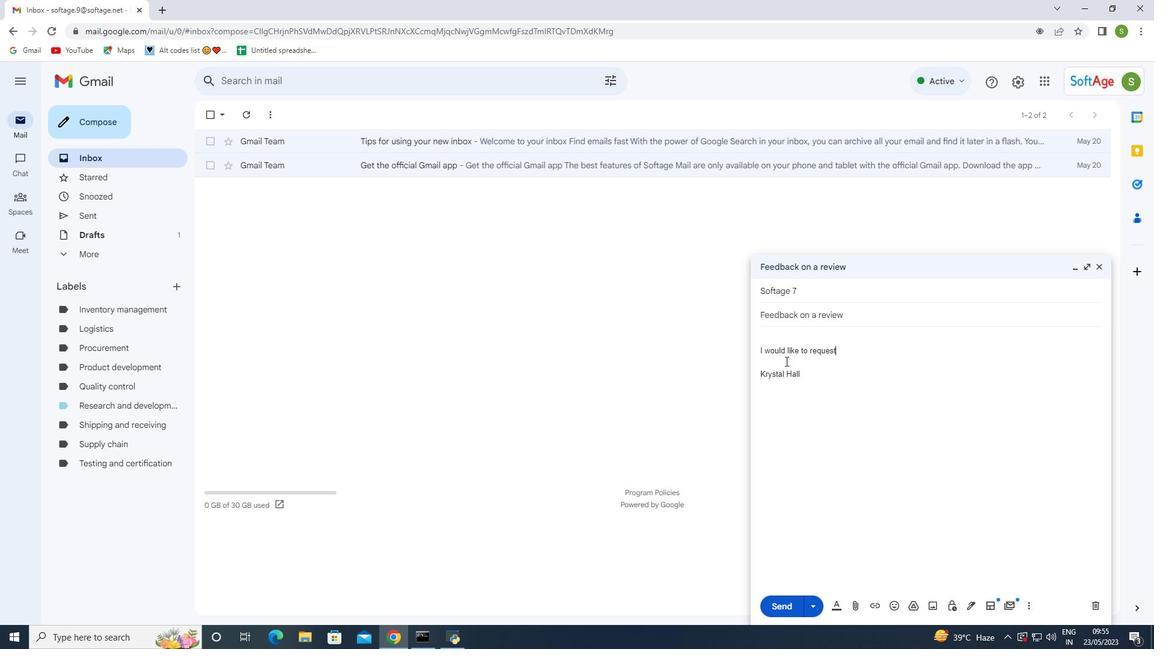 
Action: Mouse moved to (827, 372)
Screenshot: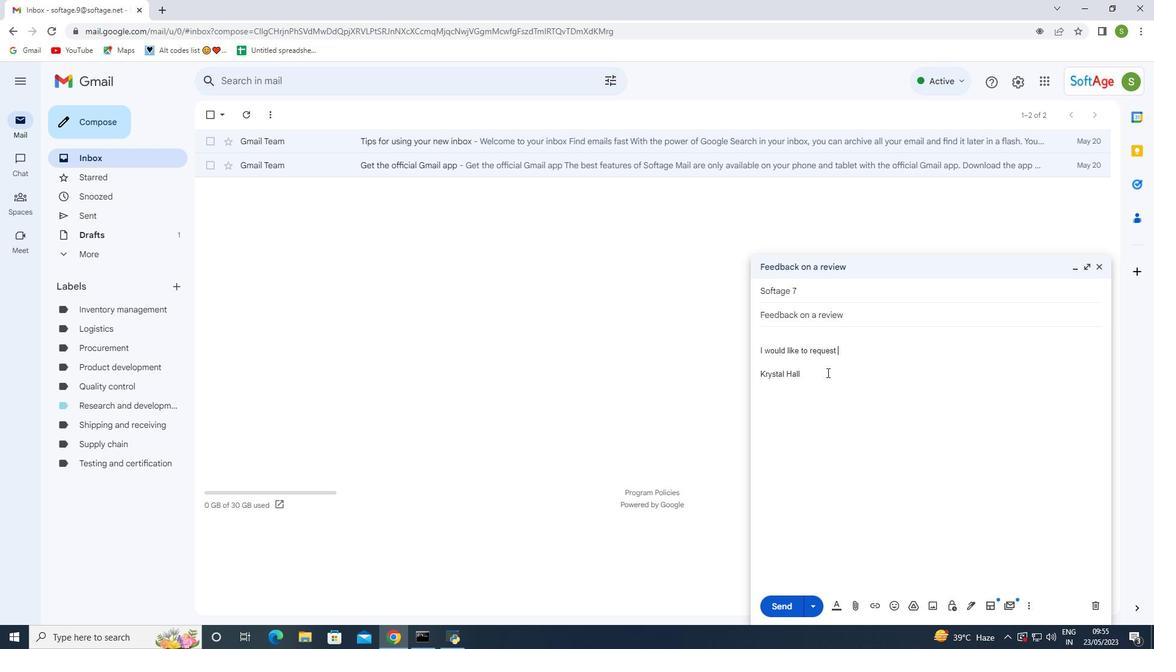
Action: Key pressed a<Key.space>change<Key.space>to<Key.space>the<Key.space>project<Key.space>scope,can<Key.space>we<Key.space>discuss<Key.space>this<Key.space>in<Key.space>our<Key.space>next<Key.space>meeting<Key.shift_r>?
Screenshot: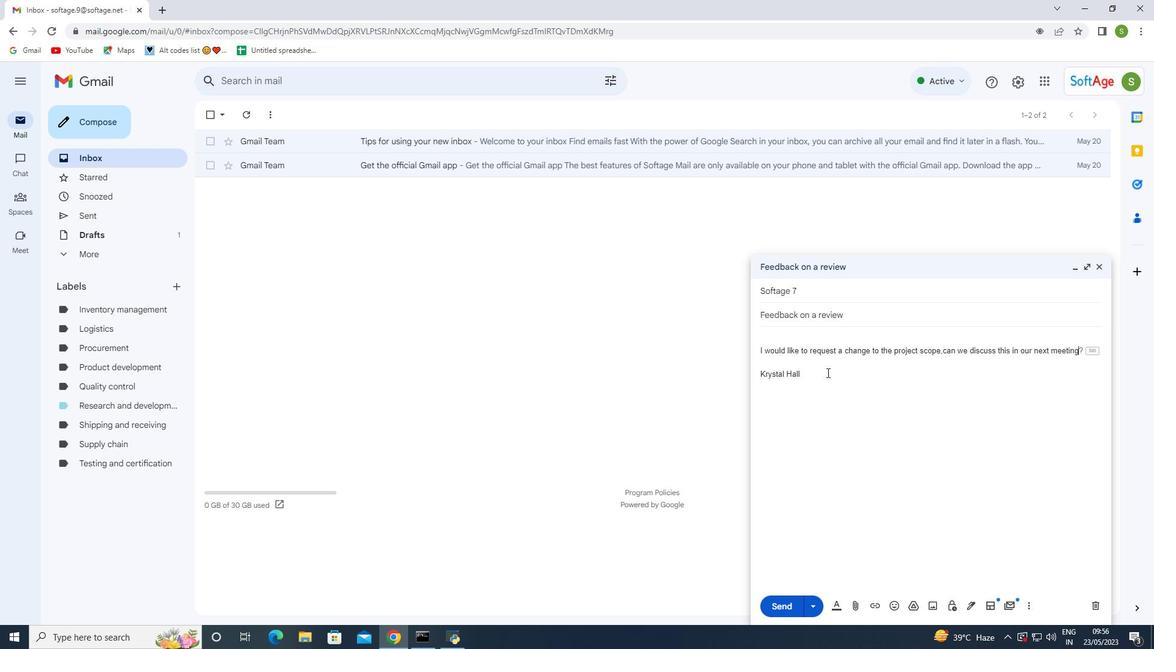 
Action: Mouse moved to (793, 607)
Screenshot: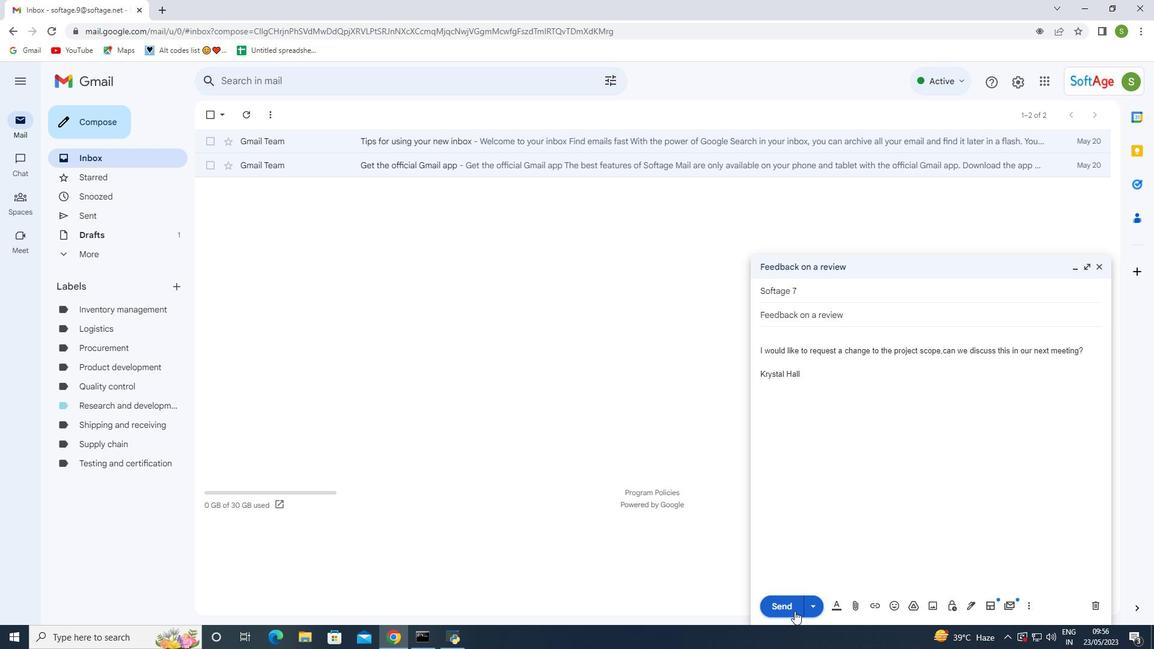 
Action: Mouse pressed left at (793, 607)
Screenshot: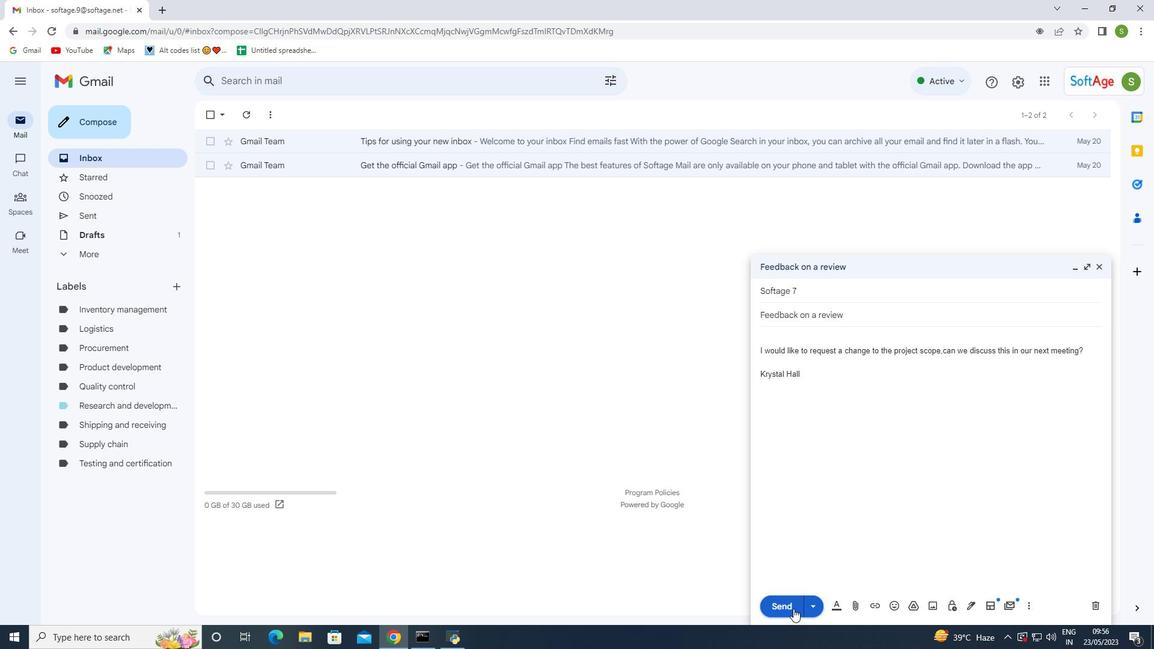 
Action: Mouse moved to (90, 212)
Screenshot: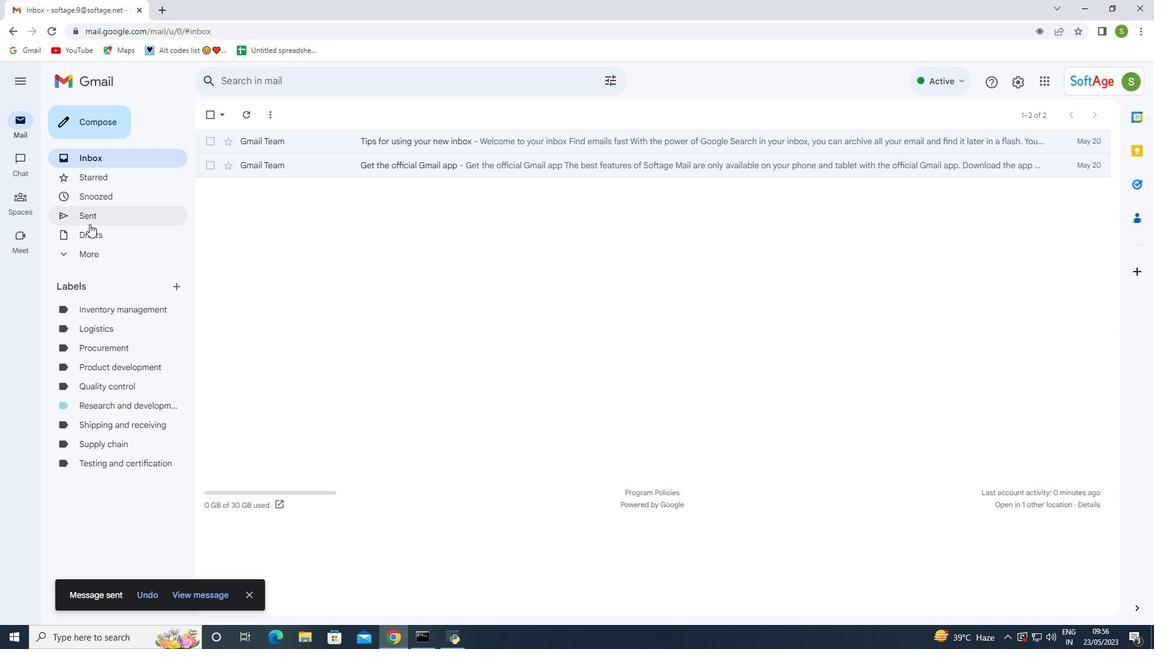 
Action: Mouse pressed left at (90, 212)
Screenshot: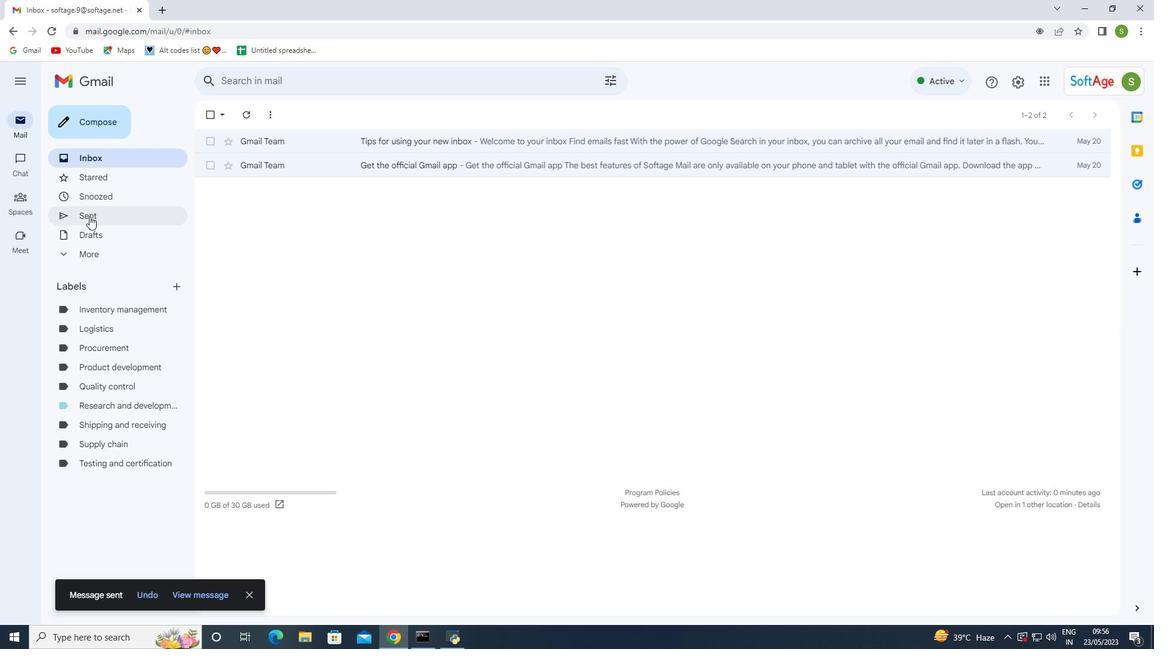 
Action: Mouse moved to (207, 181)
Screenshot: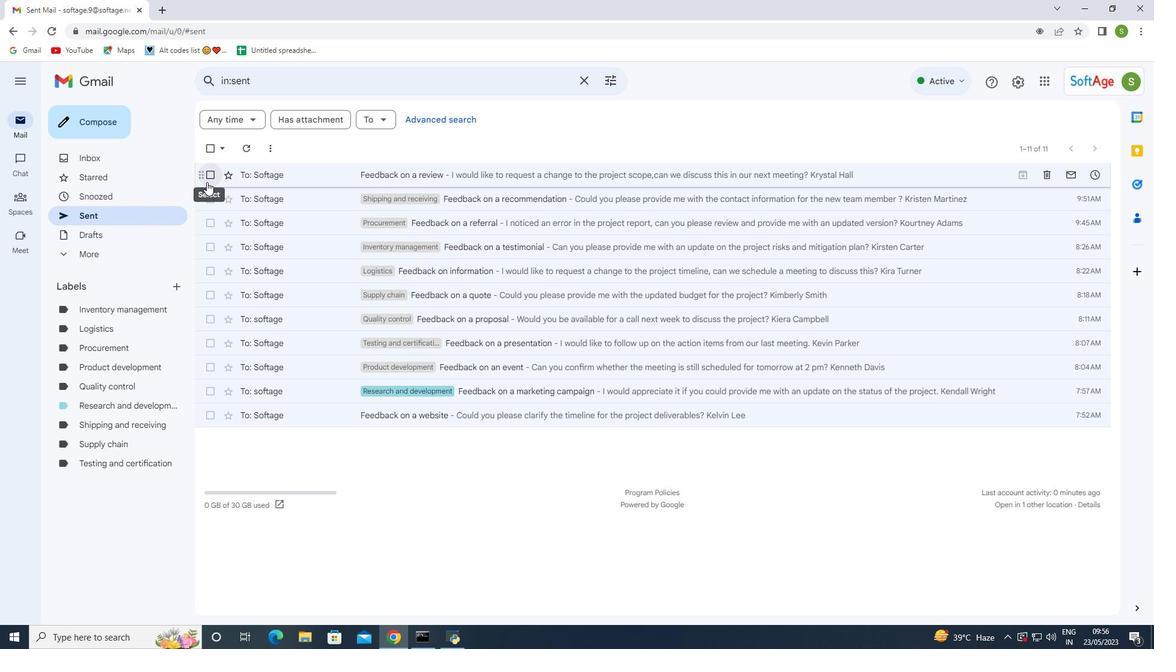 
Action: Mouse pressed left at (207, 181)
Screenshot: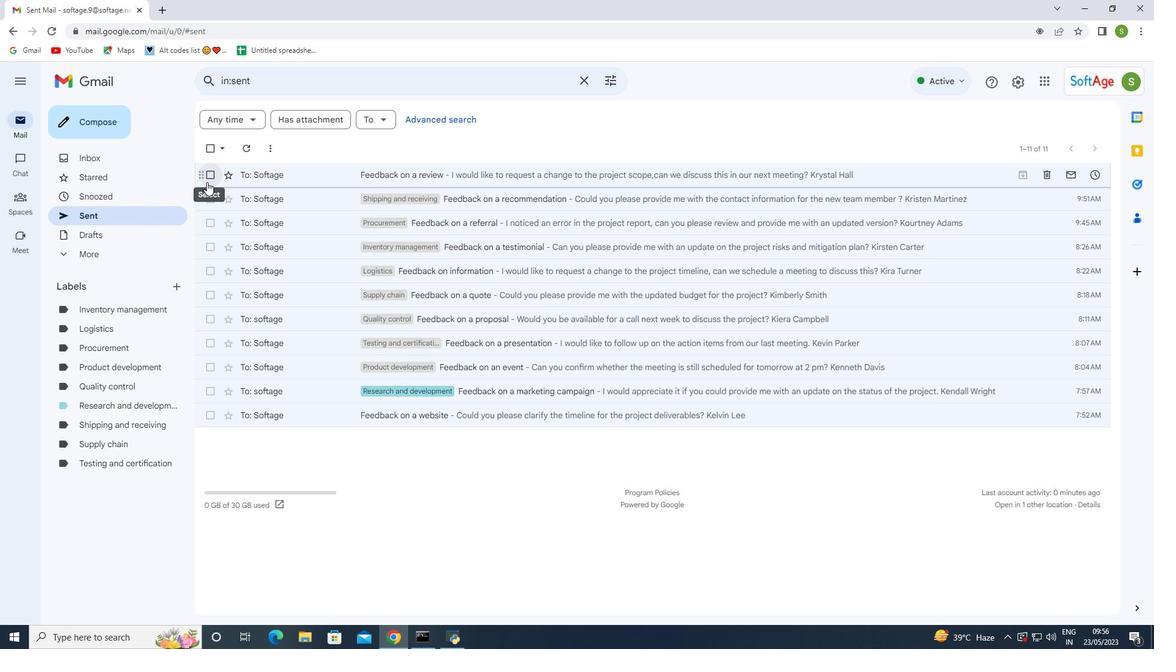
Action: Mouse moved to (331, 173)
Screenshot: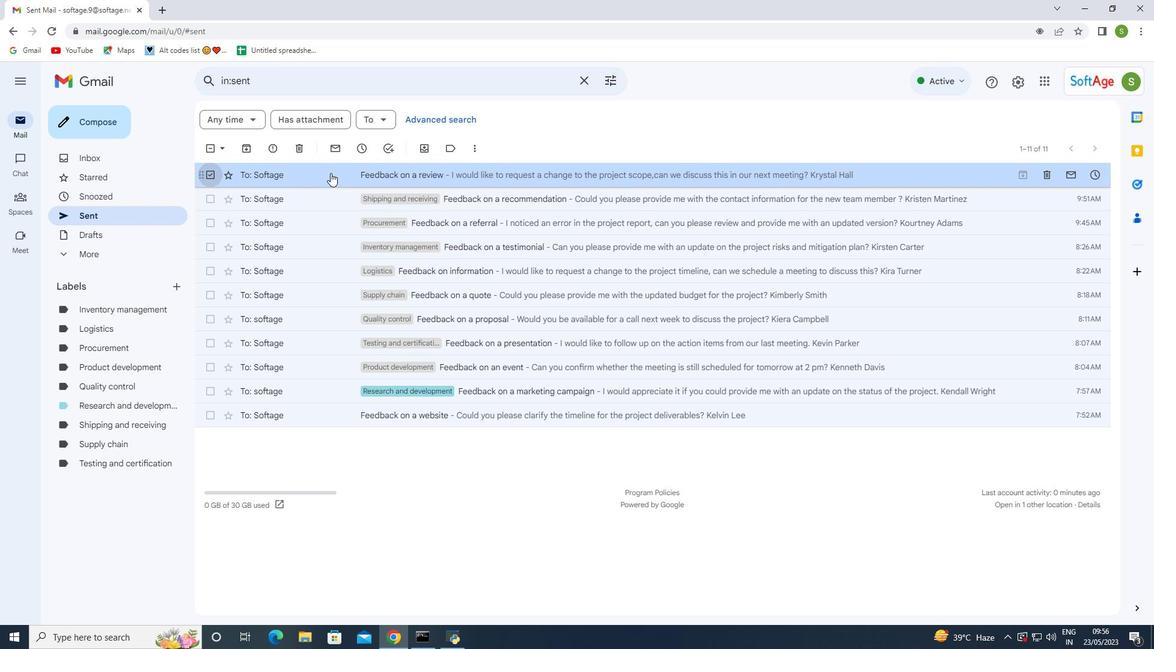 
Action: Mouse pressed right at (331, 173)
Screenshot: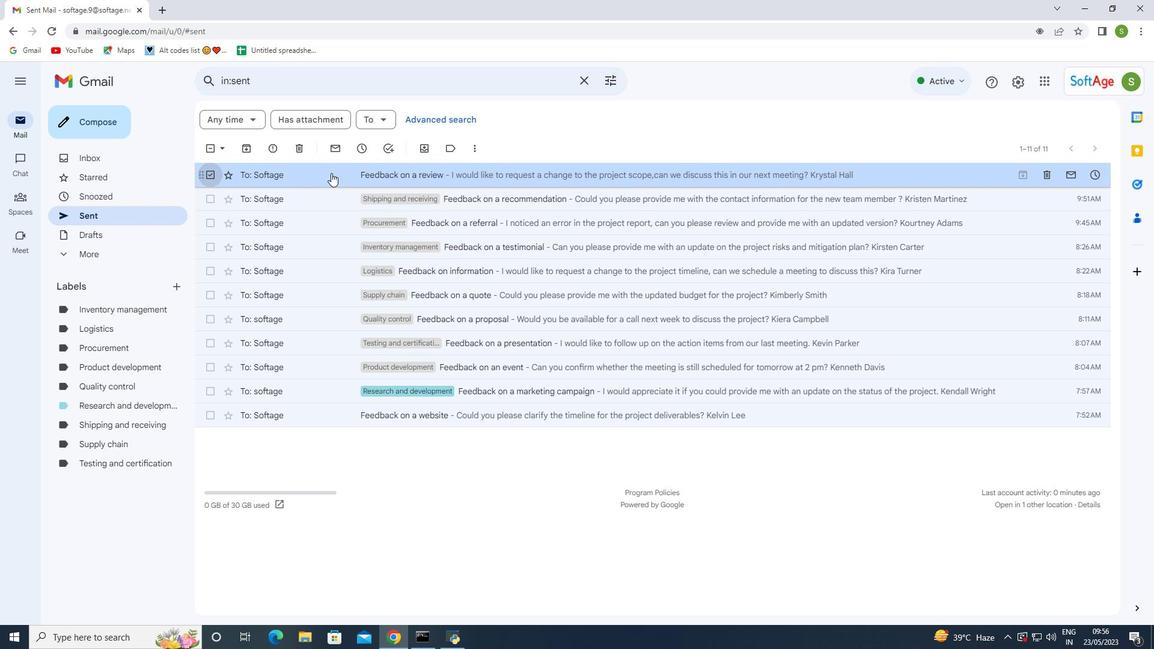 
Action: Mouse moved to (534, 356)
Screenshot: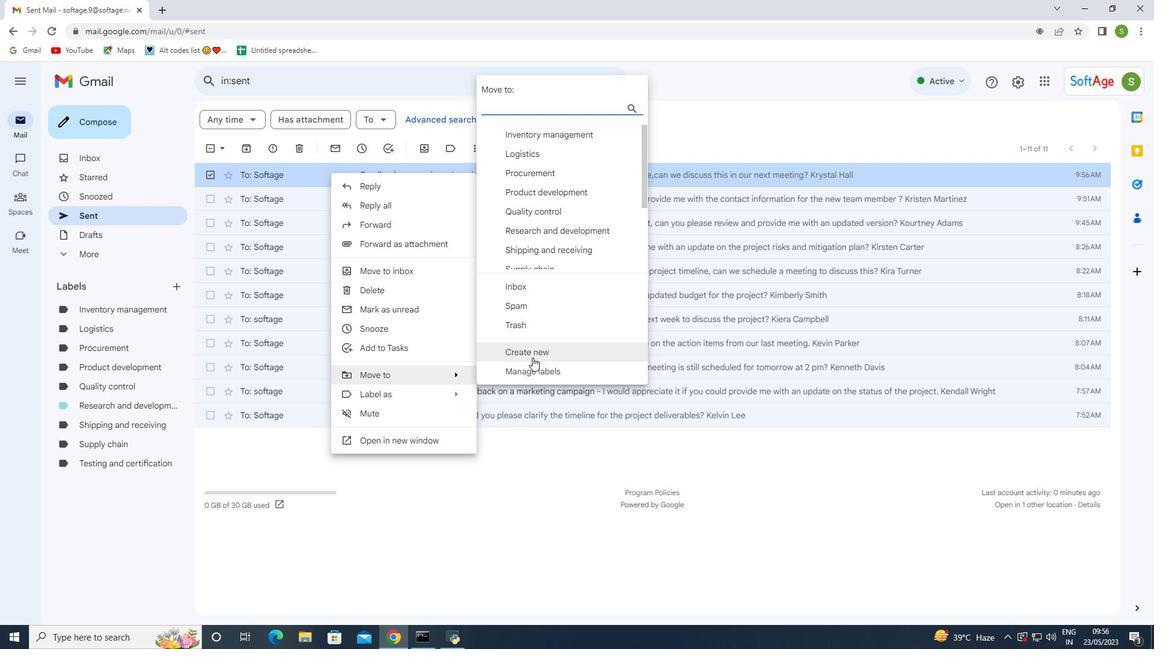 
Action: Mouse pressed left at (534, 356)
Screenshot: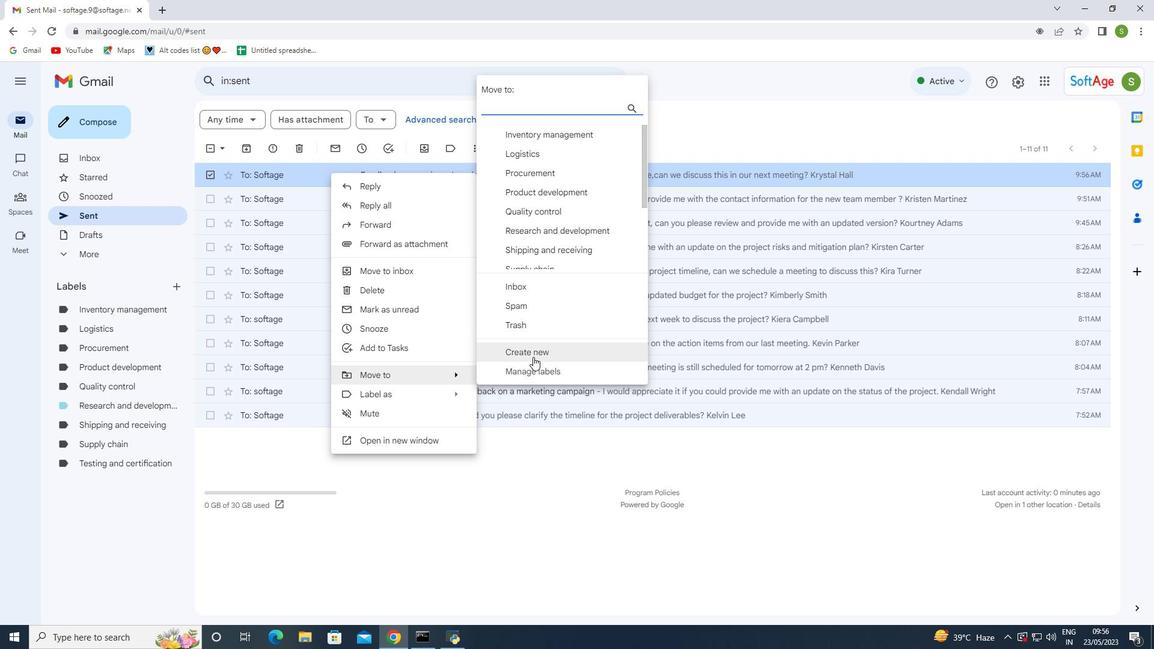 
Action: Key pressed <Key.shift>Warehousing
Screenshot: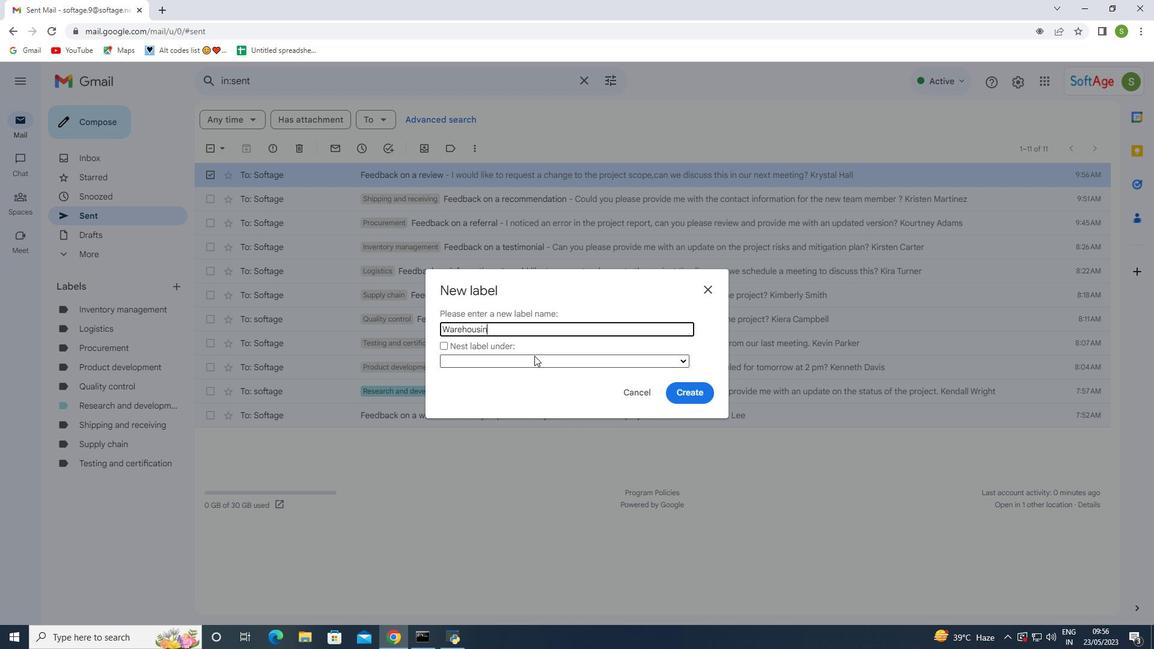 
Action: Mouse moved to (676, 389)
Screenshot: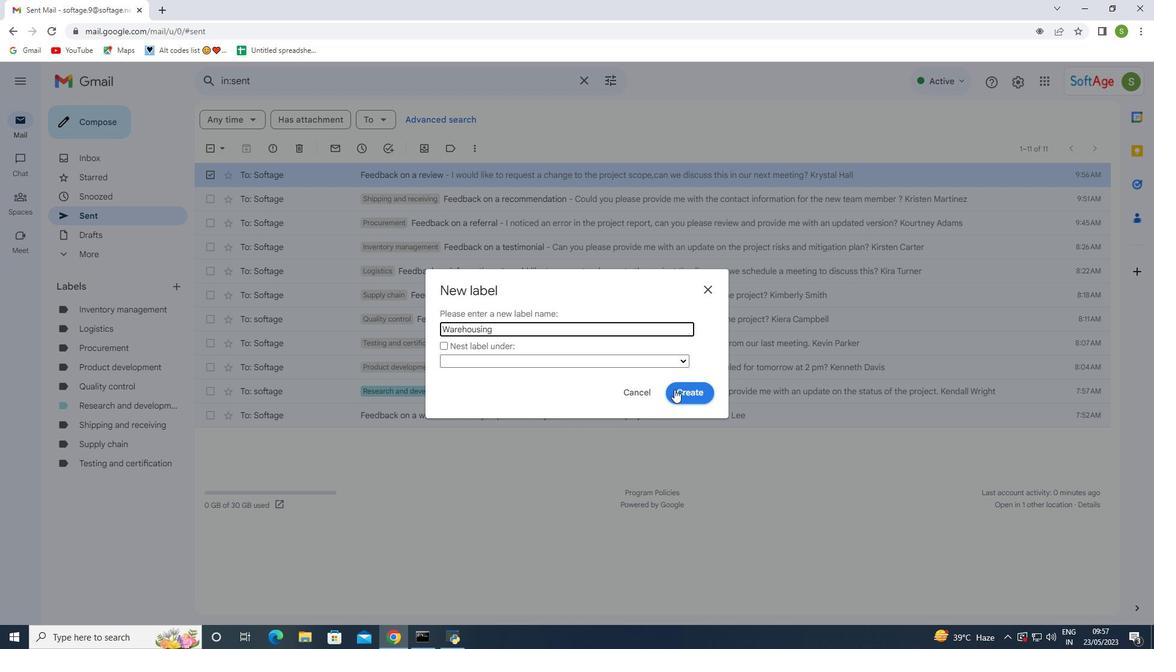 
Action: Mouse pressed left at (676, 389)
Screenshot: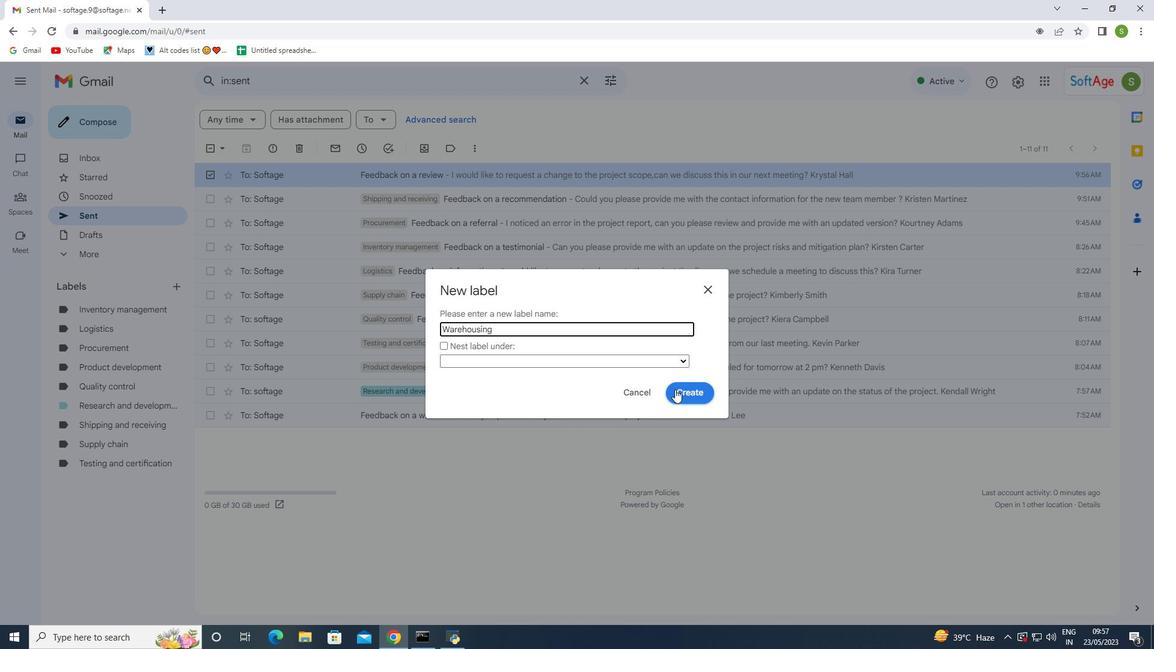 
Action: Mouse moved to (102, 476)
Screenshot: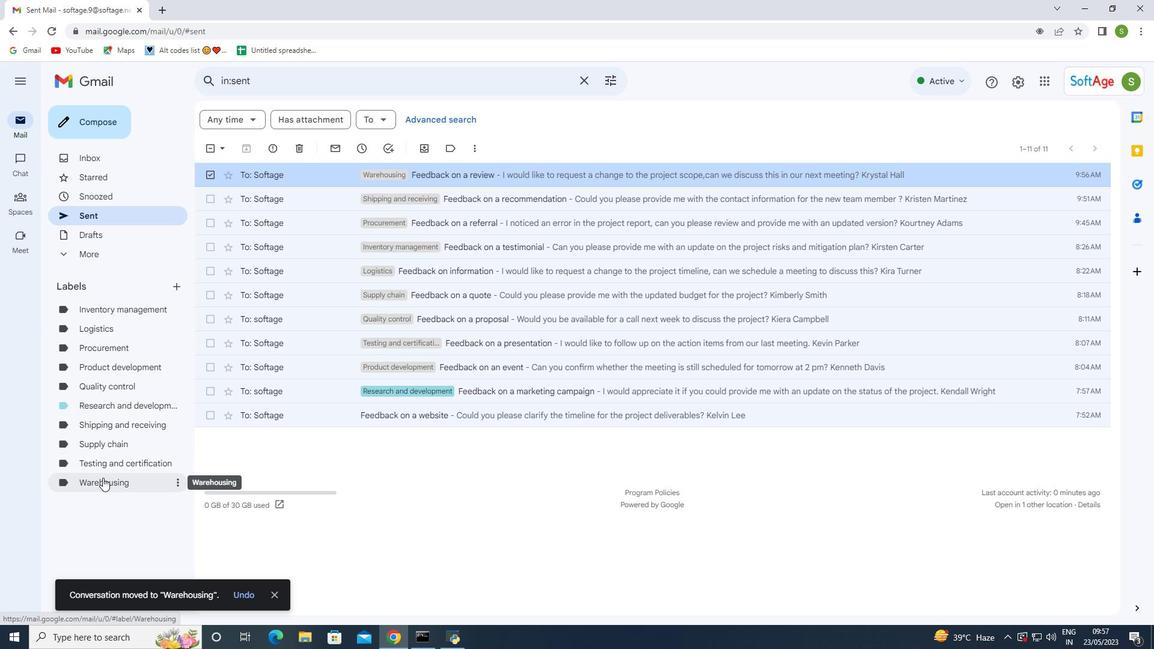 
Action: Mouse pressed left at (102, 476)
Screenshot: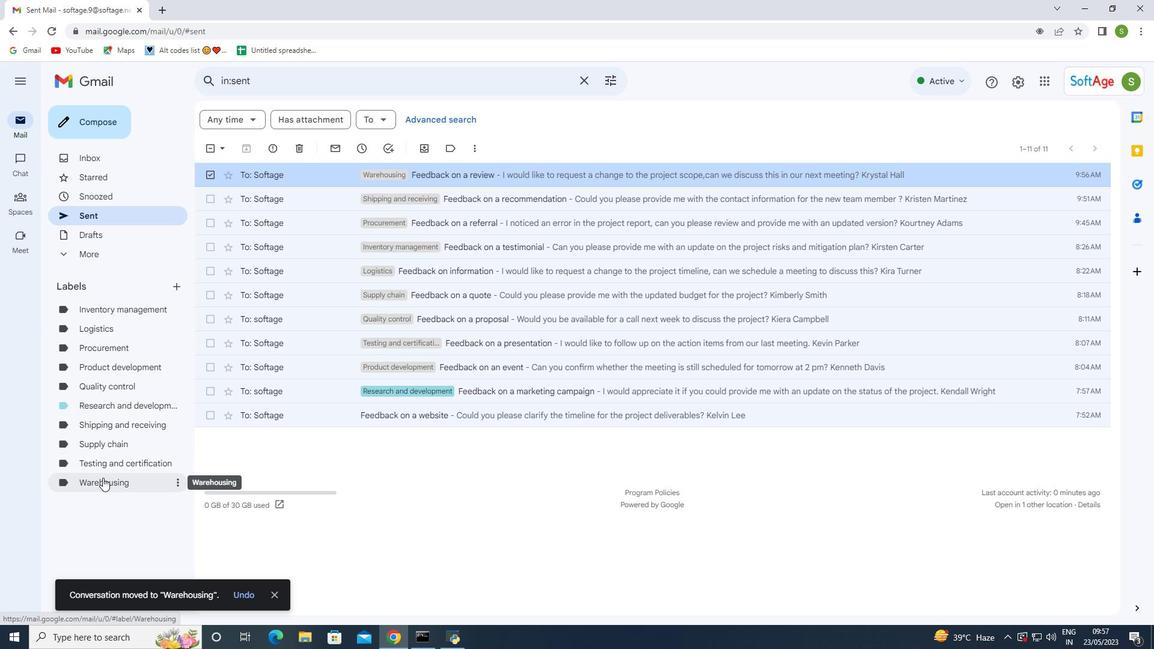
Action: Mouse pressed left at (102, 476)
Screenshot: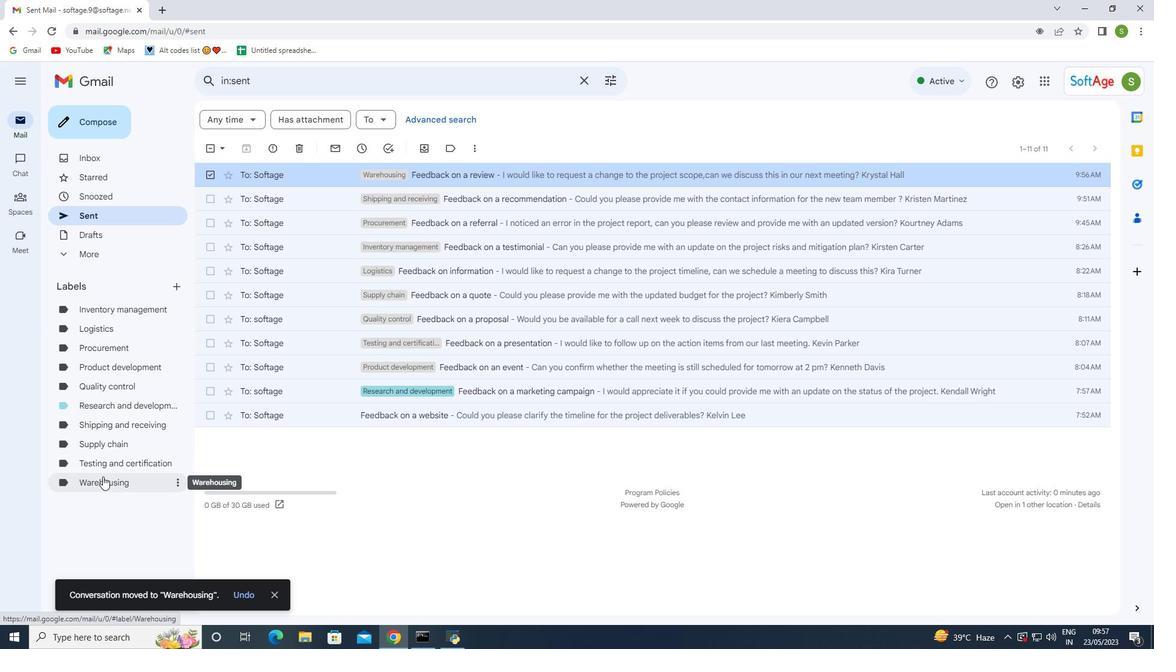 
Action: Mouse moved to (289, 173)
Screenshot: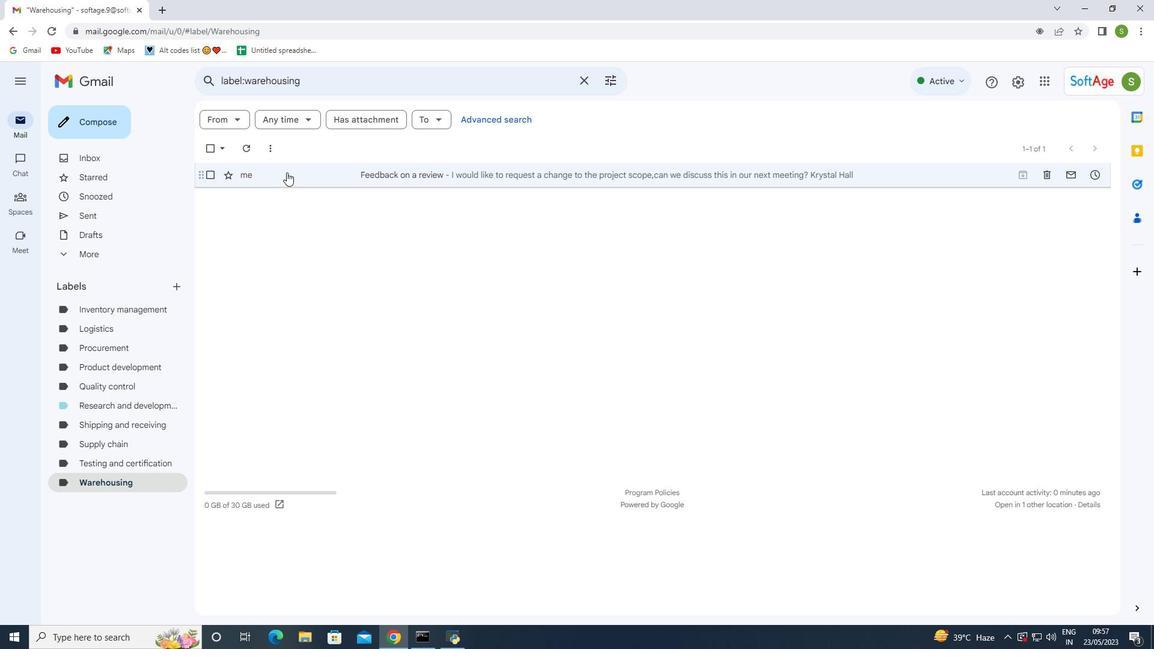 
Action: Mouse pressed left at (289, 173)
Screenshot: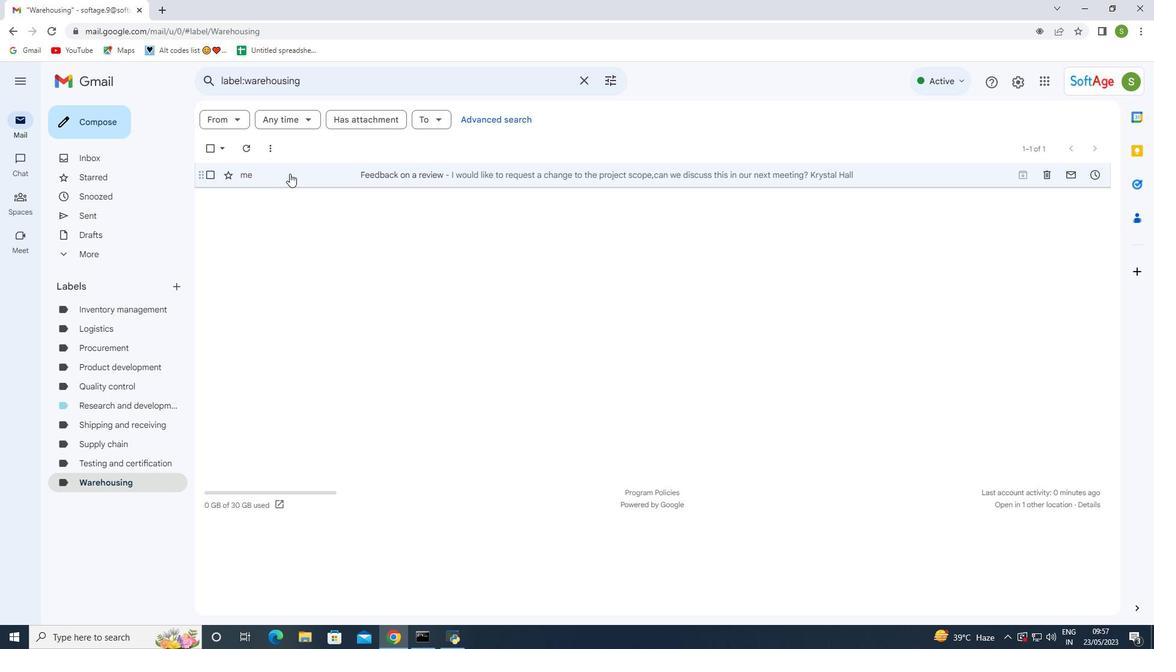 
Action: Mouse pressed left at (289, 173)
Screenshot: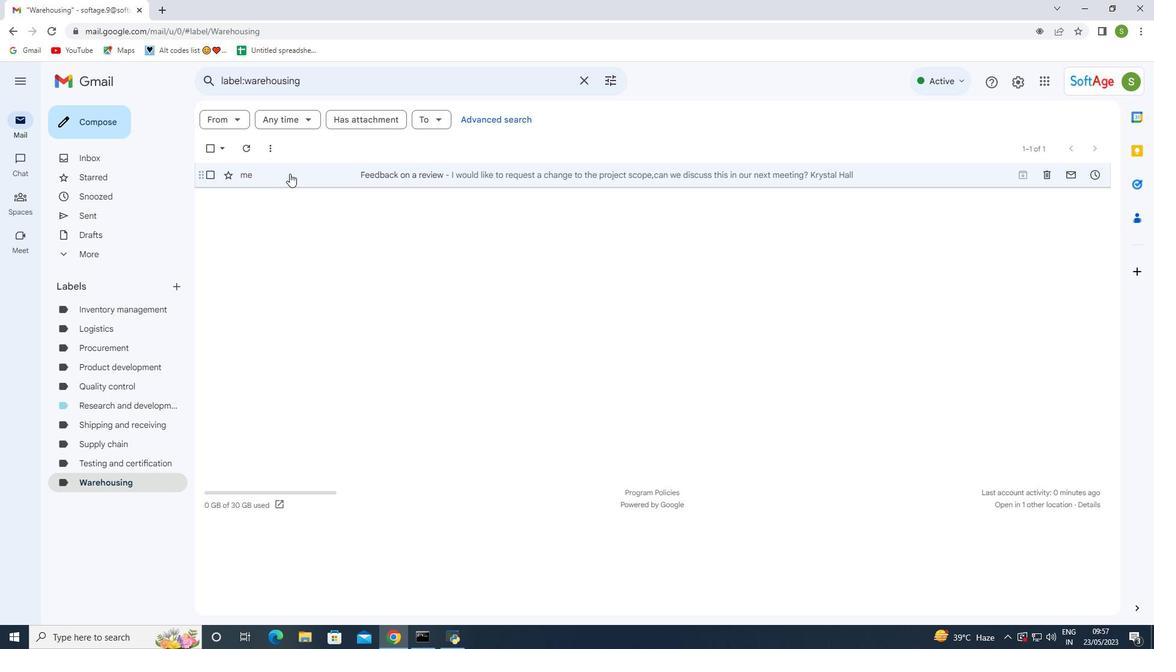 
Action: Mouse moved to (340, 198)
Screenshot: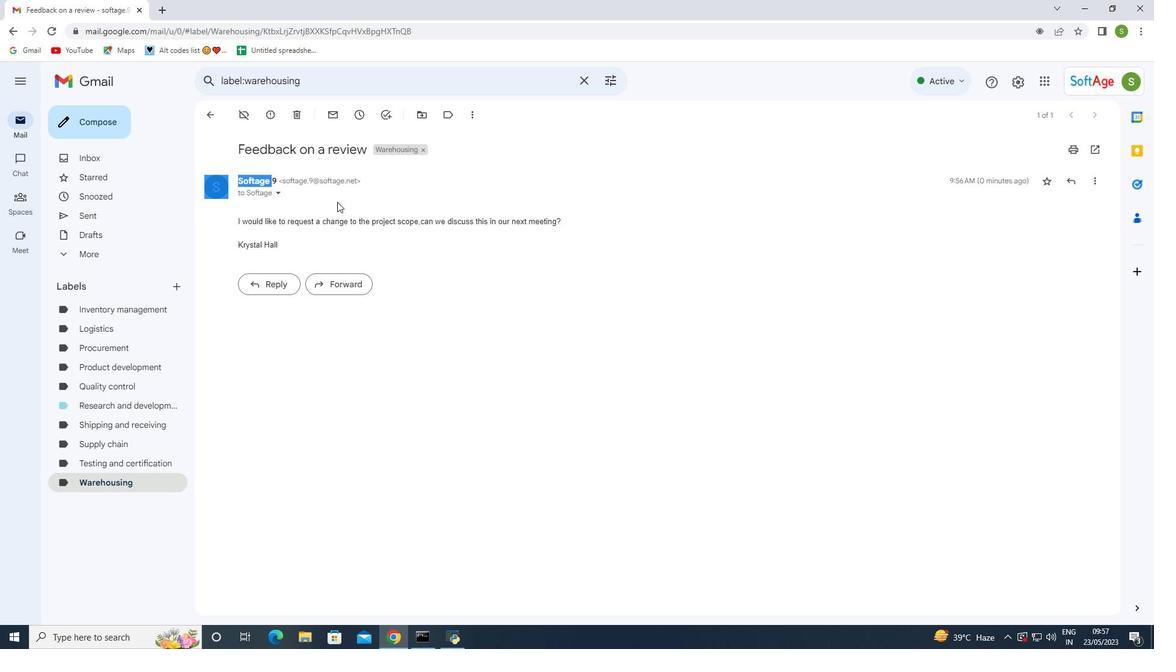 
Action: Mouse pressed left at (340, 198)
Screenshot: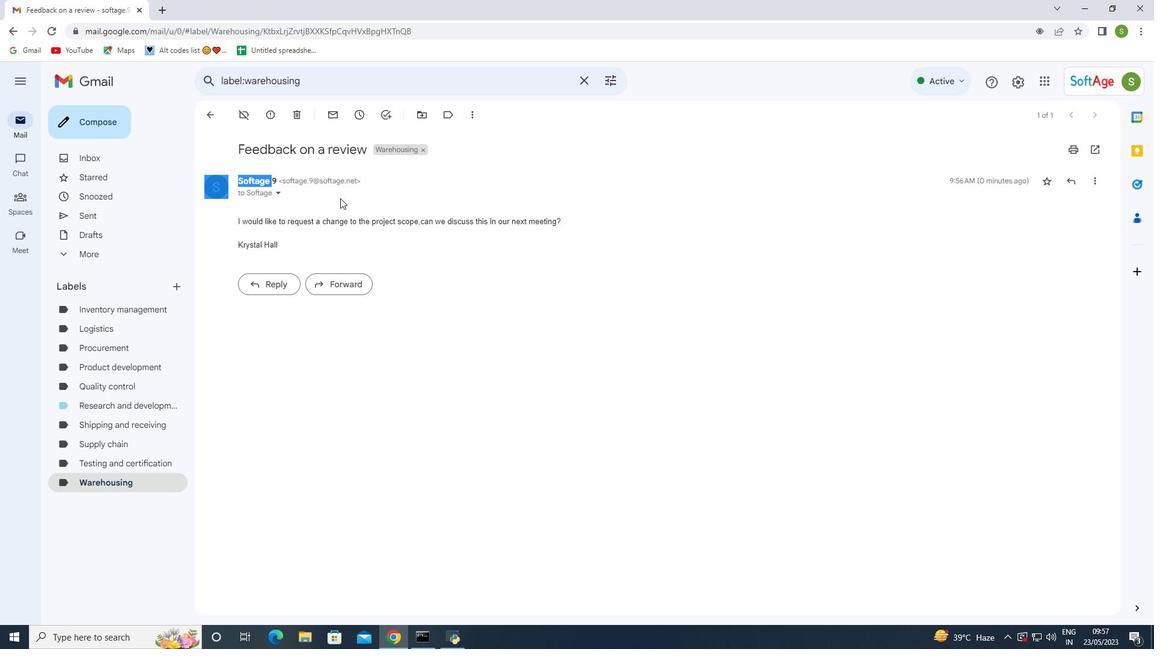 
Action: Mouse moved to (413, 245)
Screenshot: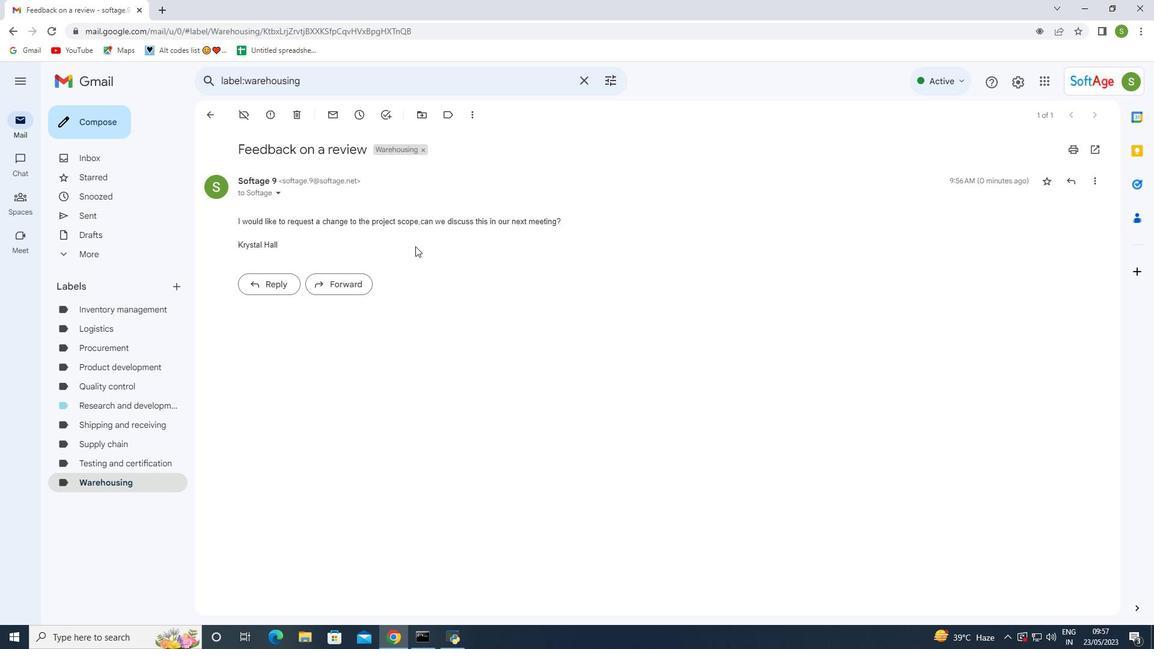 
